 Task: Find a one-way flight from Joplin to Rock Springs on August 5 for 6 passengers in first class, using Singapore Airlines, with 2 checked bags, a price limit of ₹300,000, and a departure time between 8:00 PM and 12:00 AM.
Action: Mouse moved to (369, 339)
Screenshot: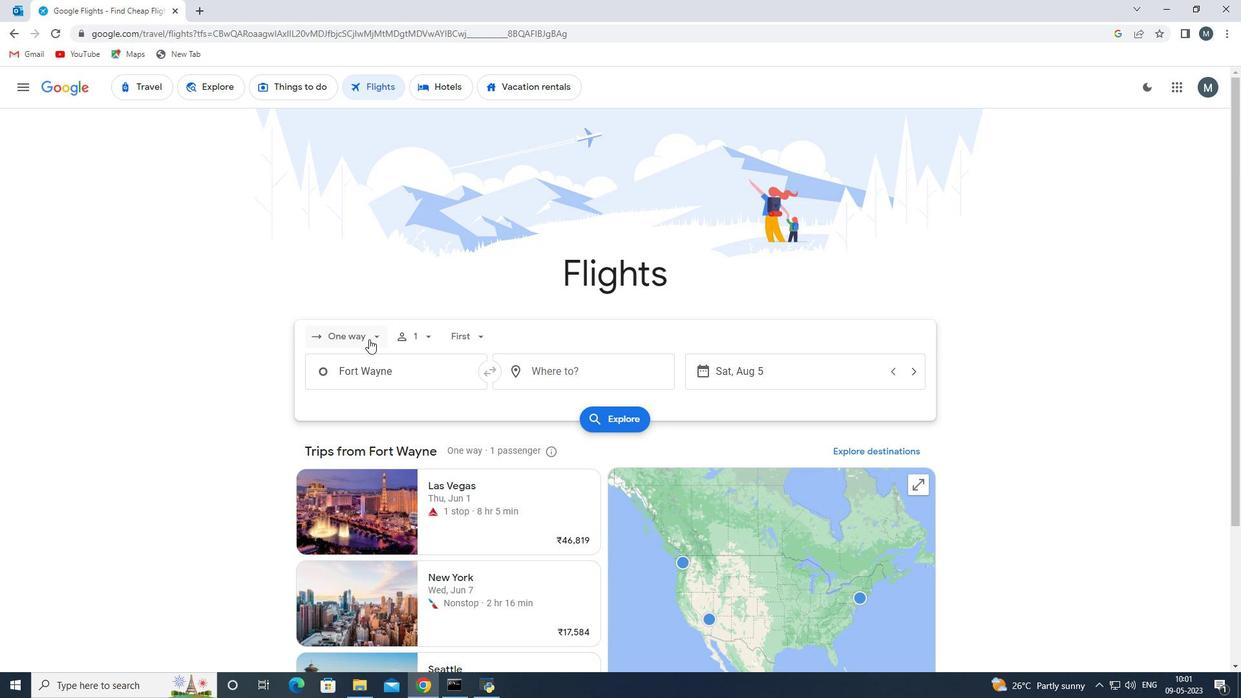 
Action: Mouse pressed left at (369, 339)
Screenshot: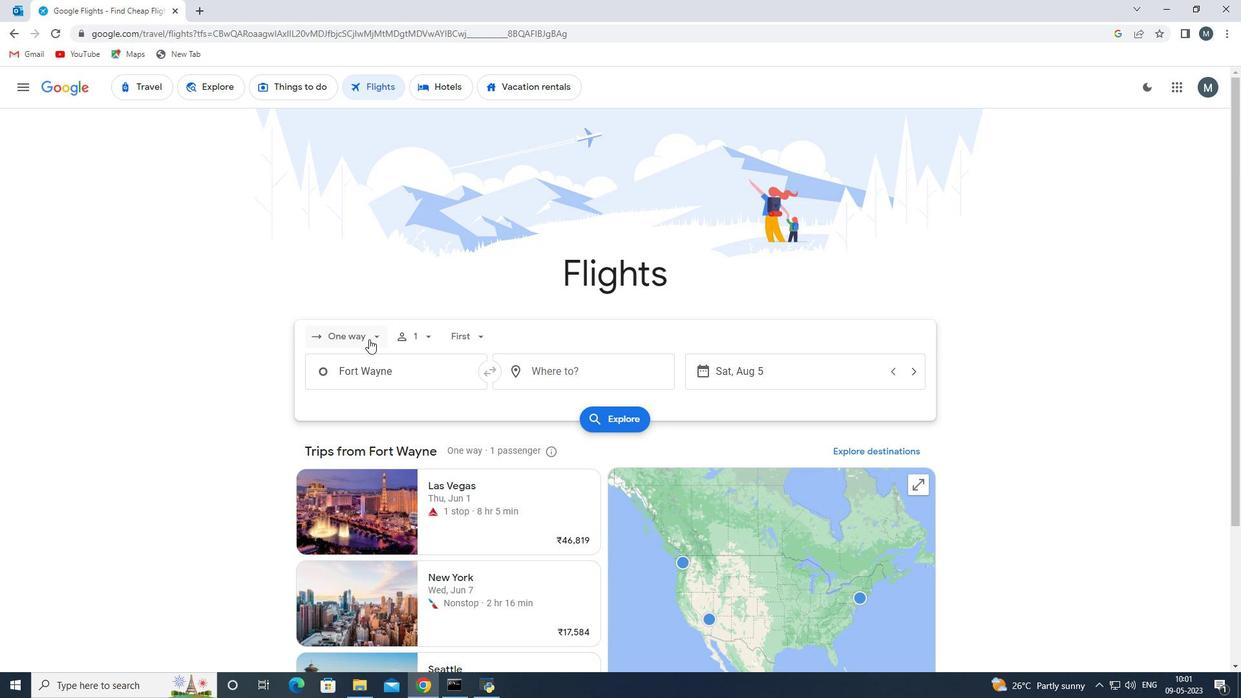 
Action: Mouse moved to (369, 404)
Screenshot: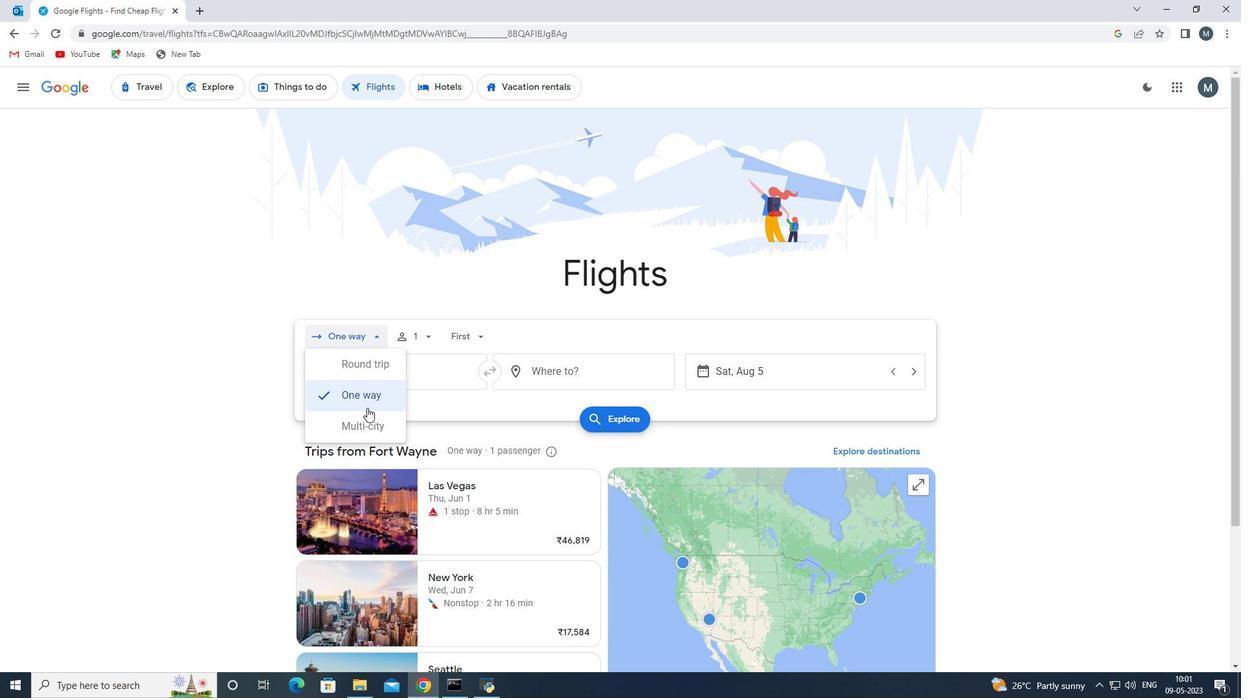 
Action: Mouse pressed left at (369, 404)
Screenshot: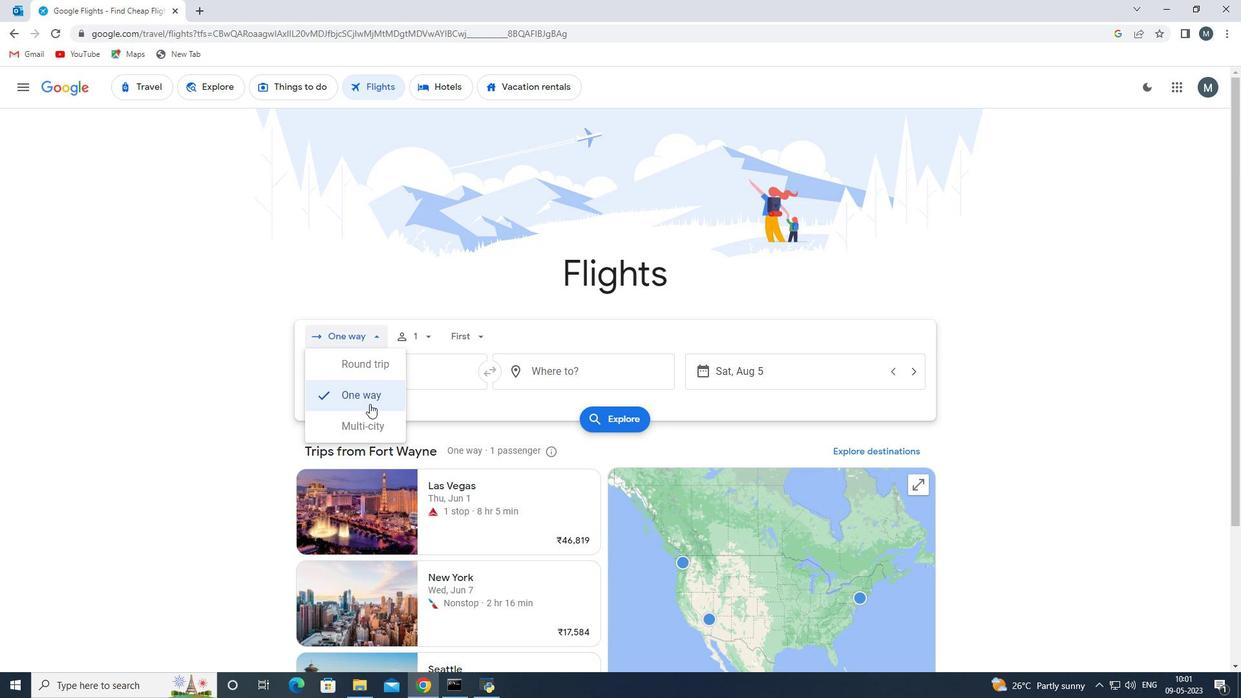 
Action: Mouse moved to (413, 331)
Screenshot: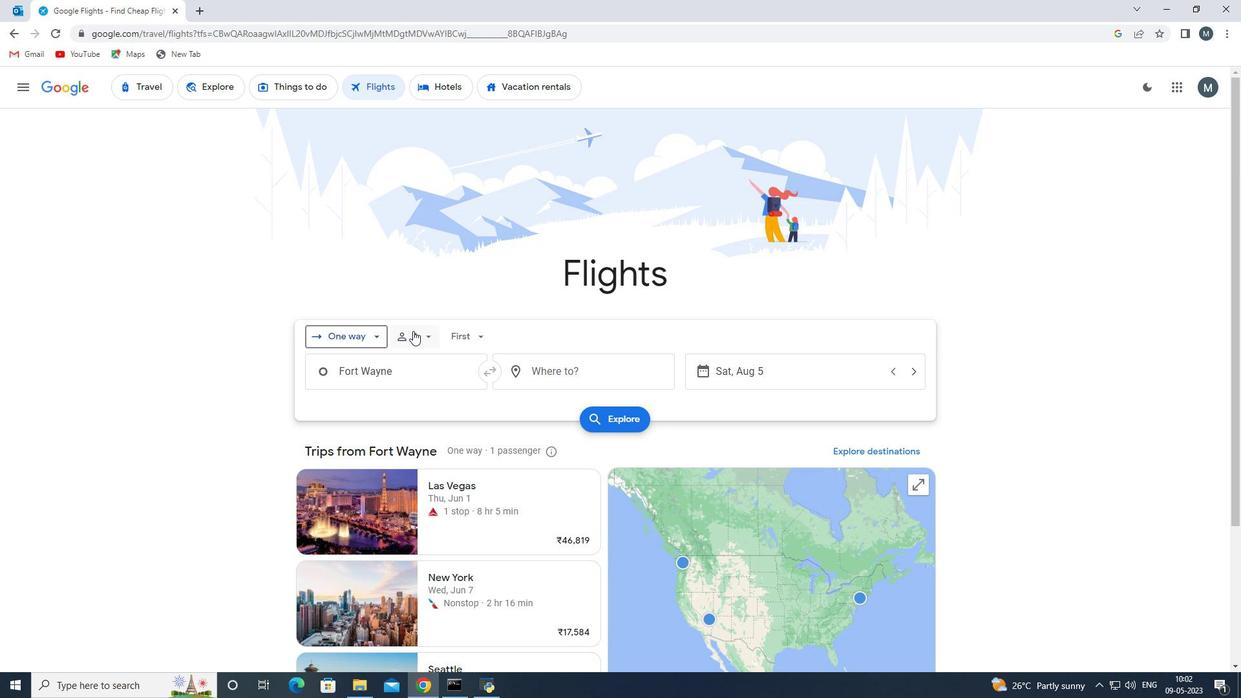 
Action: Mouse pressed left at (413, 331)
Screenshot: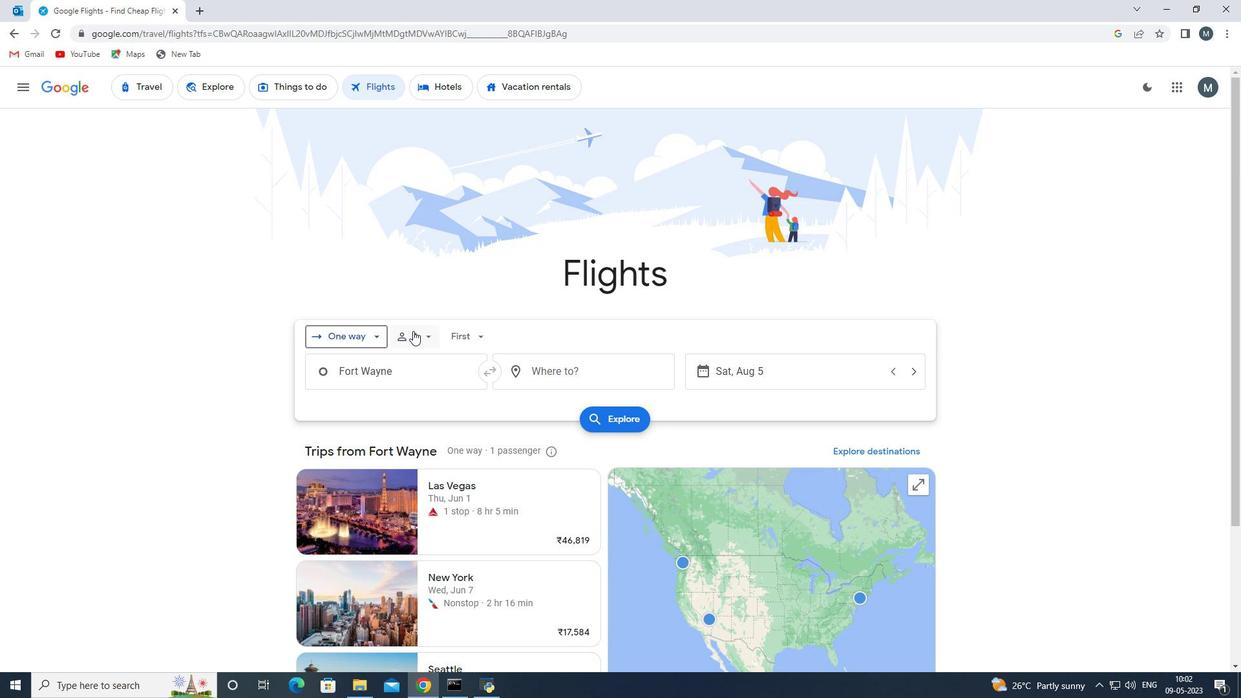 
Action: Mouse moved to (531, 368)
Screenshot: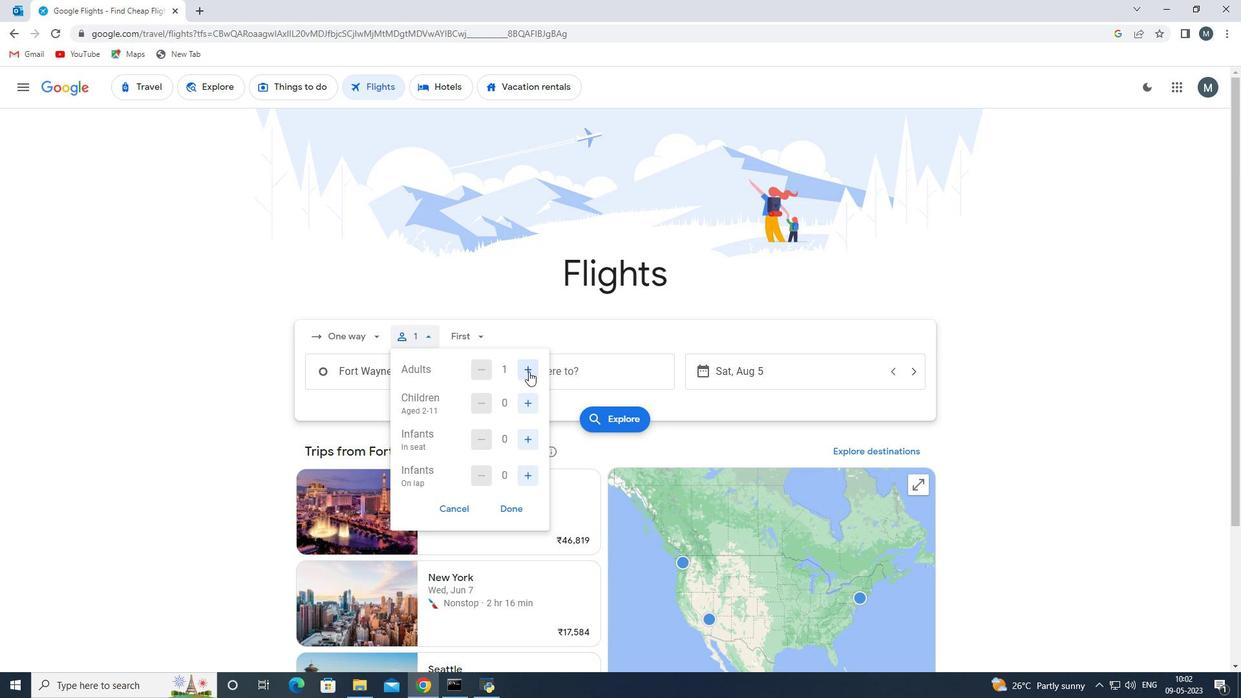 
Action: Mouse pressed left at (531, 368)
Screenshot: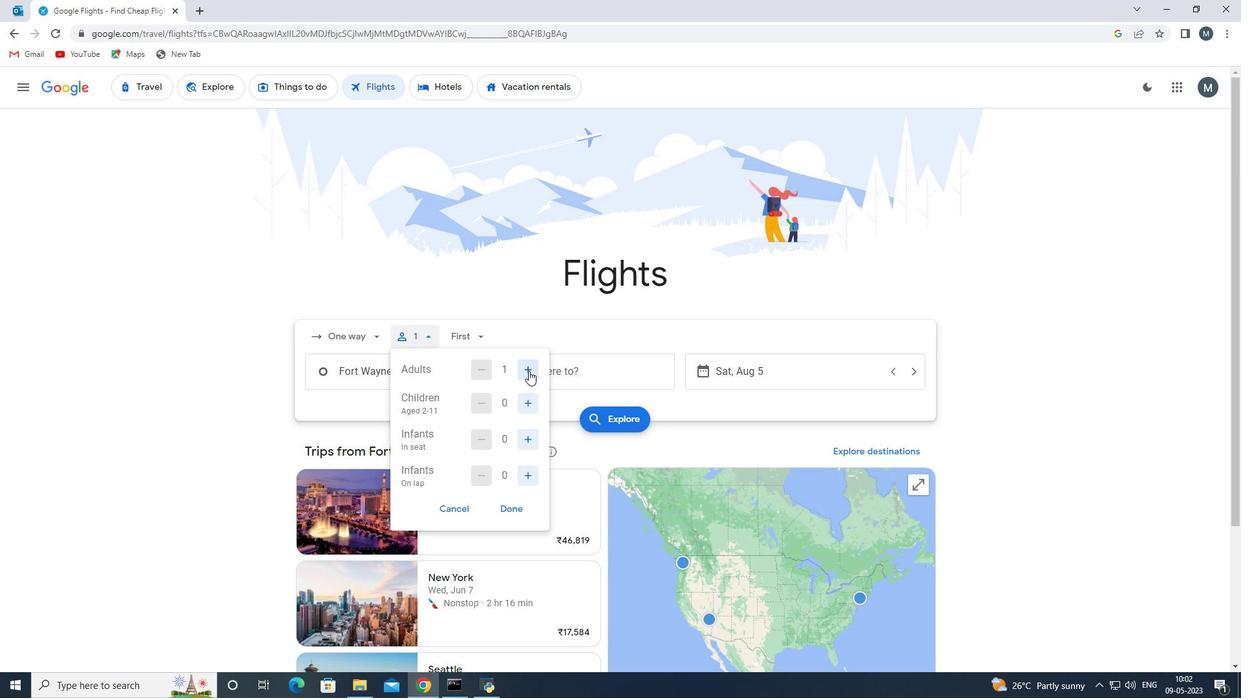 
Action: Mouse moved to (533, 404)
Screenshot: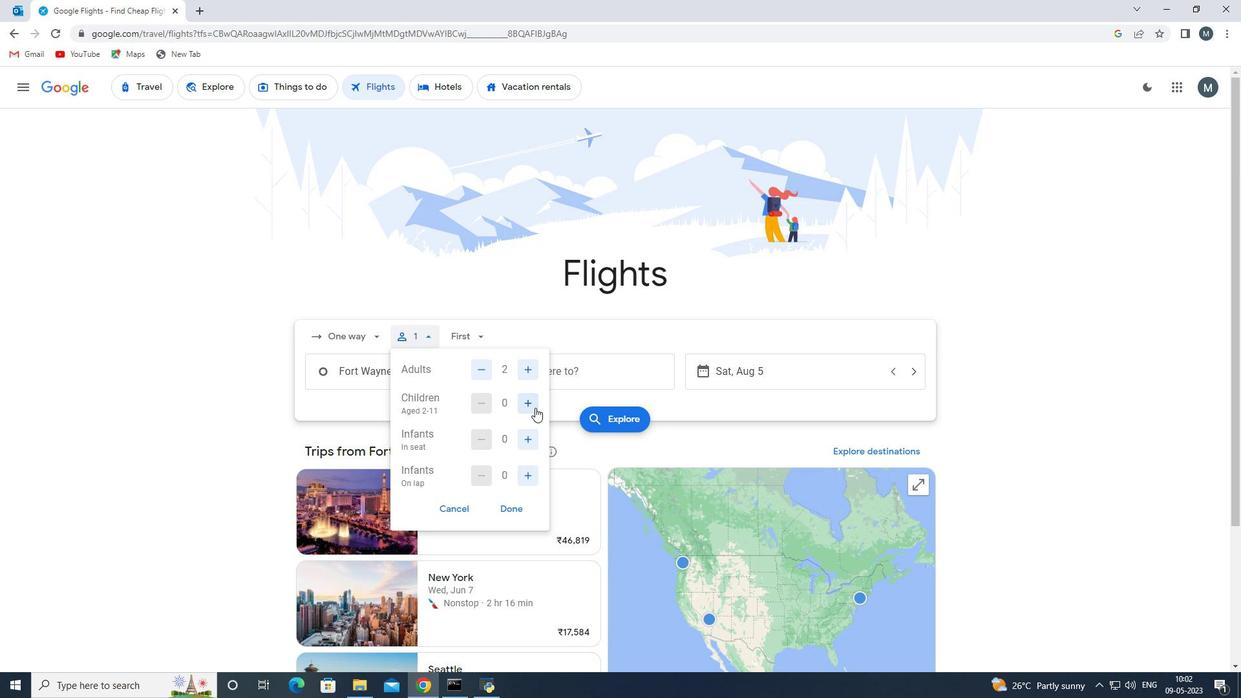 
Action: Mouse pressed left at (533, 404)
Screenshot: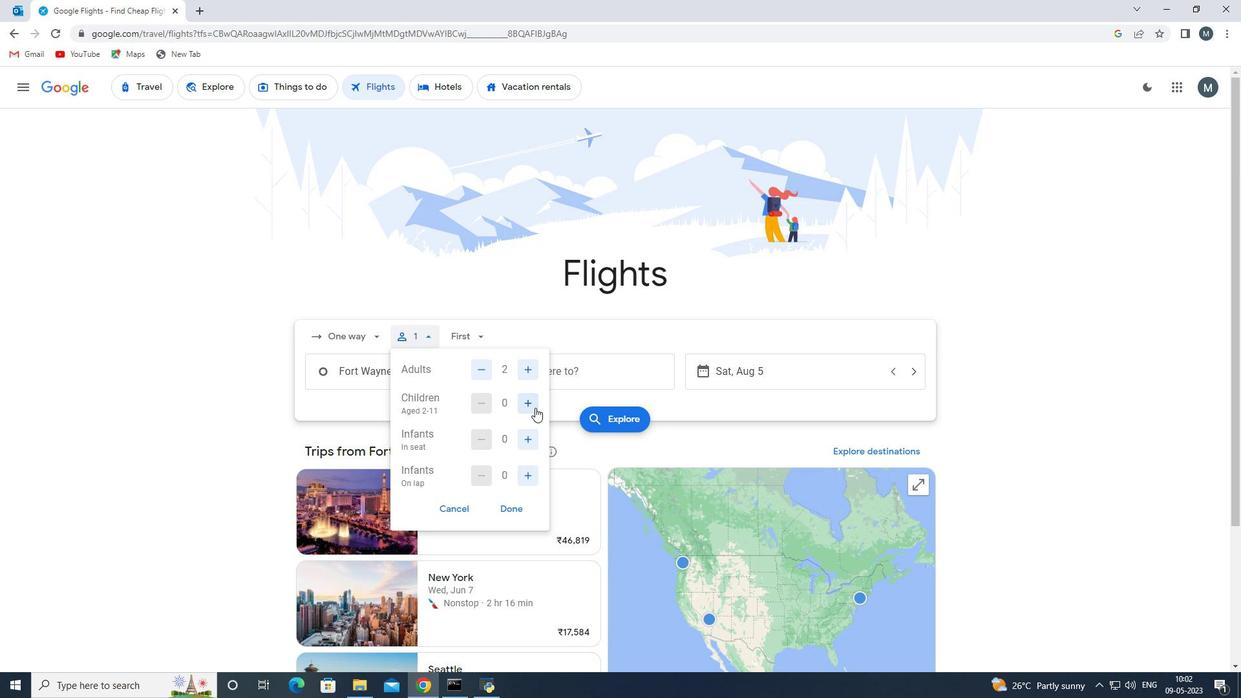 
Action: Mouse moved to (533, 404)
Screenshot: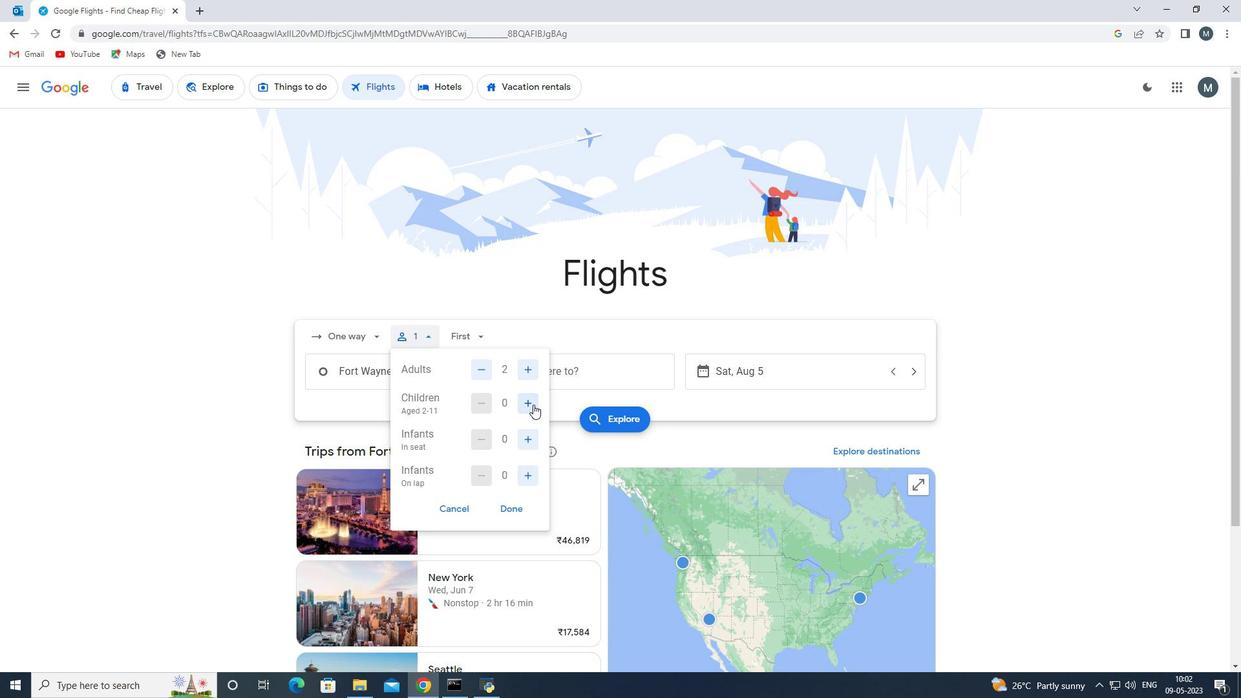 
Action: Mouse pressed left at (533, 404)
Screenshot: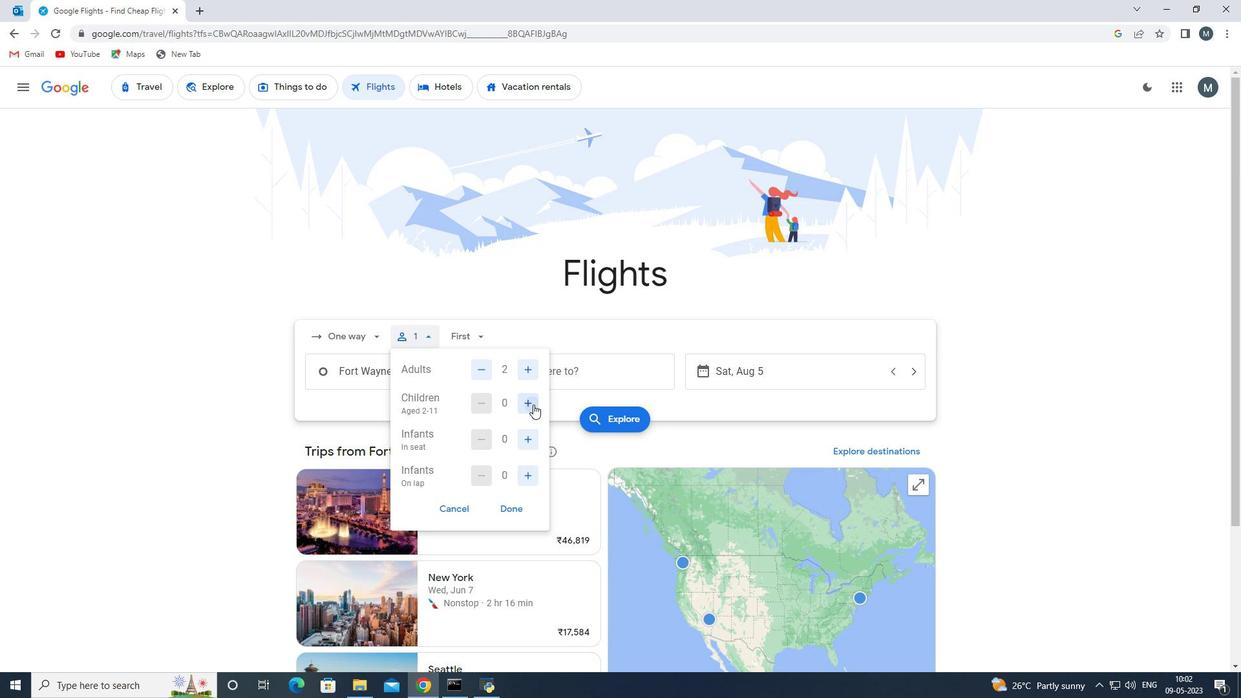 
Action: Mouse moved to (530, 436)
Screenshot: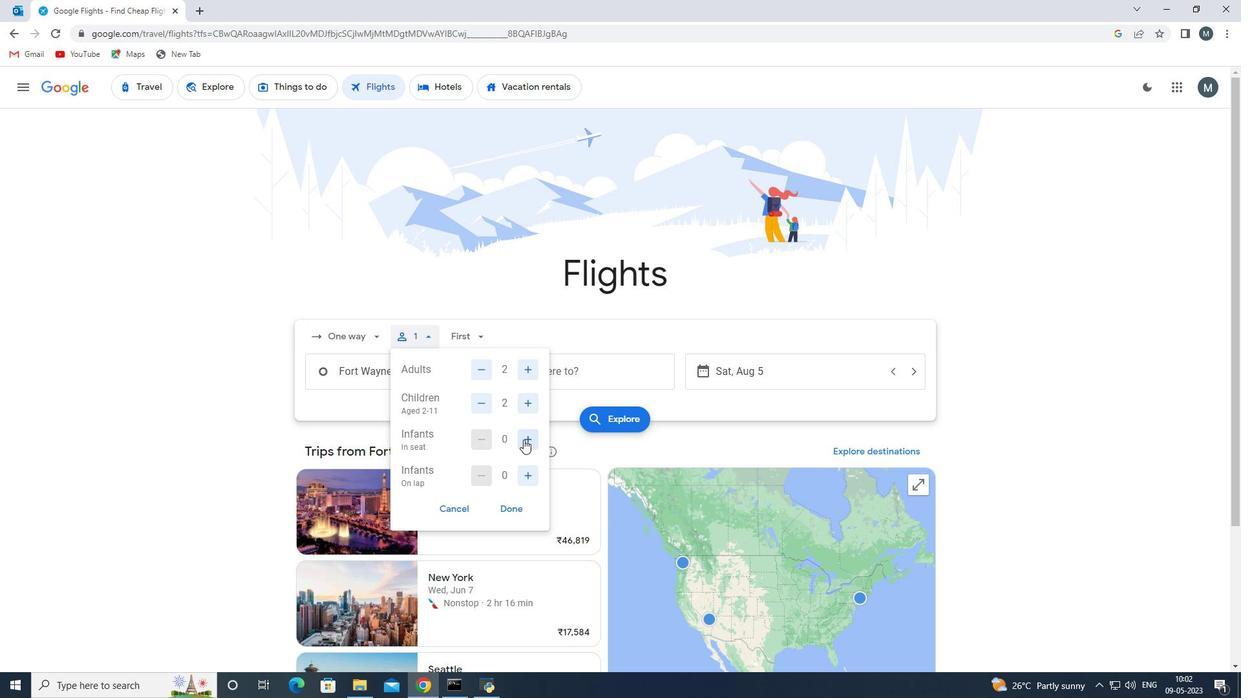 
Action: Mouse pressed left at (530, 436)
Screenshot: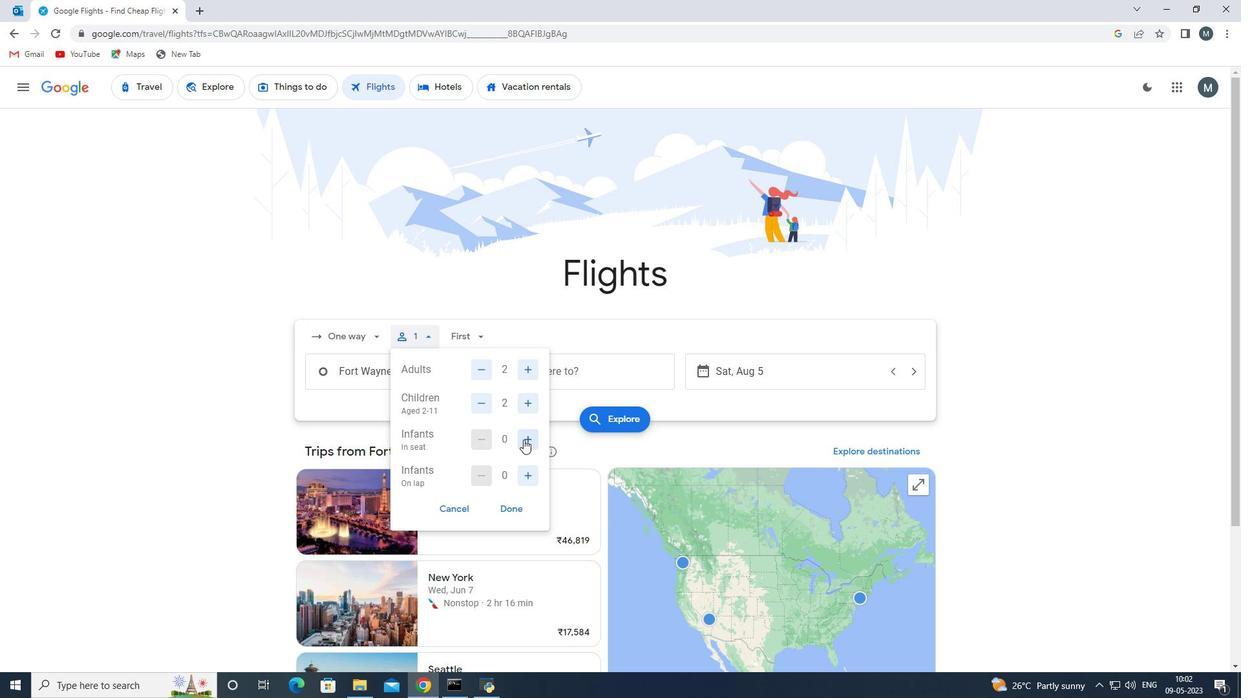
Action: Mouse moved to (530, 436)
Screenshot: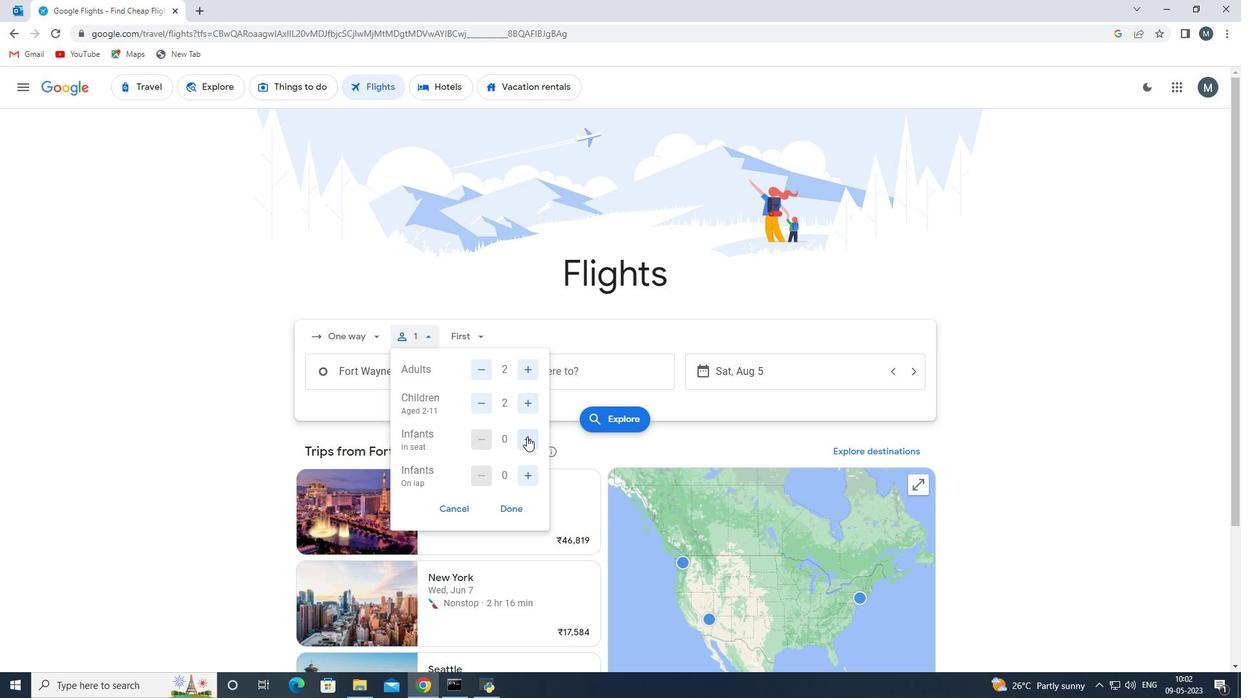 
Action: Mouse pressed left at (530, 436)
Screenshot: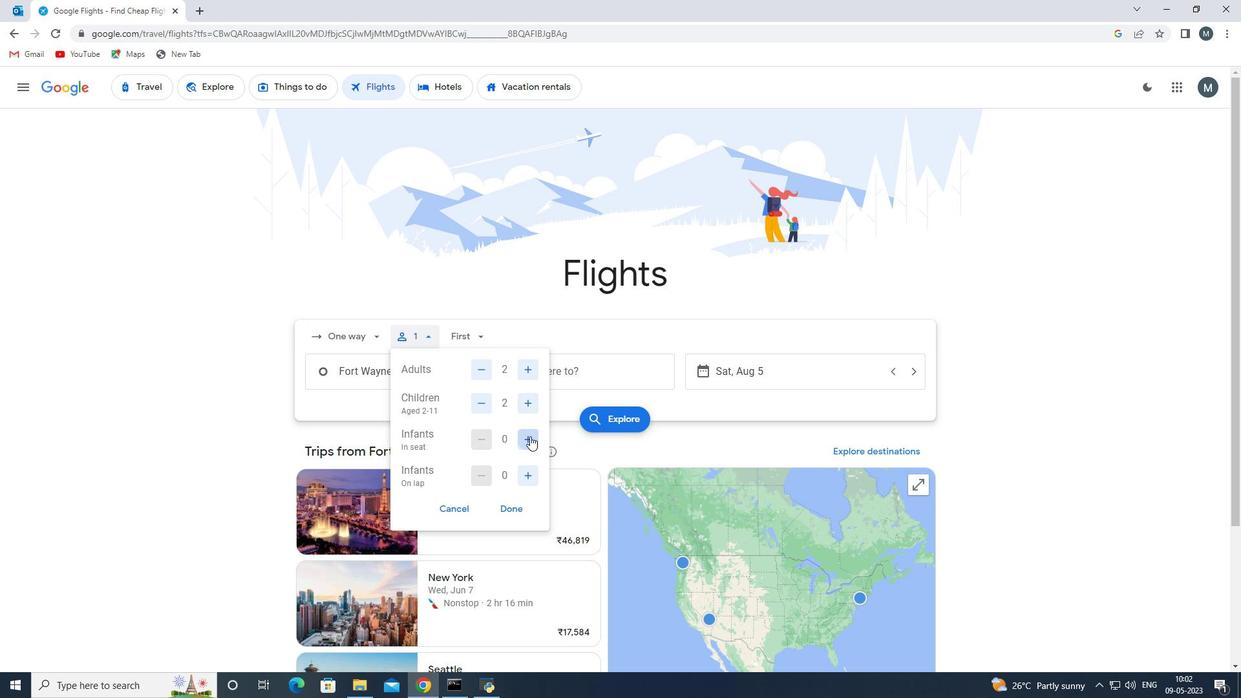 
Action: Mouse moved to (514, 512)
Screenshot: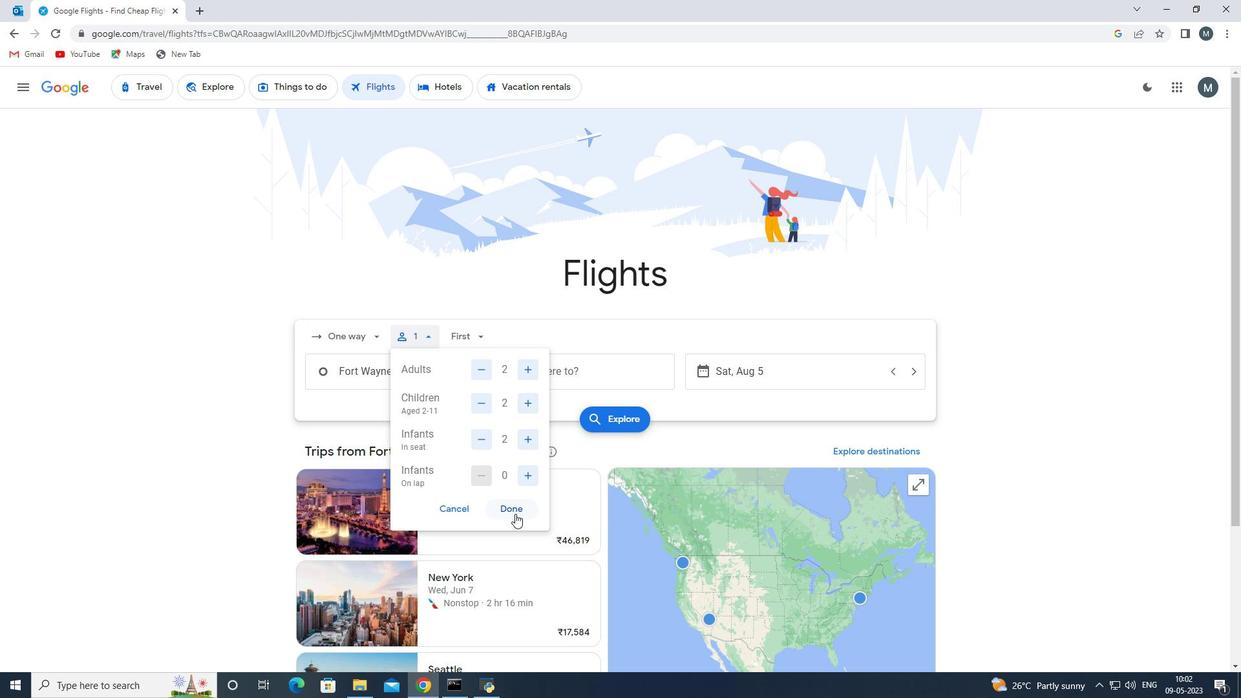 
Action: Mouse pressed left at (514, 512)
Screenshot: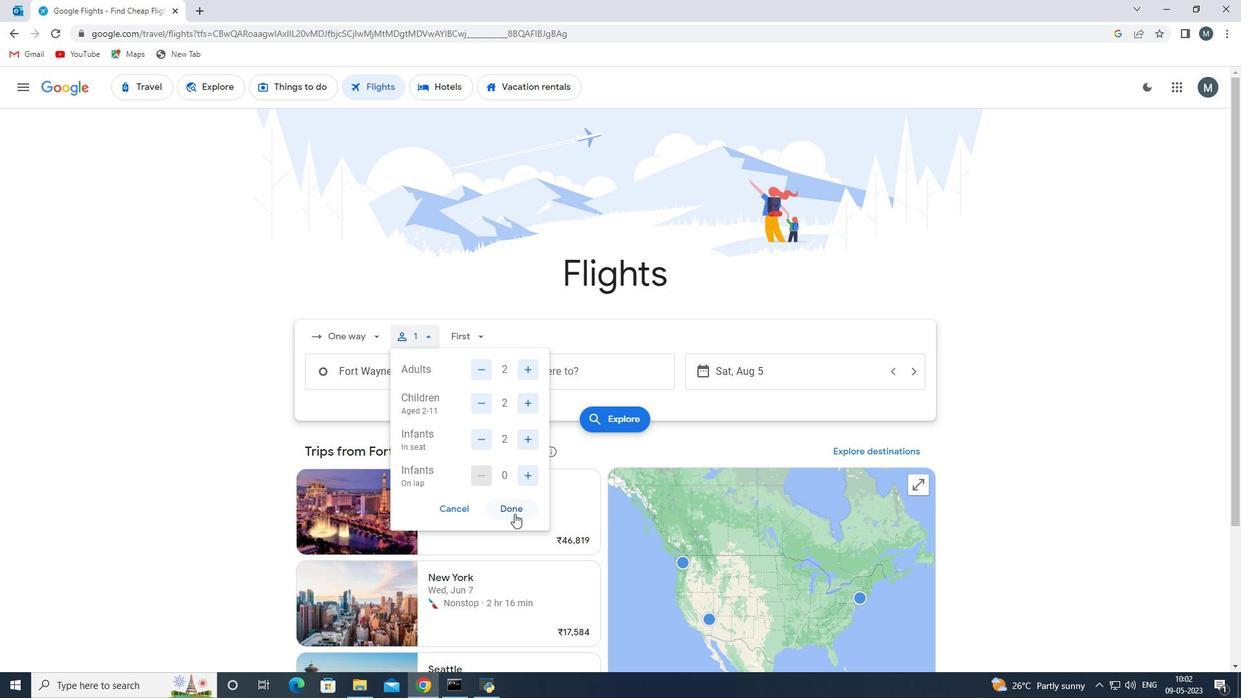 
Action: Mouse moved to (479, 337)
Screenshot: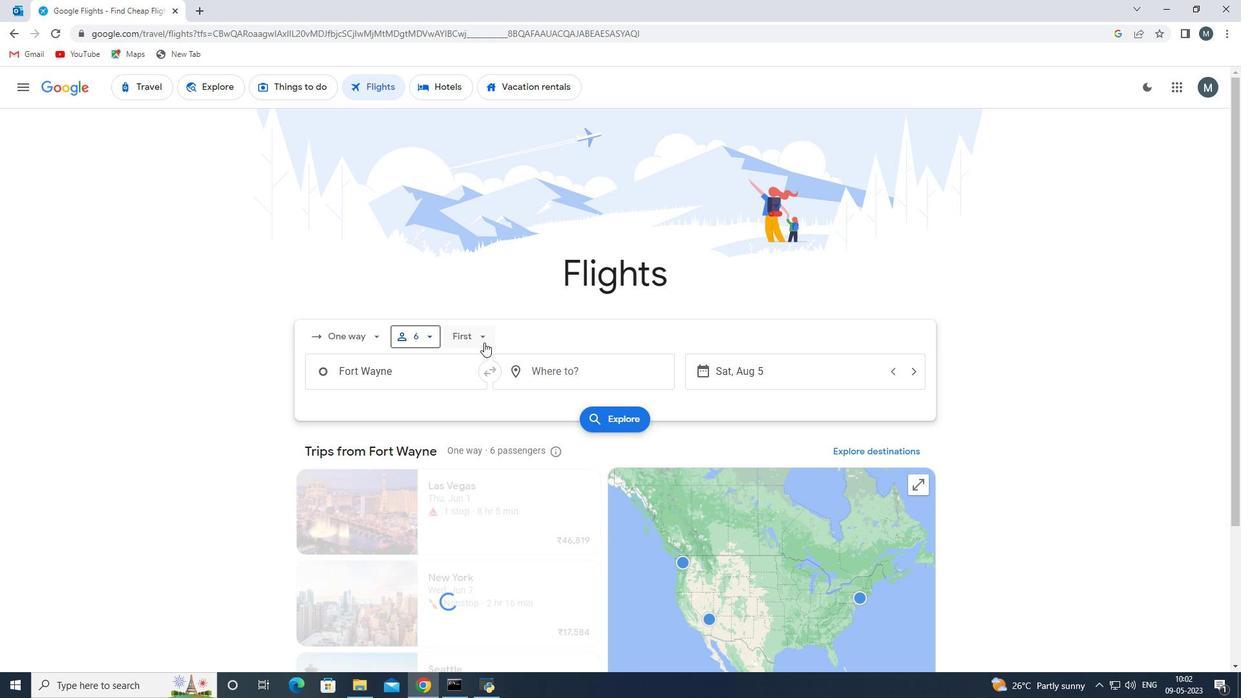 
Action: Mouse pressed left at (479, 337)
Screenshot: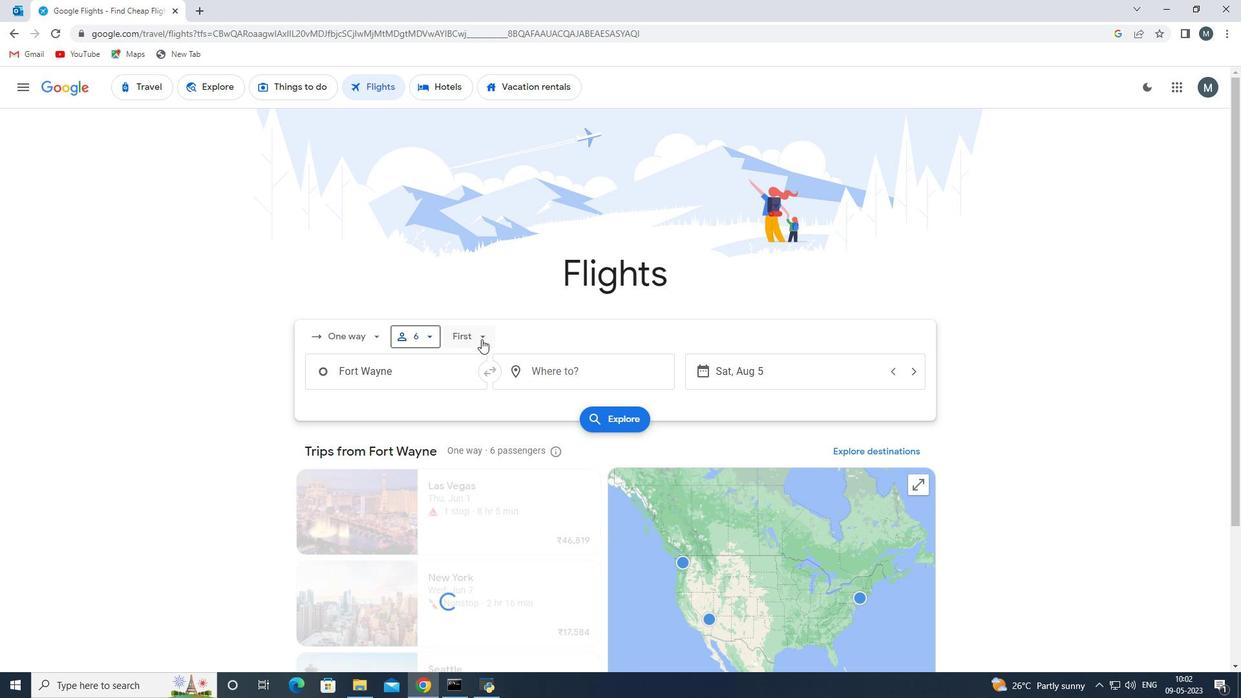 
Action: Mouse moved to (492, 458)
Screenshot: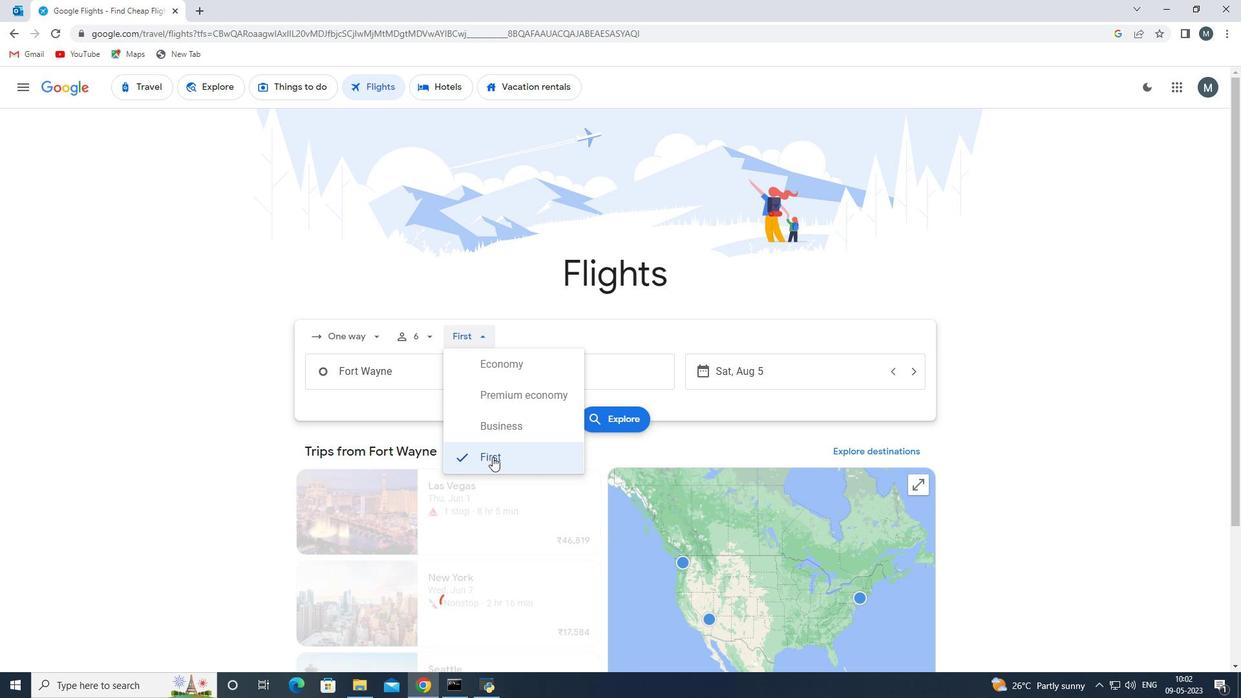 
Action: Mouse pressed left at (492, 458)
Screenshot: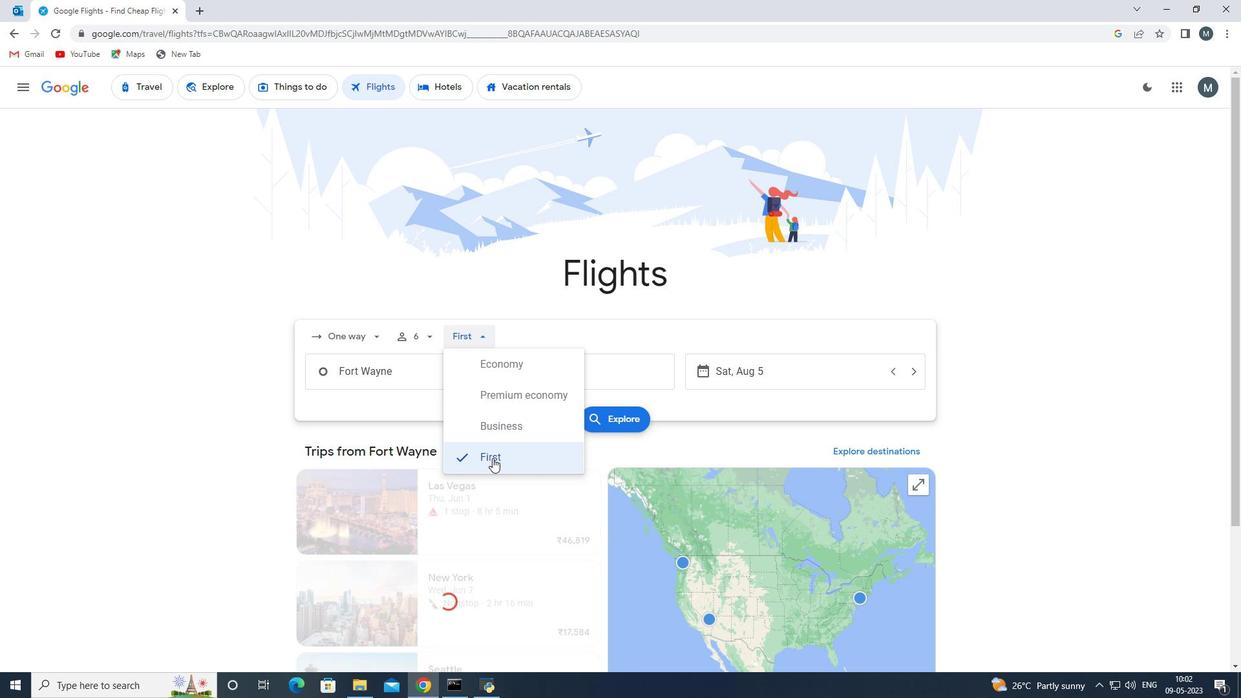 
Action: Mouse moved to (432, 378)
Screenshot: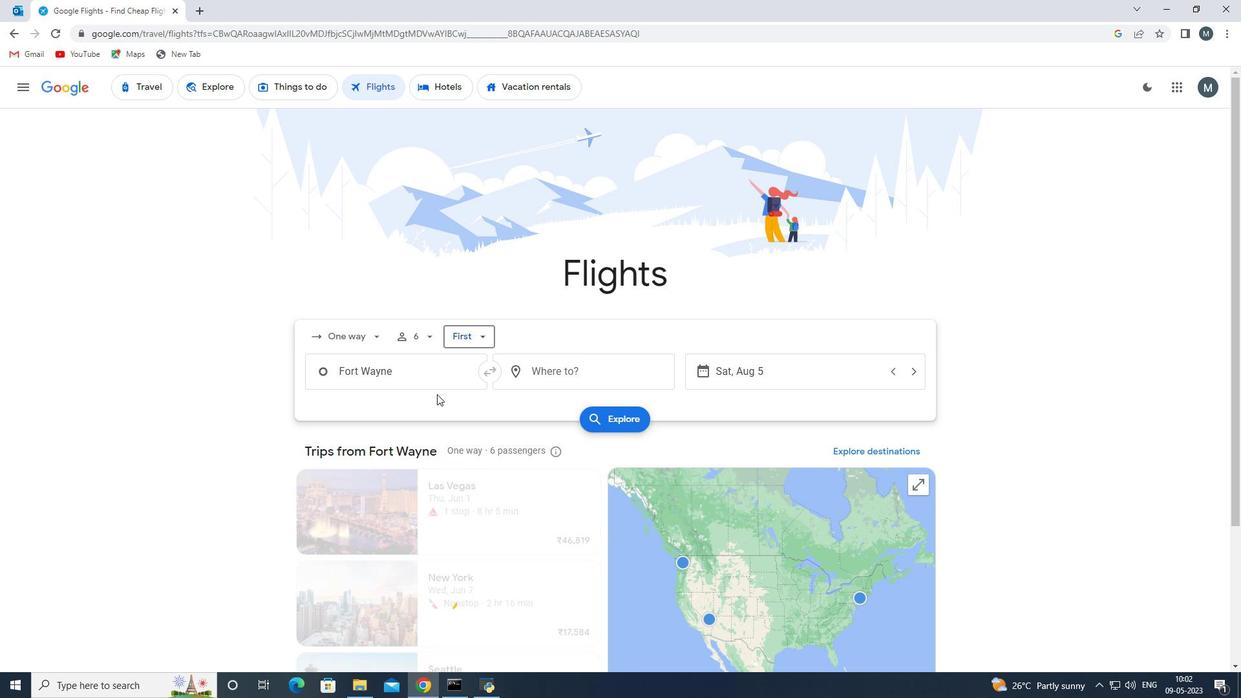
Action: Mouse pressed left at (432, 378)
Screenshot: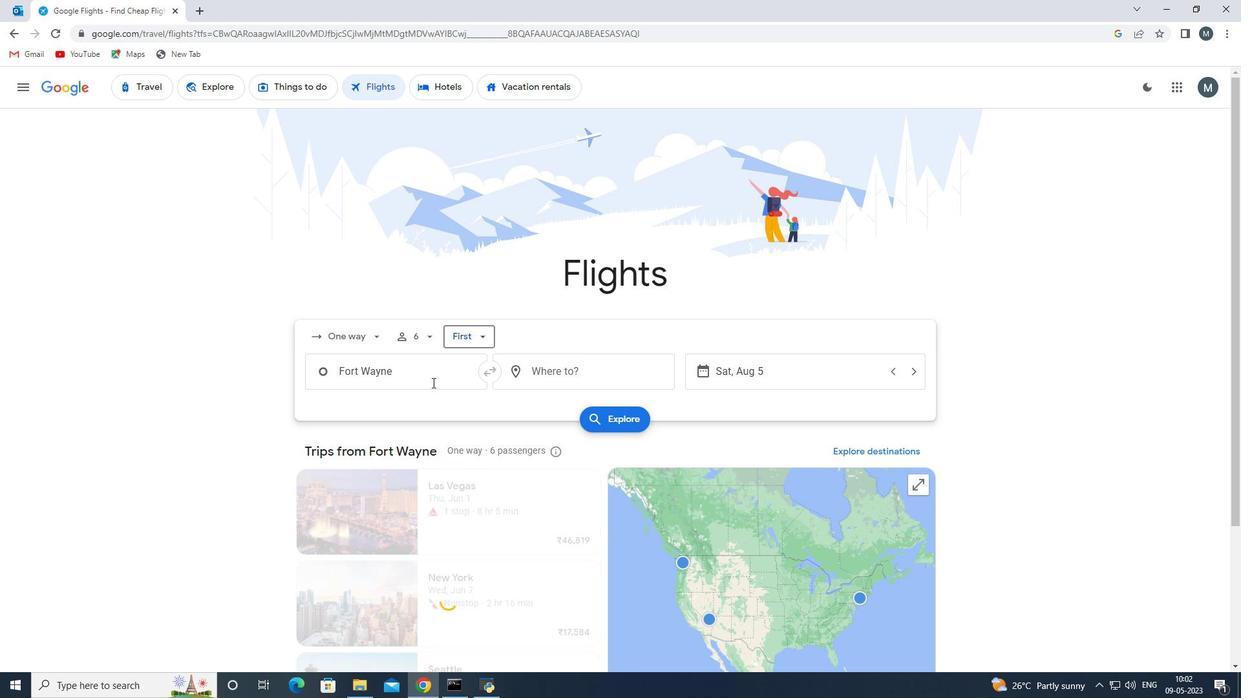 
Action: Key pressed joplin<Key.space>re
Screenshot: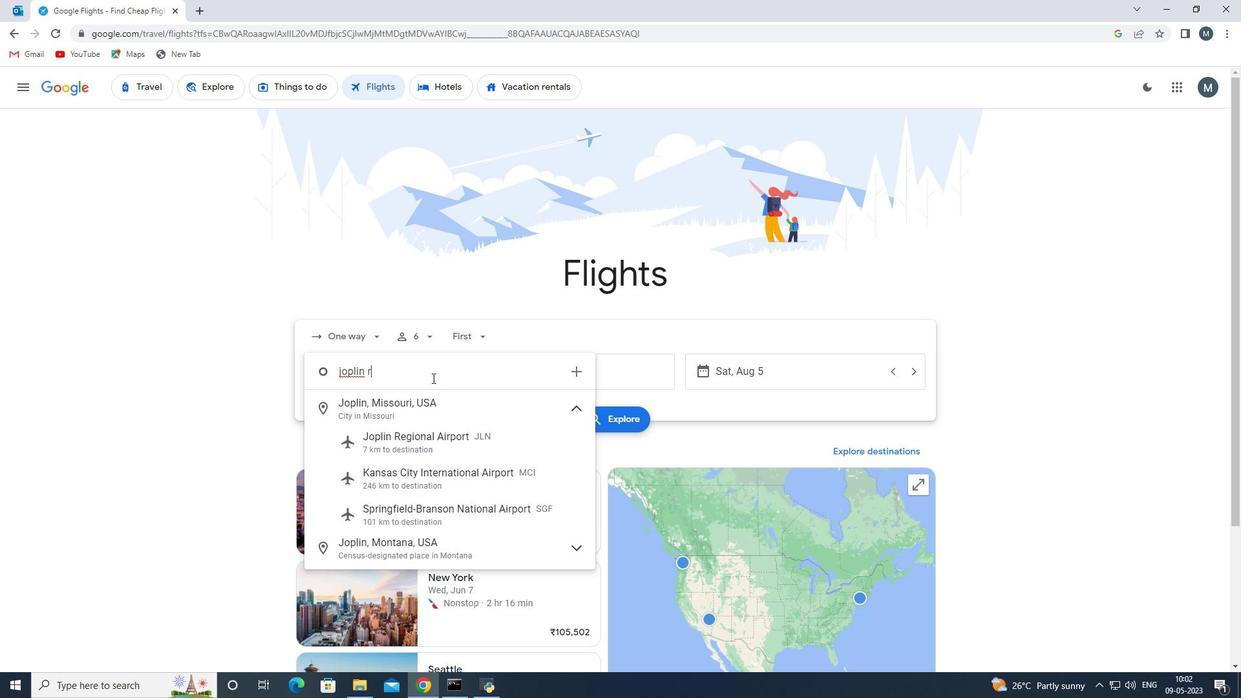 
Action: Mouse moved to (421, 419)
Screenshot: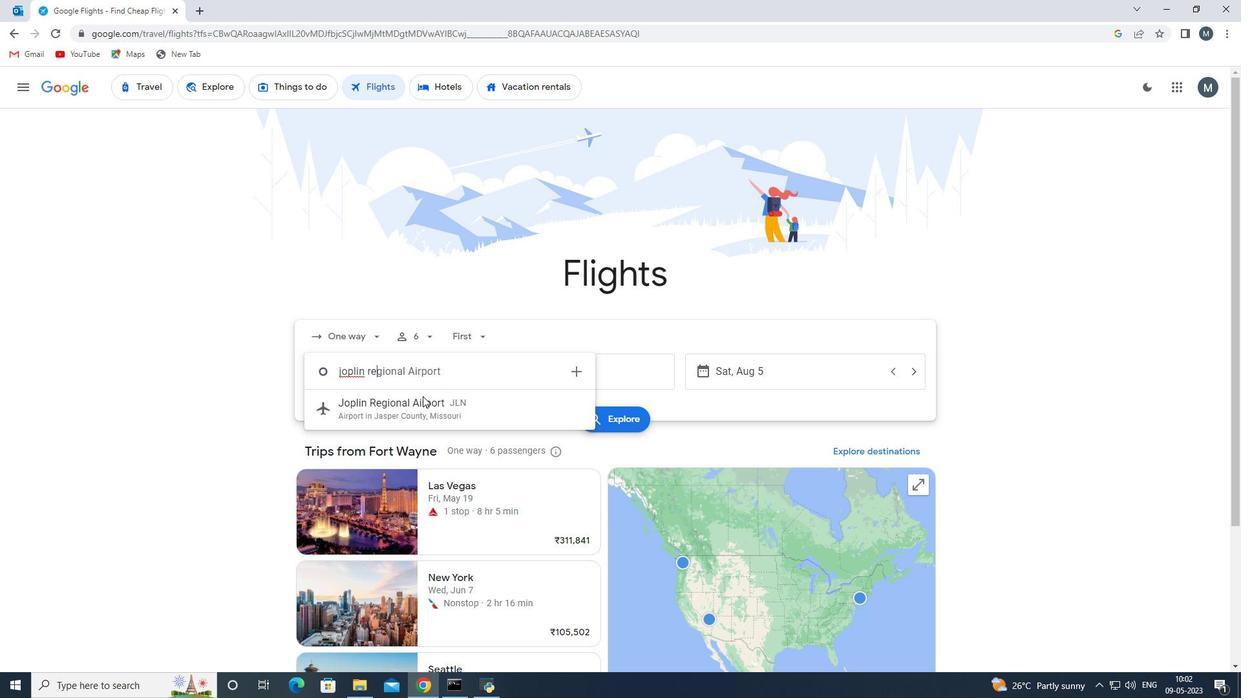
Action: Mouse pressed left at (421, 419)
Screenshot: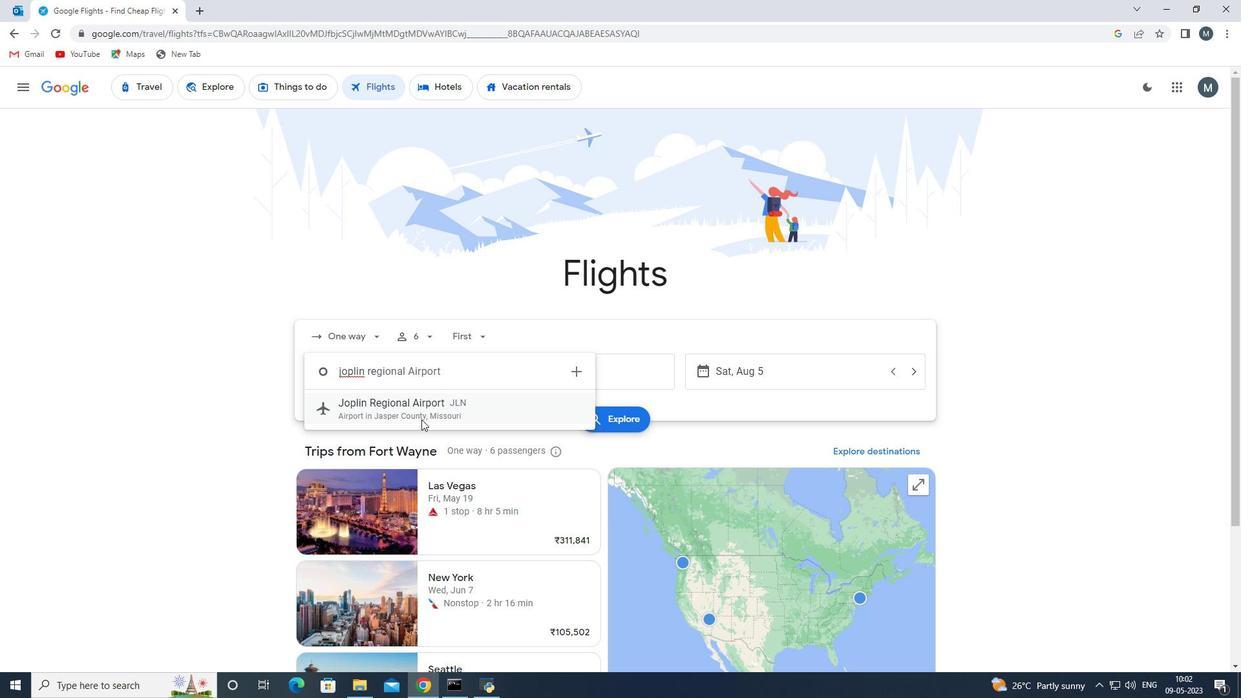 
Action: Mouse moved to (542, 374)
Screenshot: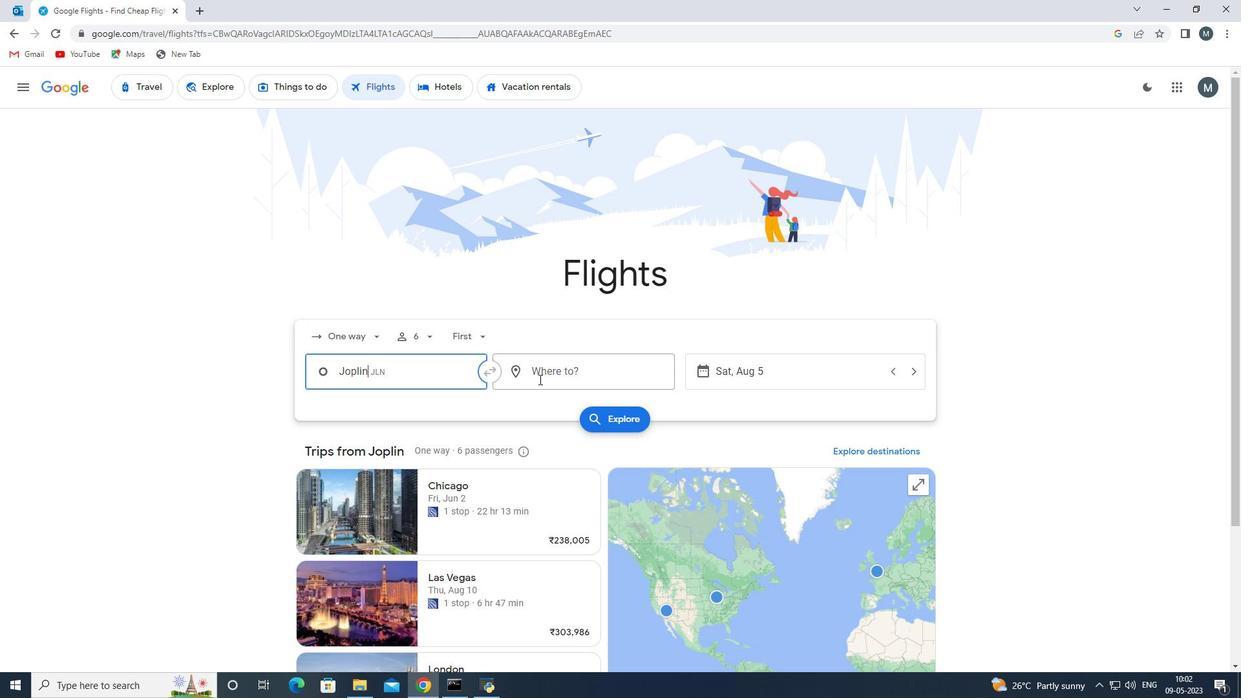 
Action: Mouse pressed left at (542, 374)
Screenshot: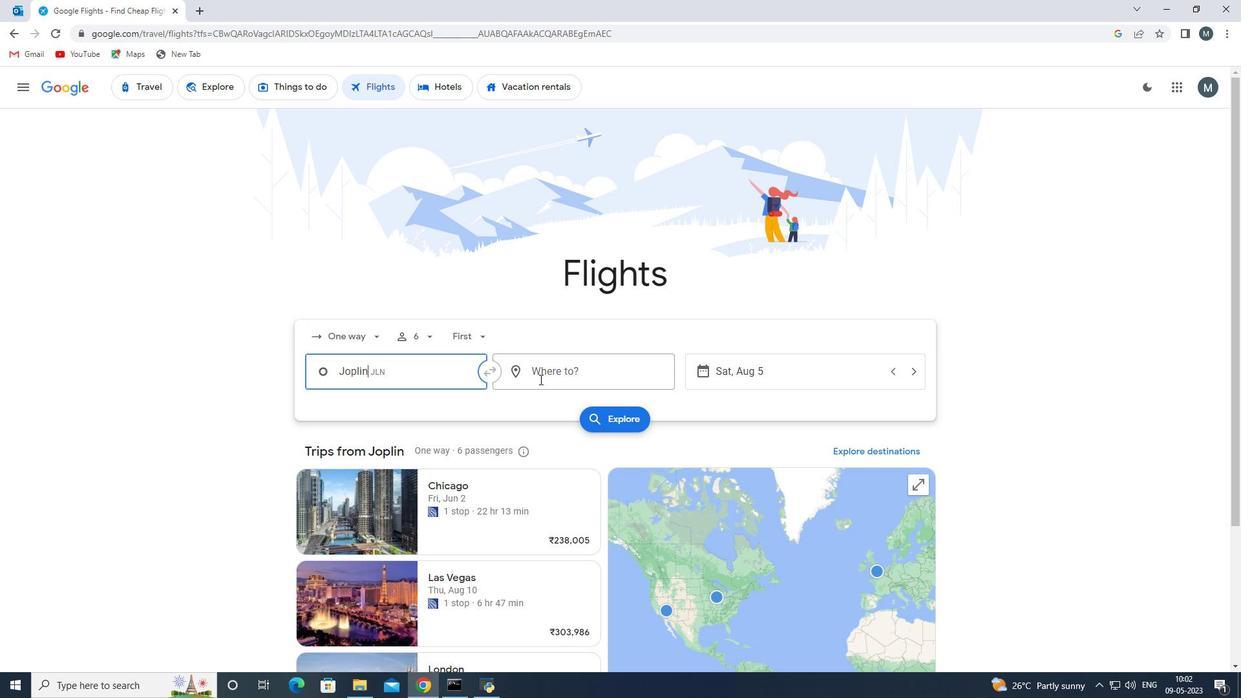 
Action: Mouse moved to (542, 374)
Screenshot: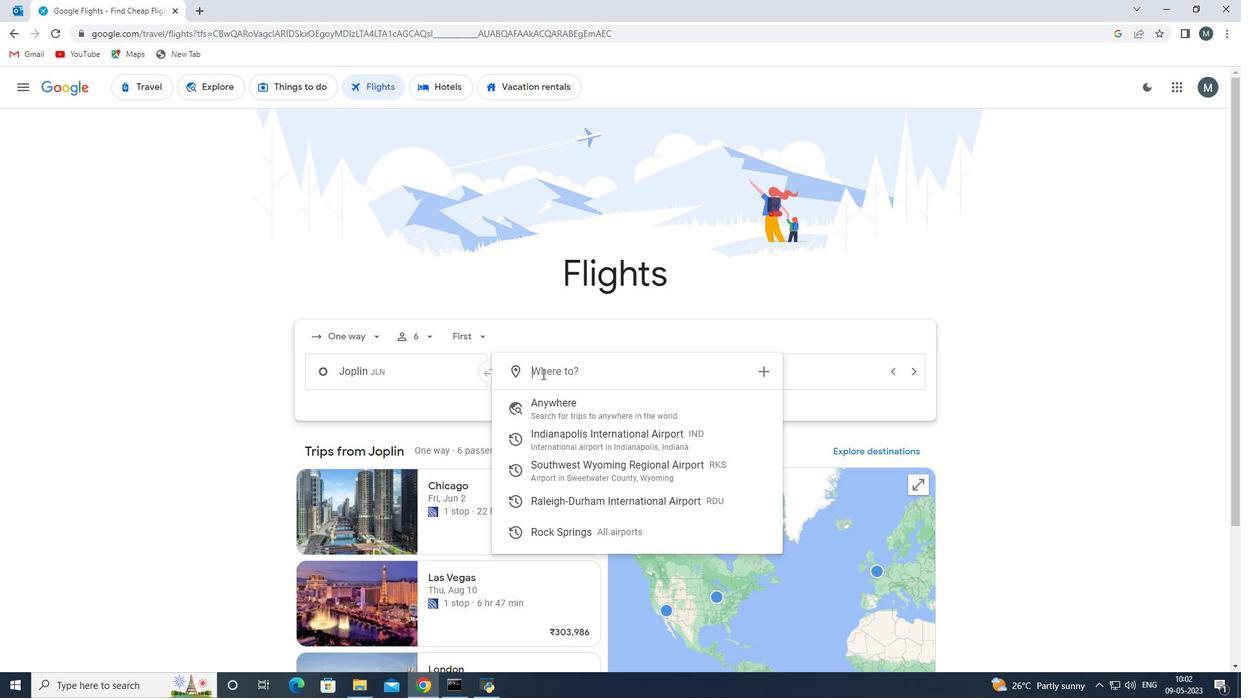 
Action: Key pressed r
Screenshot: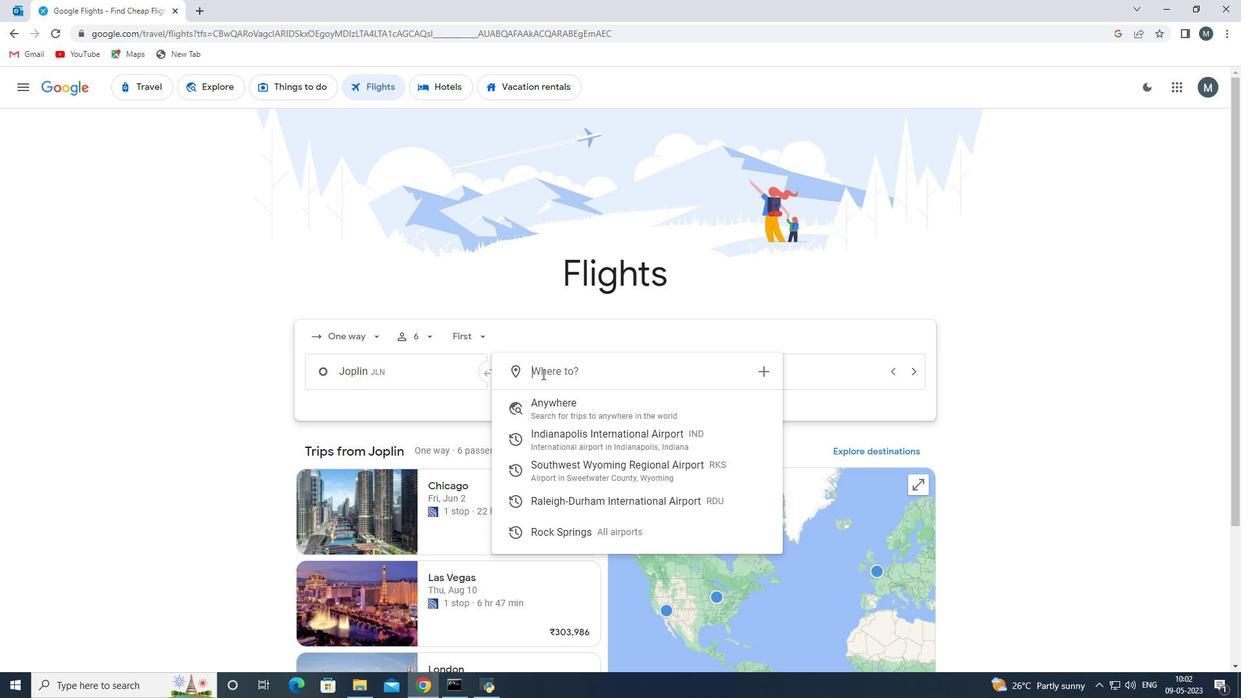 
Action: Mouse moved to (543, 374)
Screenshot: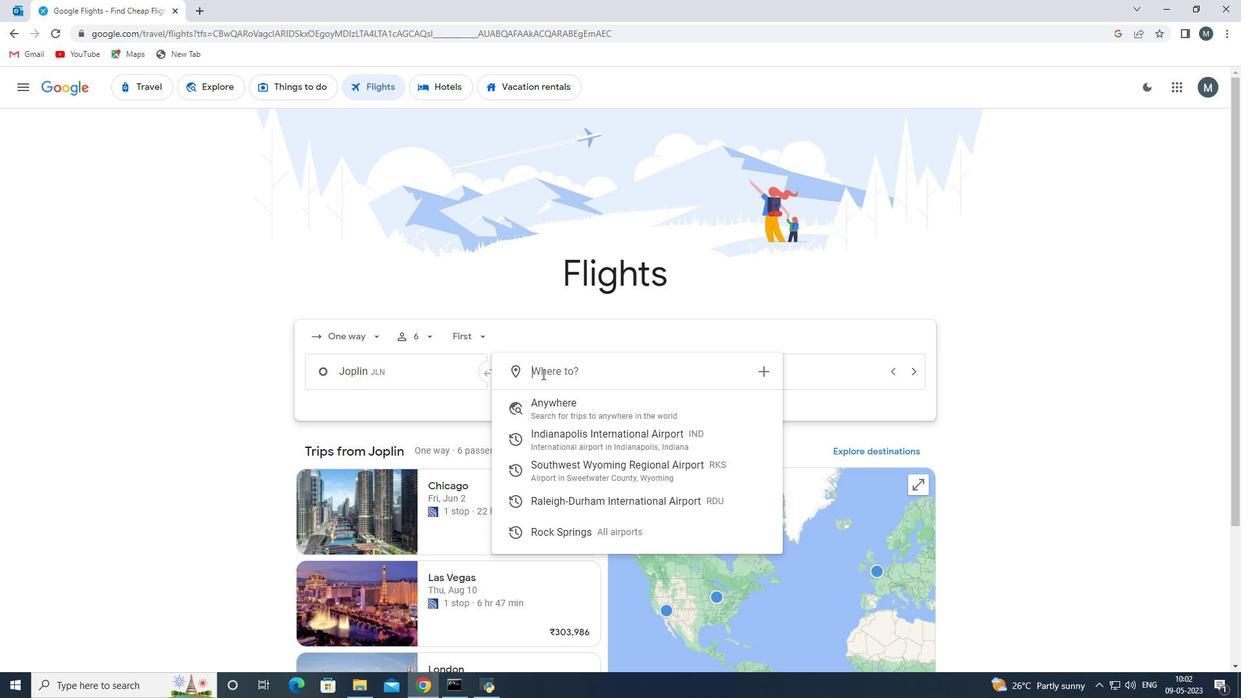 
Action: Key pressed k
Screenshot: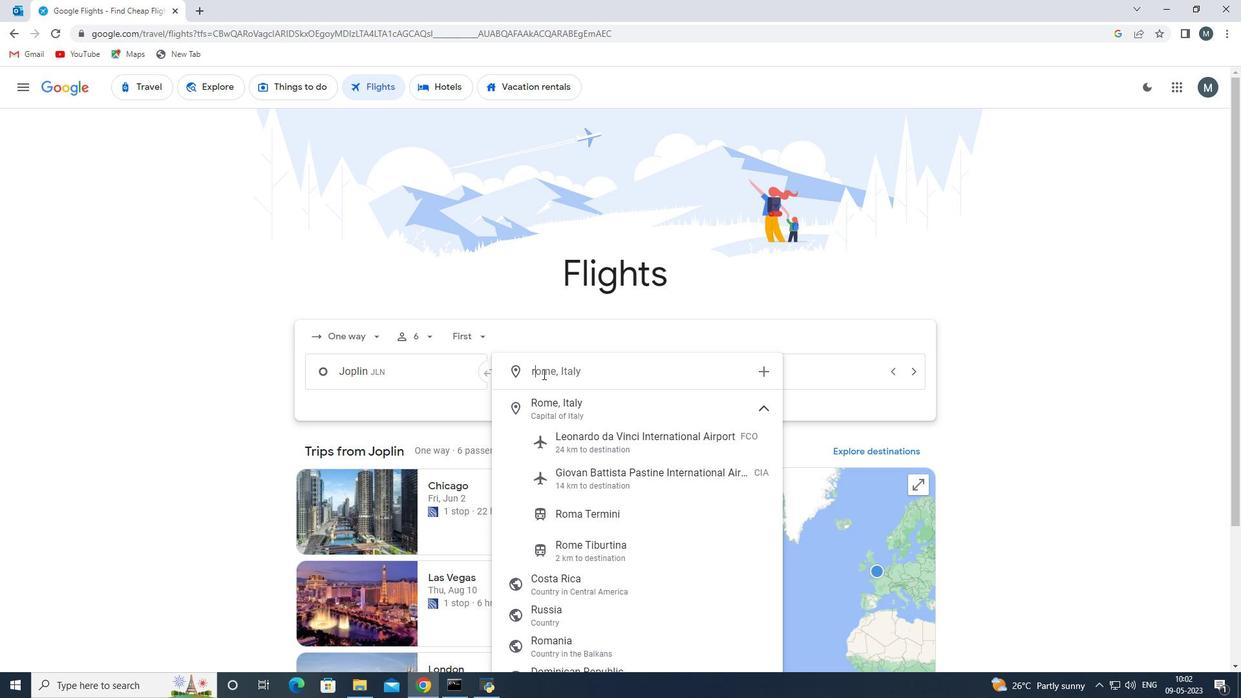 
Action: Mouse moved to (543, 374)
Screenshot: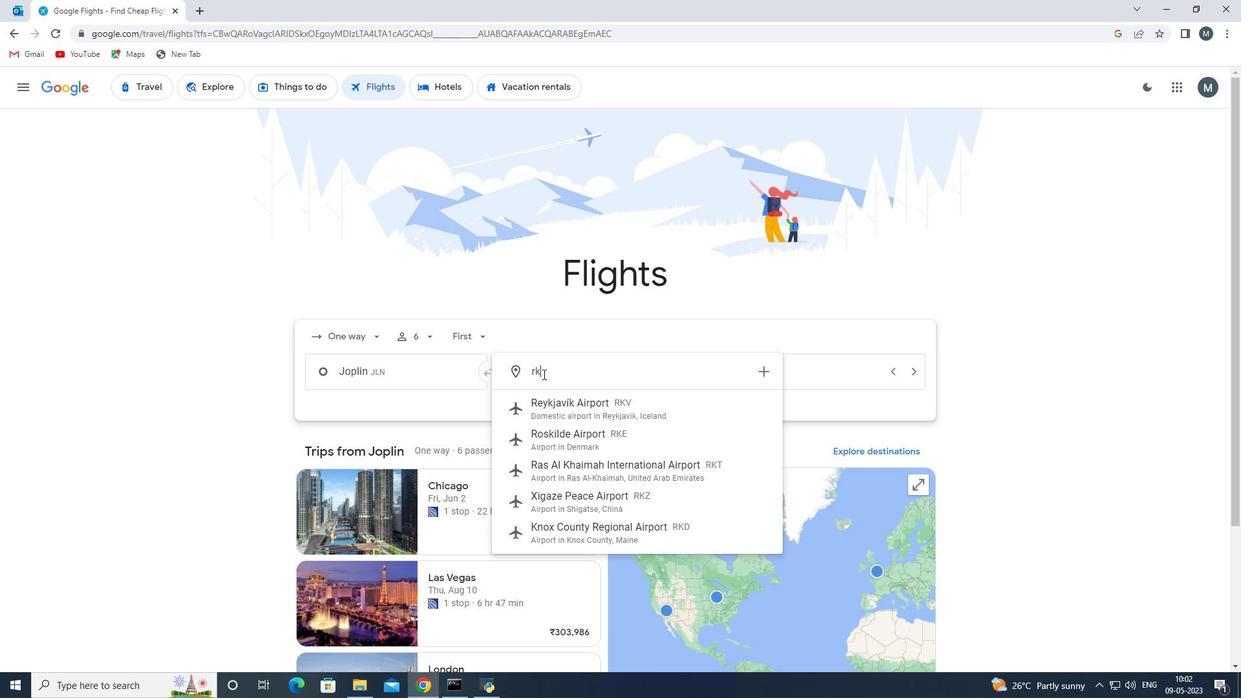 
Action: Key pressed s
Screenshot: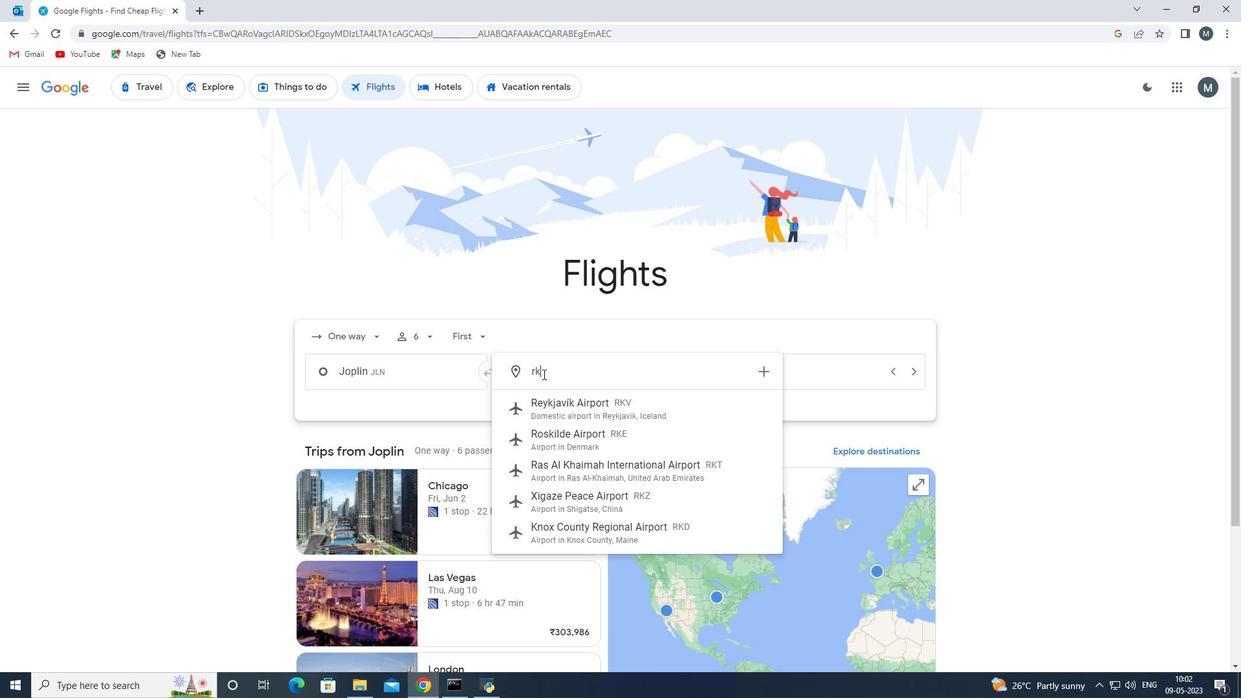 
Action: Mouse moved to (564, 415)
Screenshot: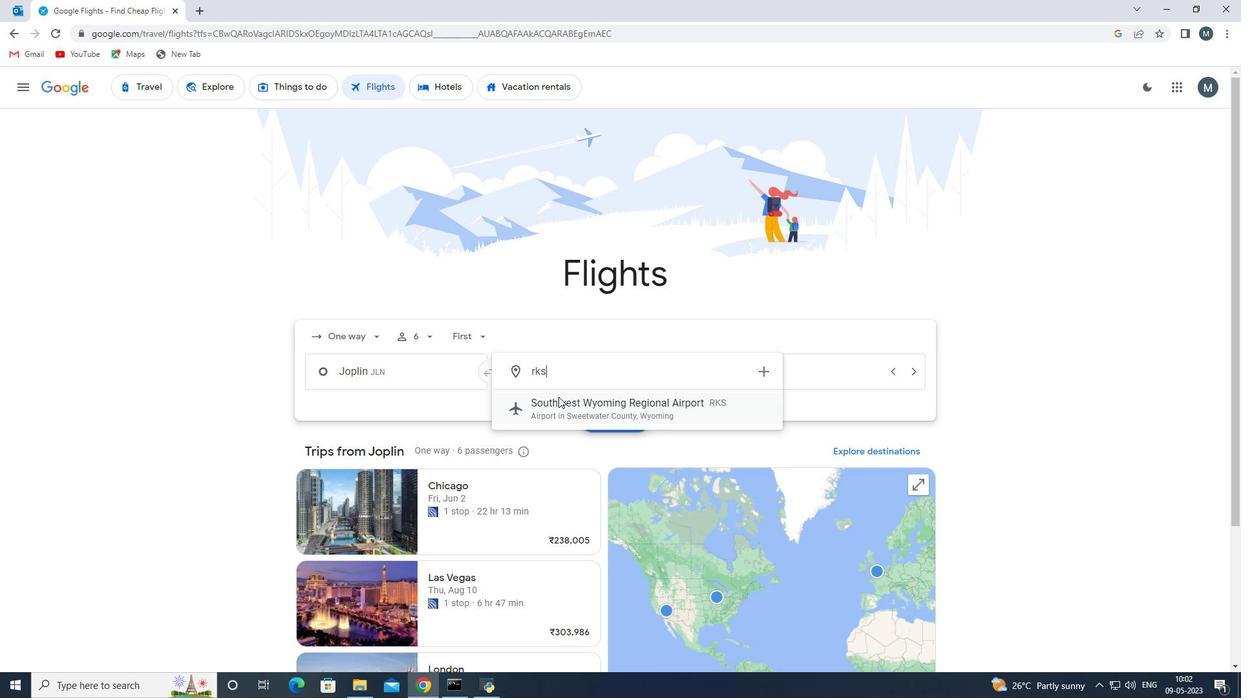 
Action: Mouse pressed left at (564, 415)
Screenshot: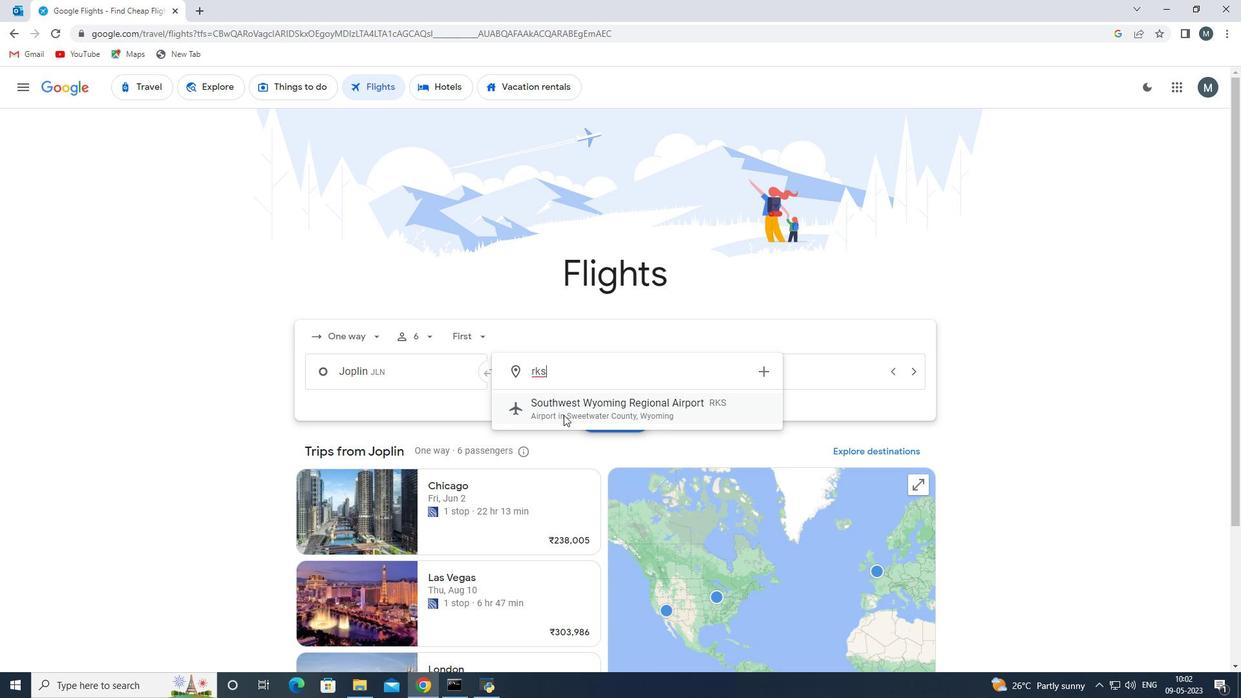 
Action: Mouse moved to (754, 369)
Screenshot: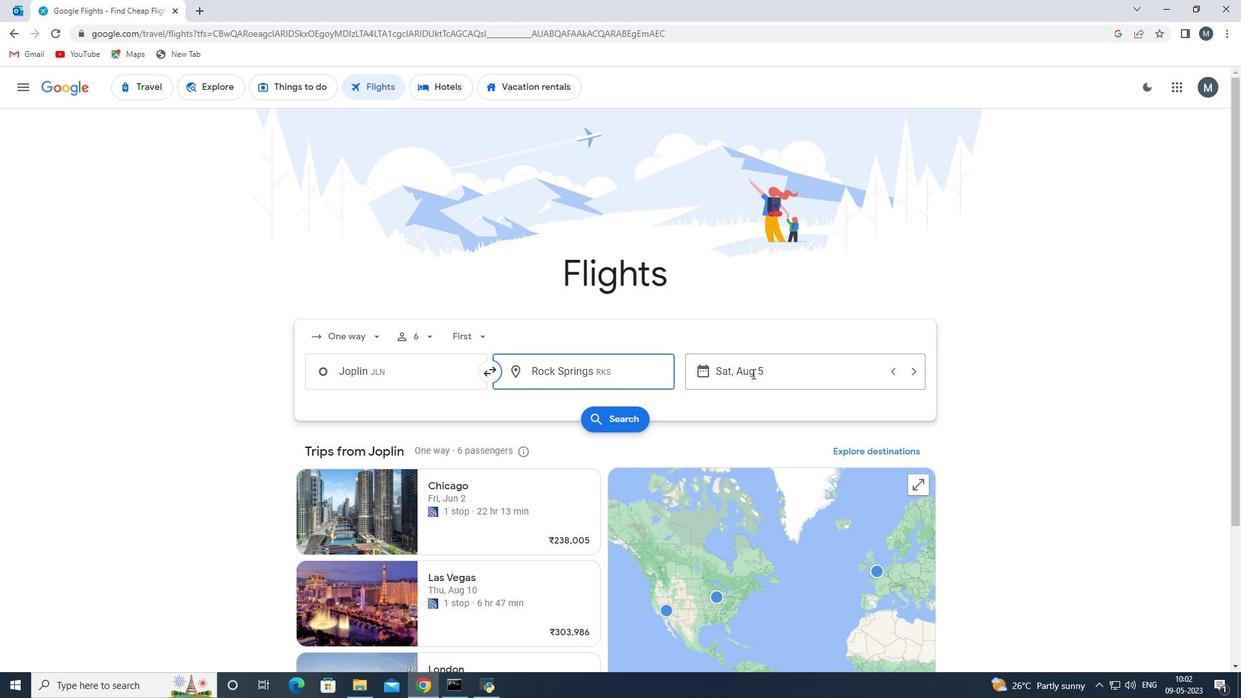 
Action: Mouse pressed left at (754, 369)
Screenshot: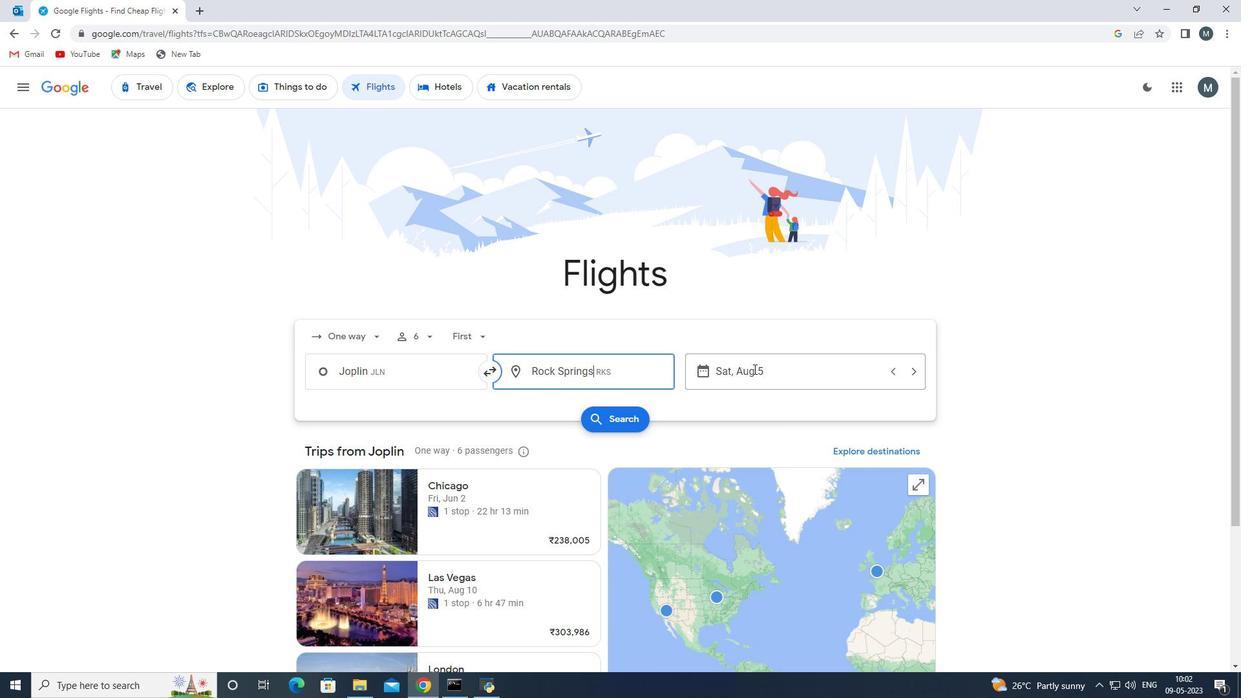 
Action: Mouse moved to (648, 439)
Screenshot: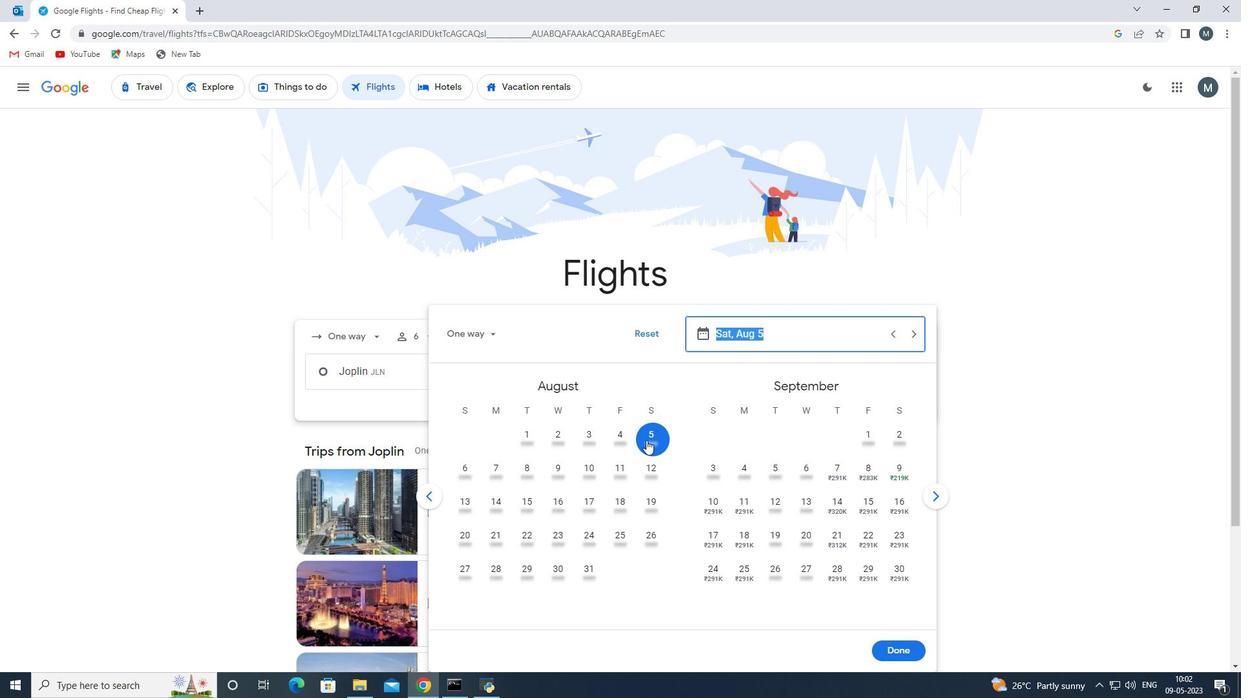 
Action: Mouse pressed left at (648, 439)
Screenshot: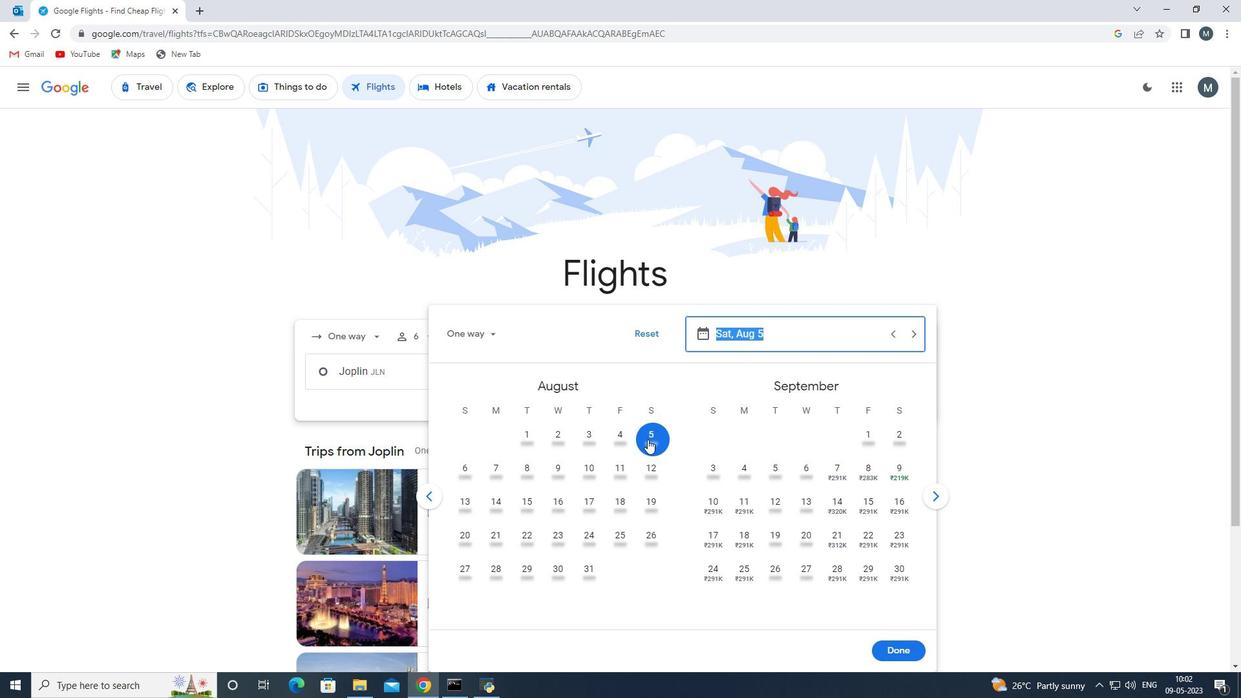 
Action: Mouse moved to (888, 652)
Screenshot: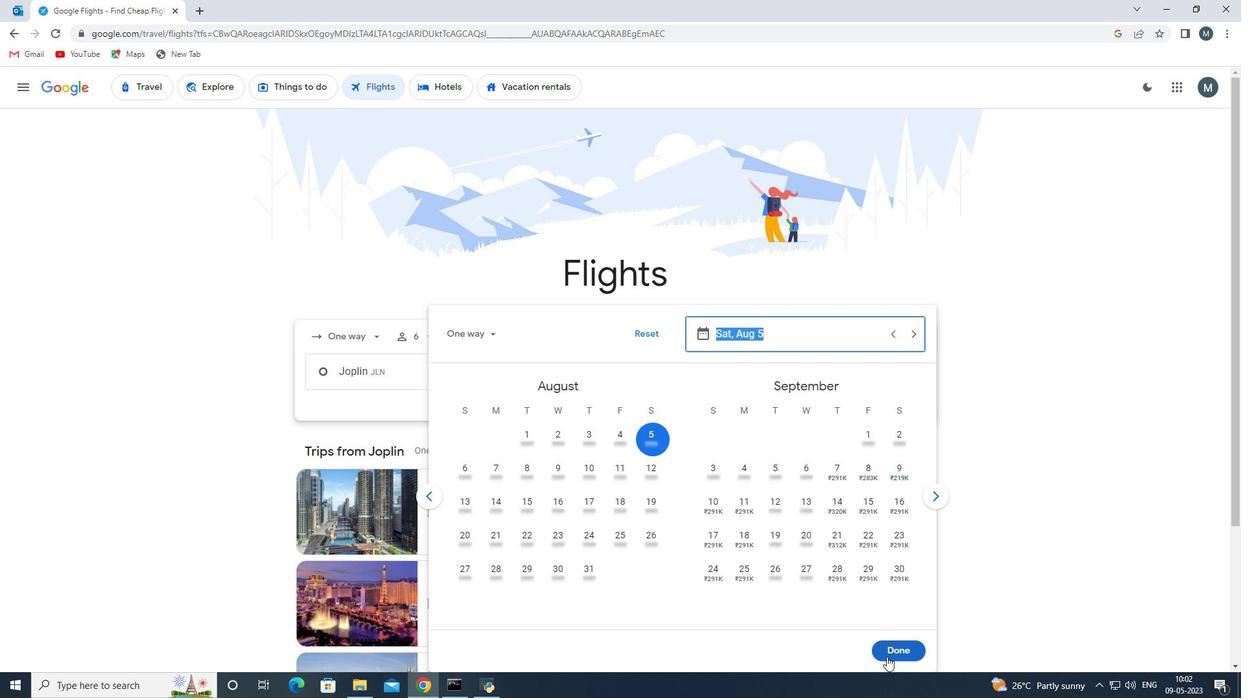
Action: Mouse pressed left at (888, 652)
Screenshot: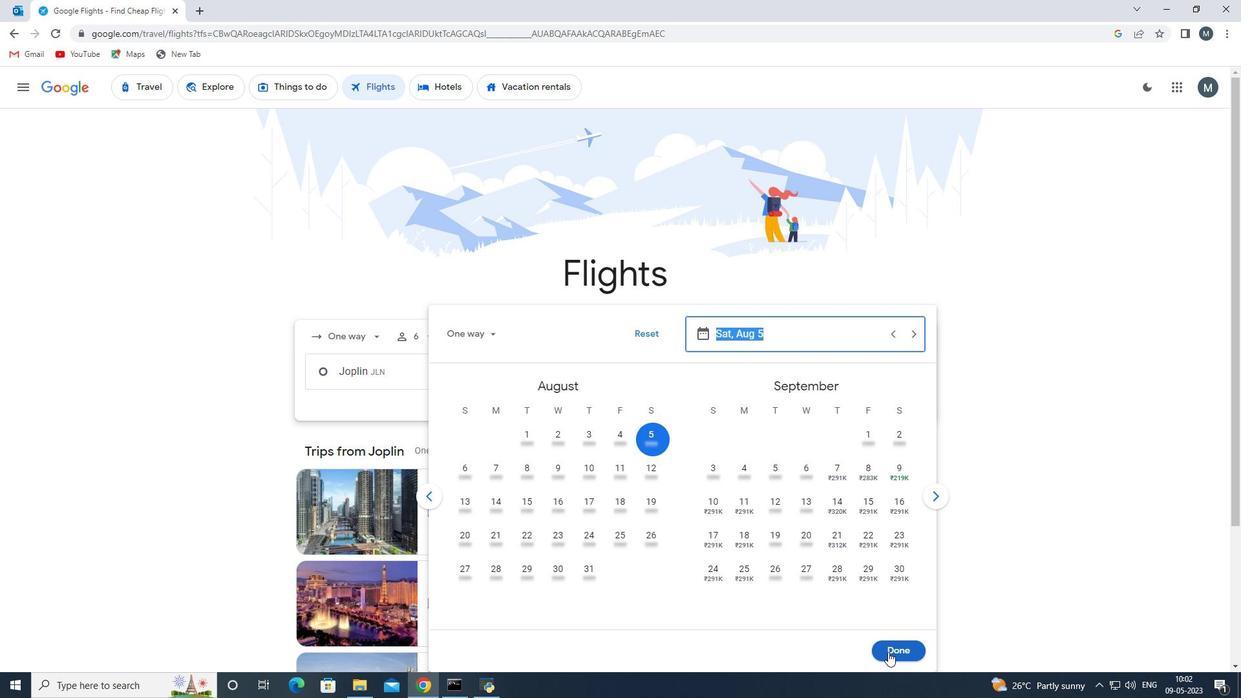 
Action: Mouse moved to (626, 421)
Screenshot: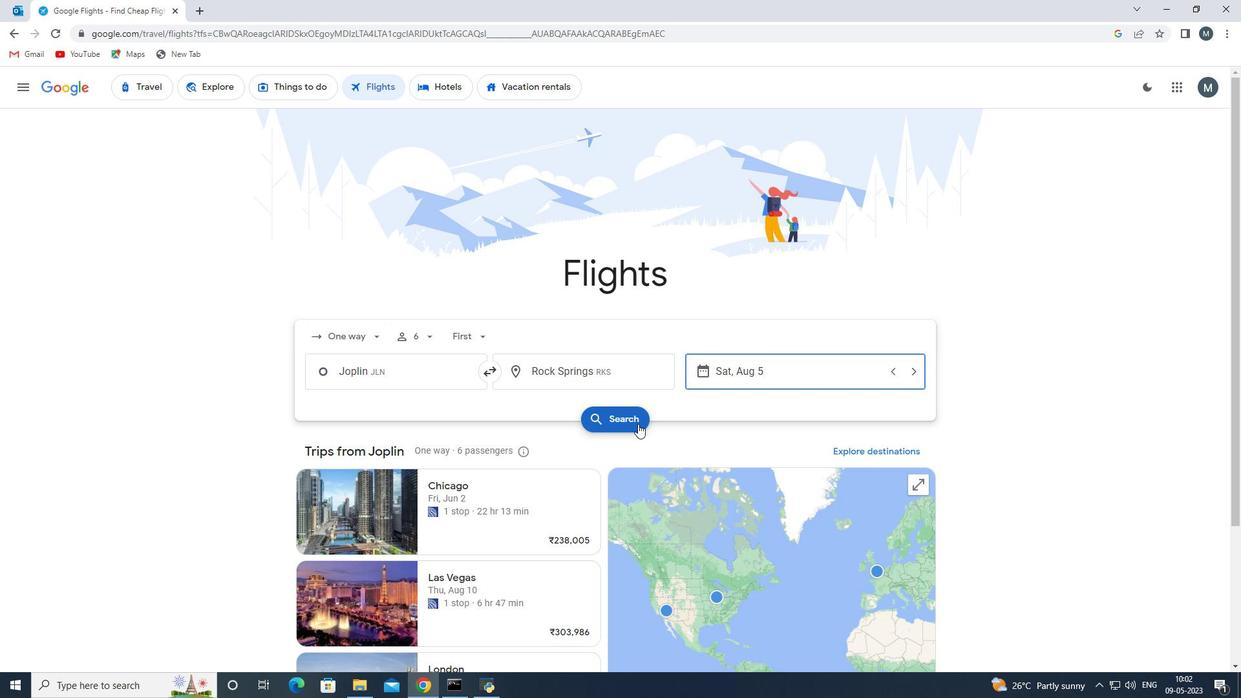 
Action: Mouse pressed left at (626, 421)
Screenshot: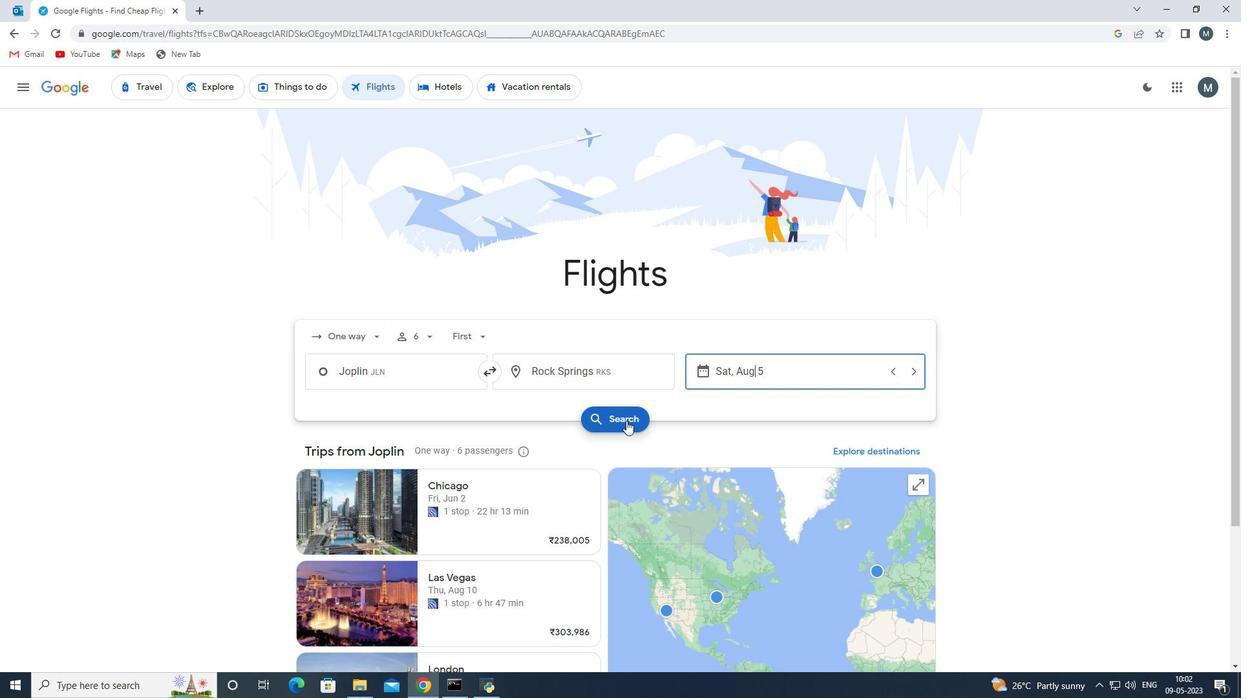 
Action: Mouse moved to (337, 203)
Screenshot: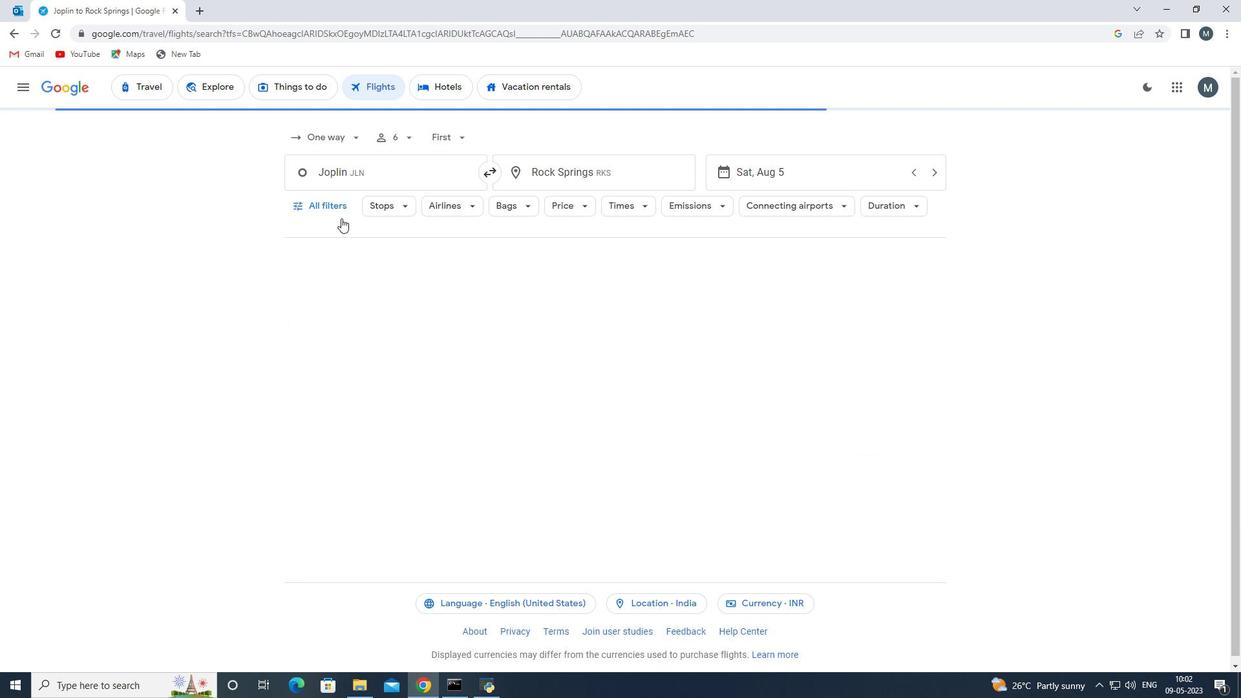 
Action: Mouse pressed left at (337, 203)
Screenshot: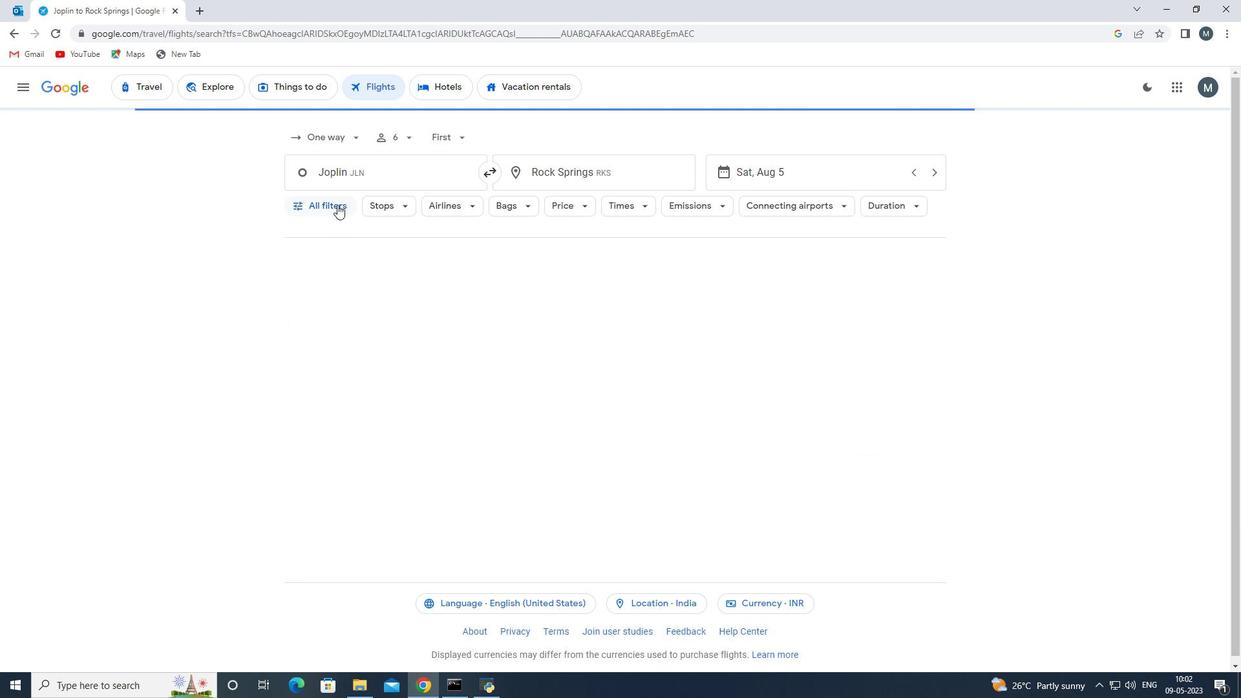 
Action: Mouse moved to (391, 387)
Screenshot: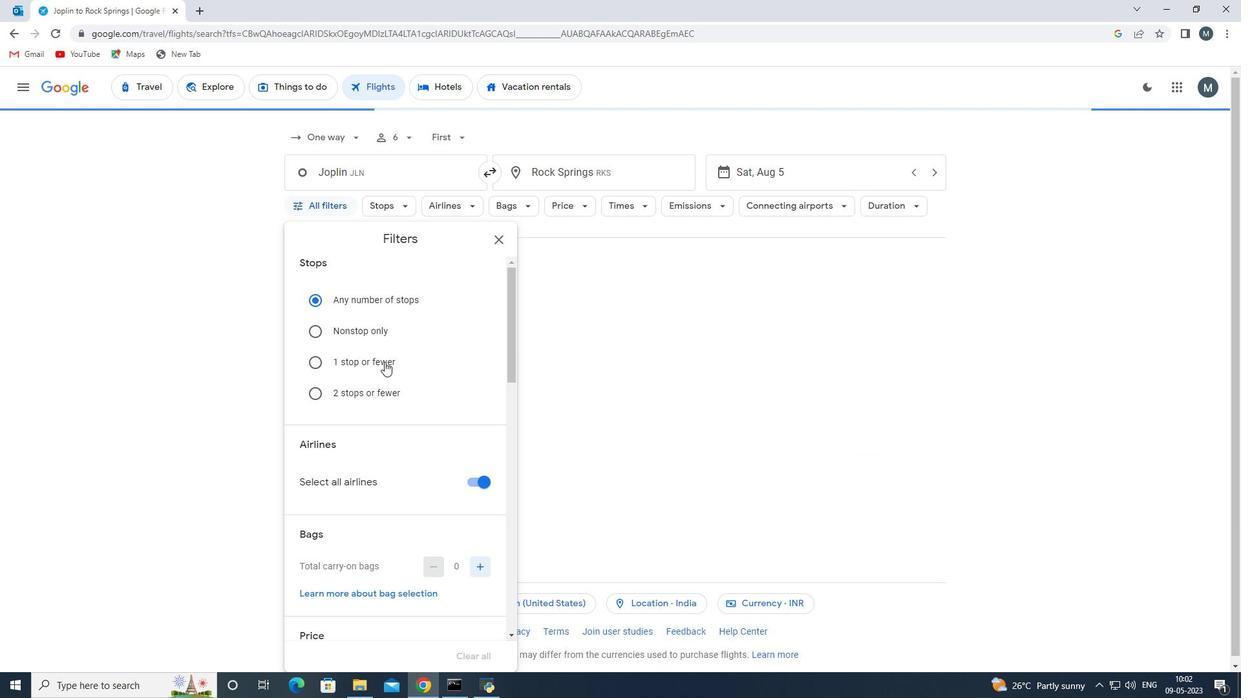
Action: Mouse scrolled (391, 386) with delta (0, 0)
Screenshot: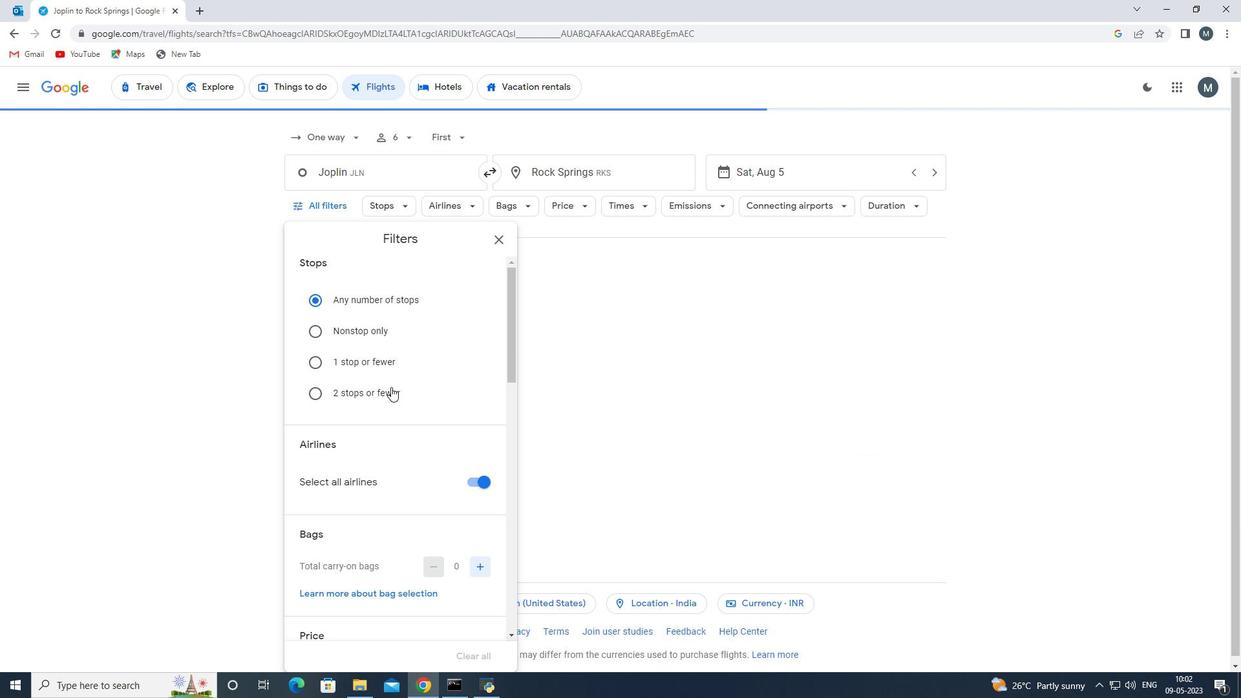 
Action: Mouse scrolled (391, 386) with delta (0, 0)
Screenshot: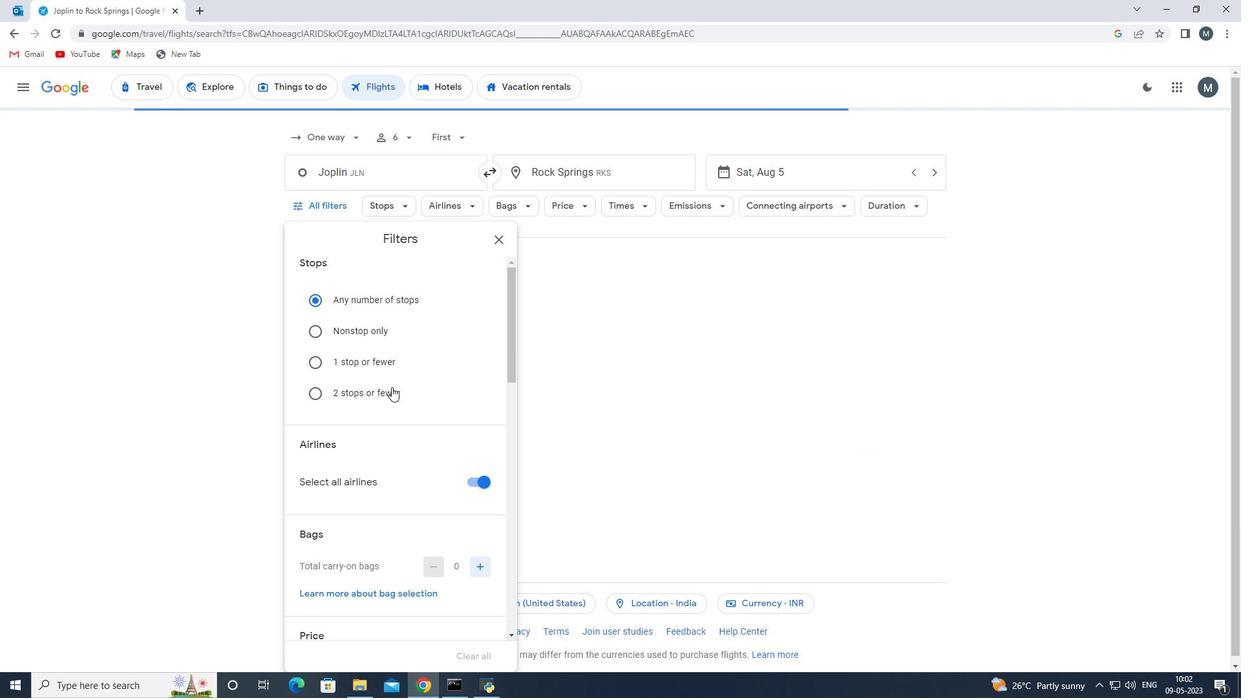 
Action: Mouse moved to (473, 353)
Screenshot: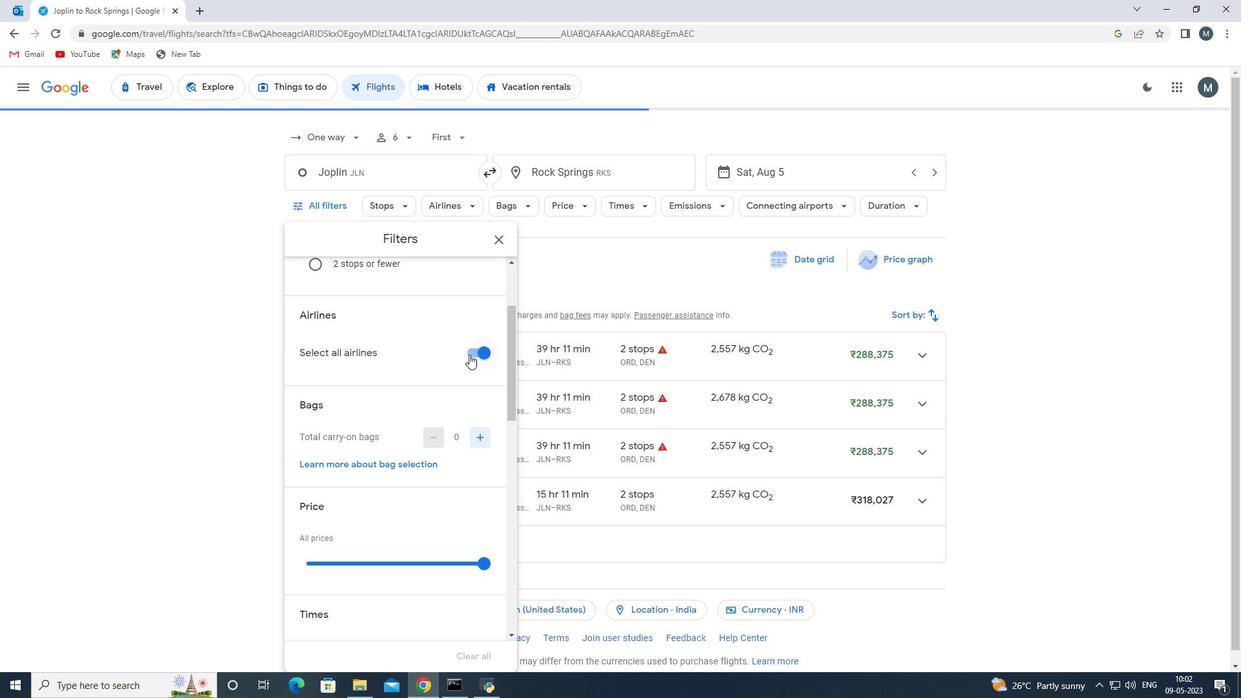 
Action: Mouse pressed left at (473, 353)
Screenshot: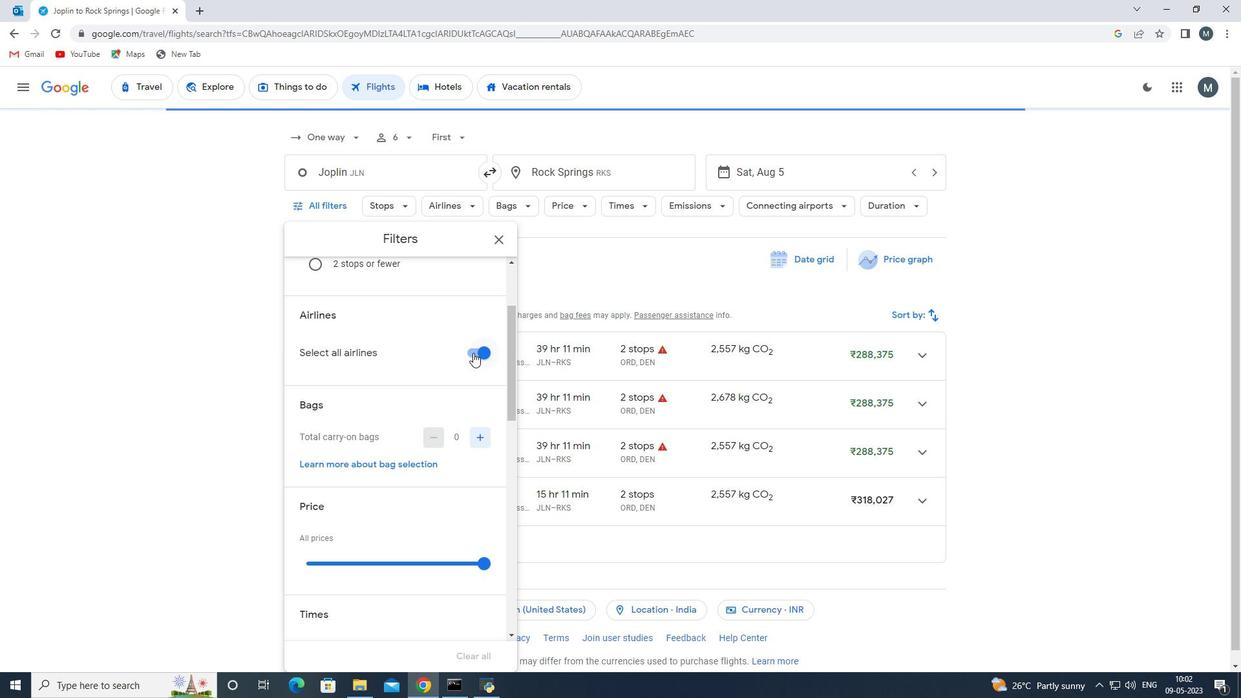 
Action: Mouse moved to (410, 407)
Screenshot: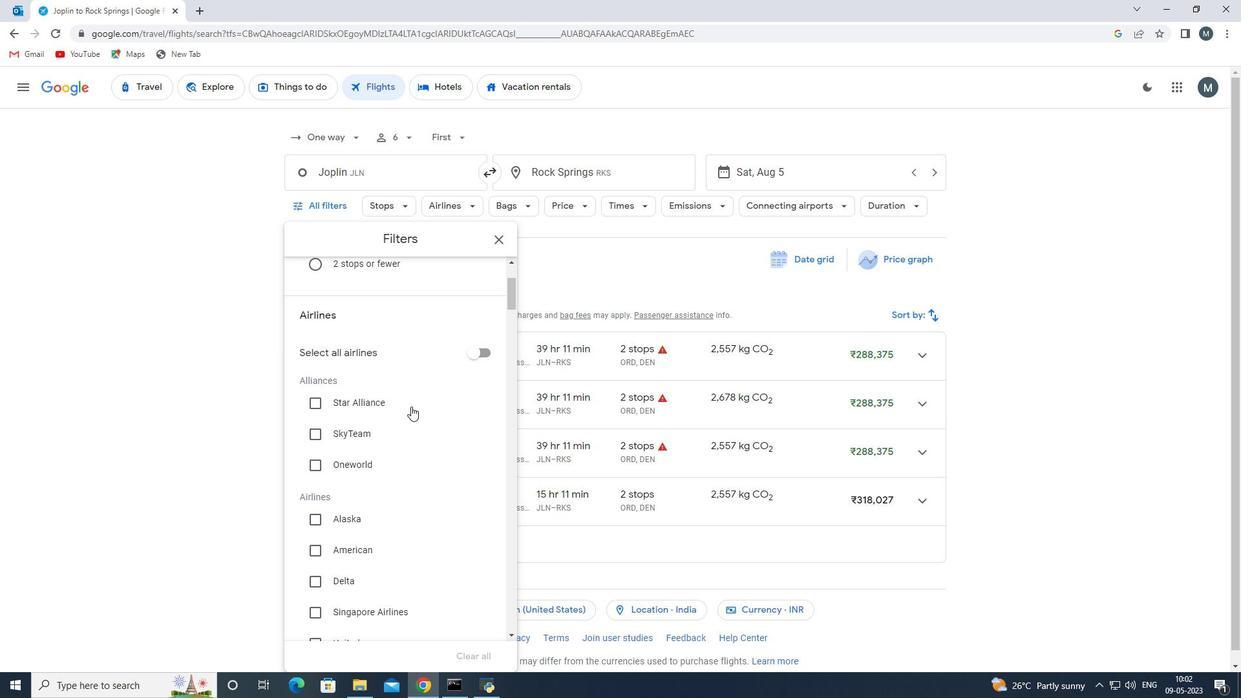 
Action: Mouse scrolled (410, 406) with delta (0, 0)
Screenshot: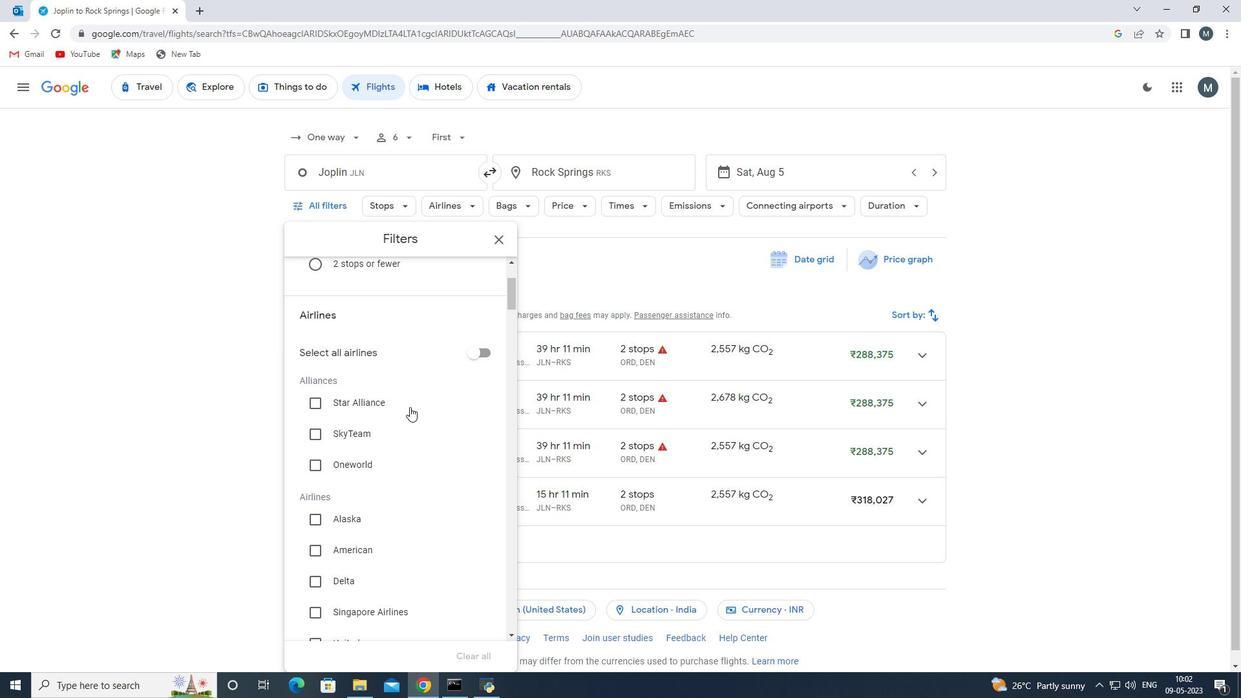 
Action: Mouse moved to (408, 406)
Screenshot: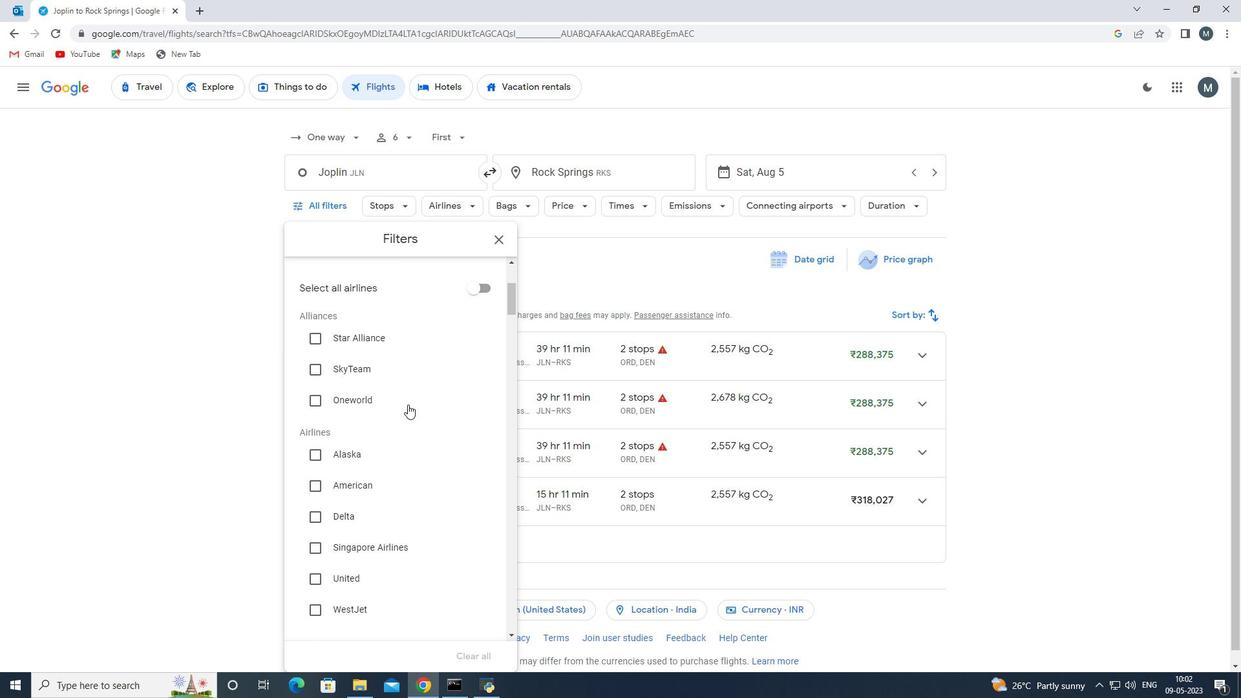 
Action: Mouse scrolled (408, 405) with delta (0, 0)
Screenshot: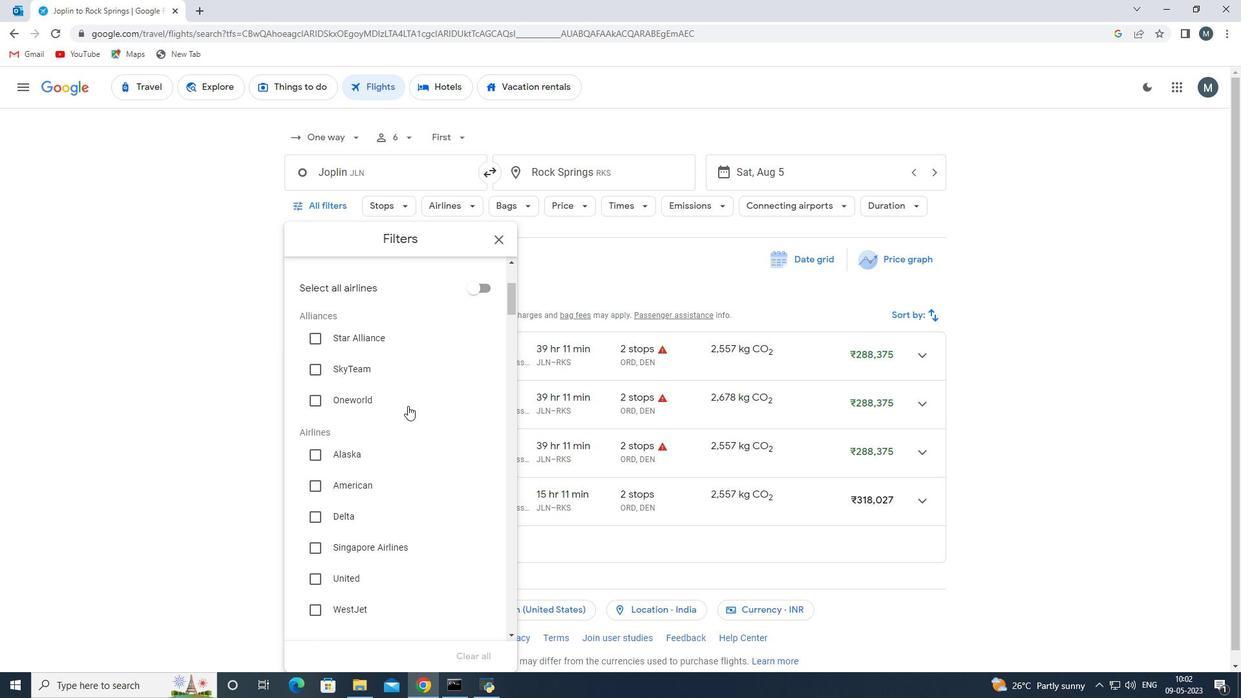 
Action: Mouse moved to (408, 410)
Screenshot: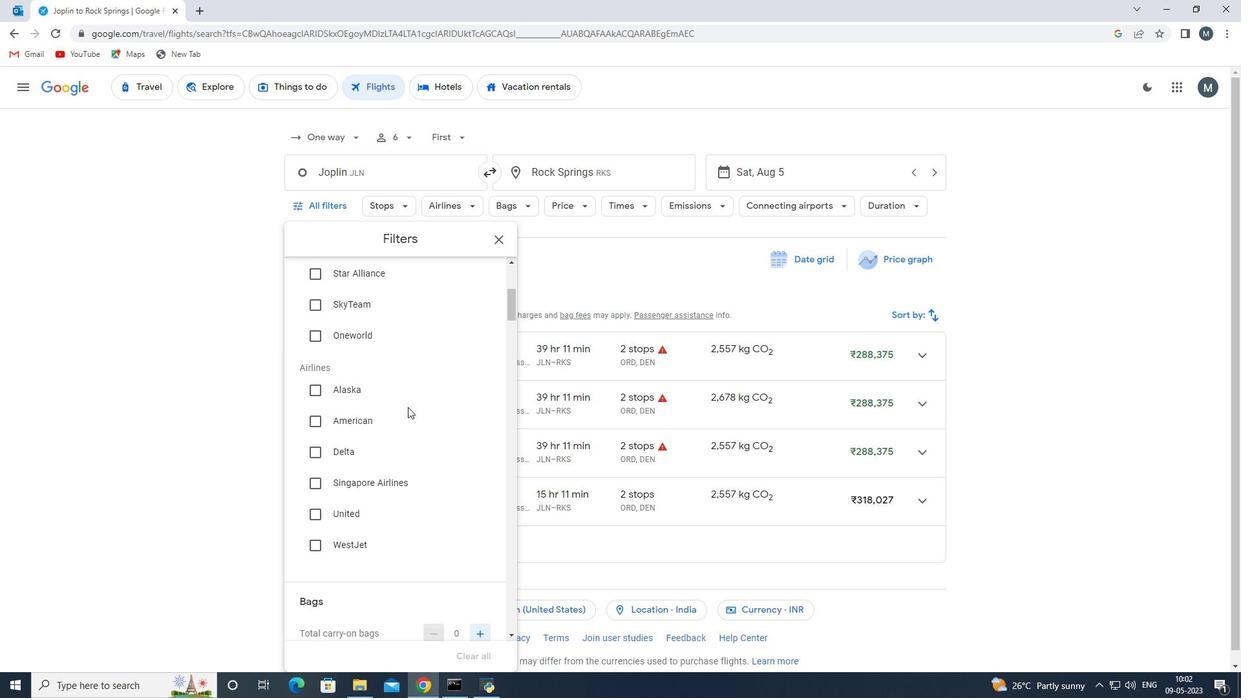 
Action: Mouse scrolled (408, 410) with delta (0, 0)
Screenshot: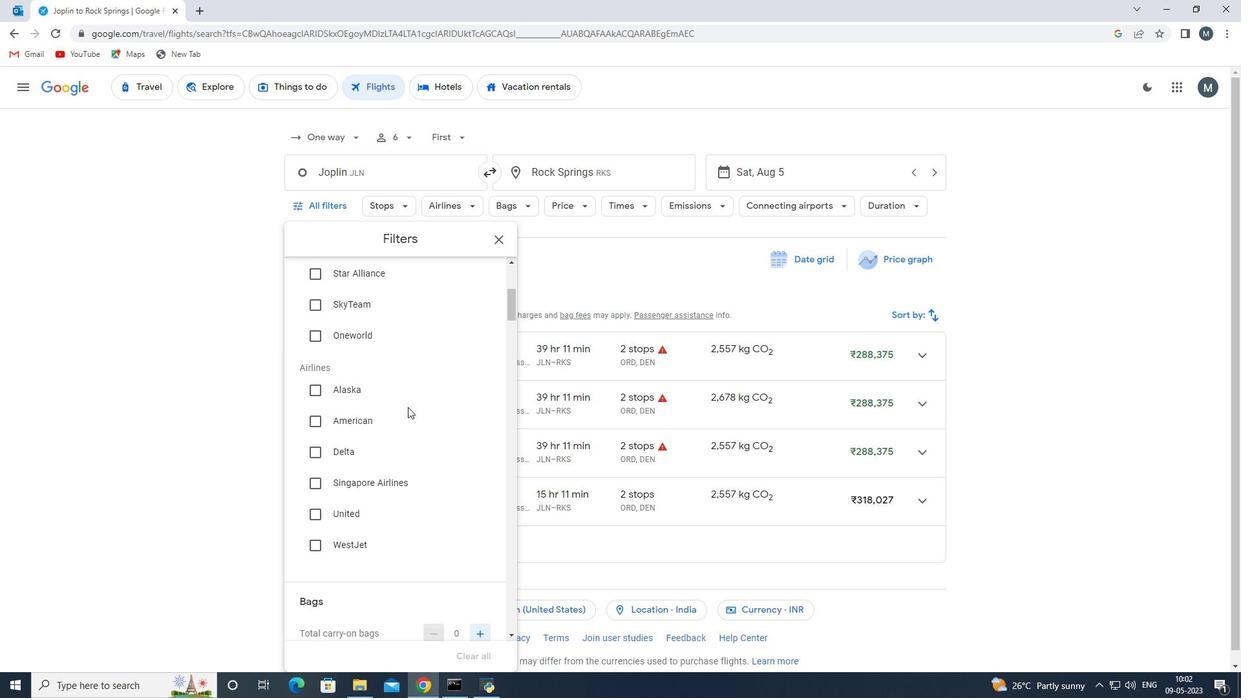 
Action: Mouse moved to (413, 419)
Screenshot: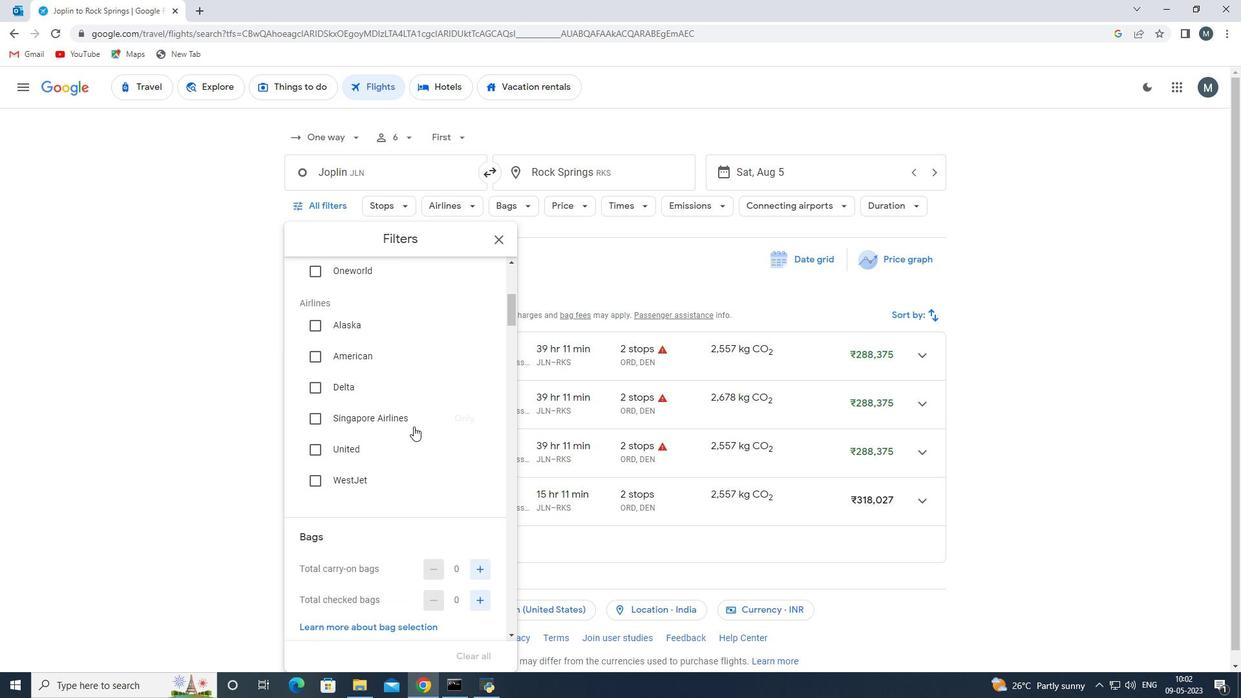 
Action: Mouse pressed left at (413, 419)
Screenshot: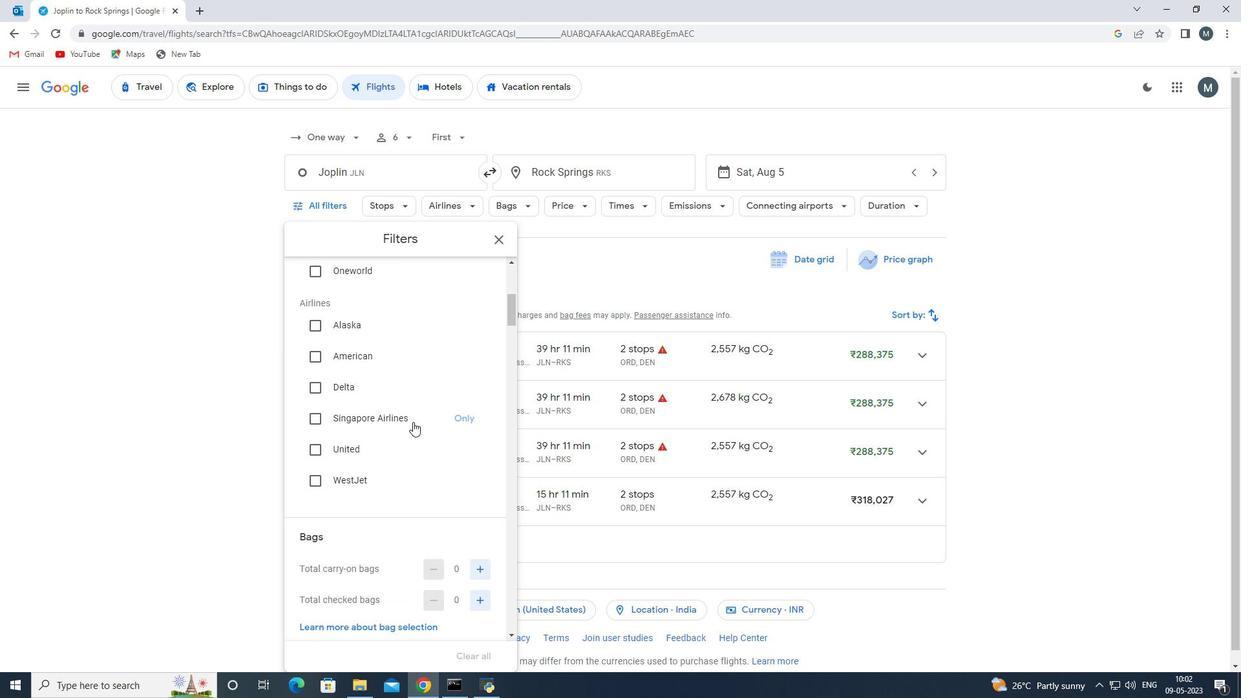 
Action: Mouse moved to (426, 410)
Screenshot: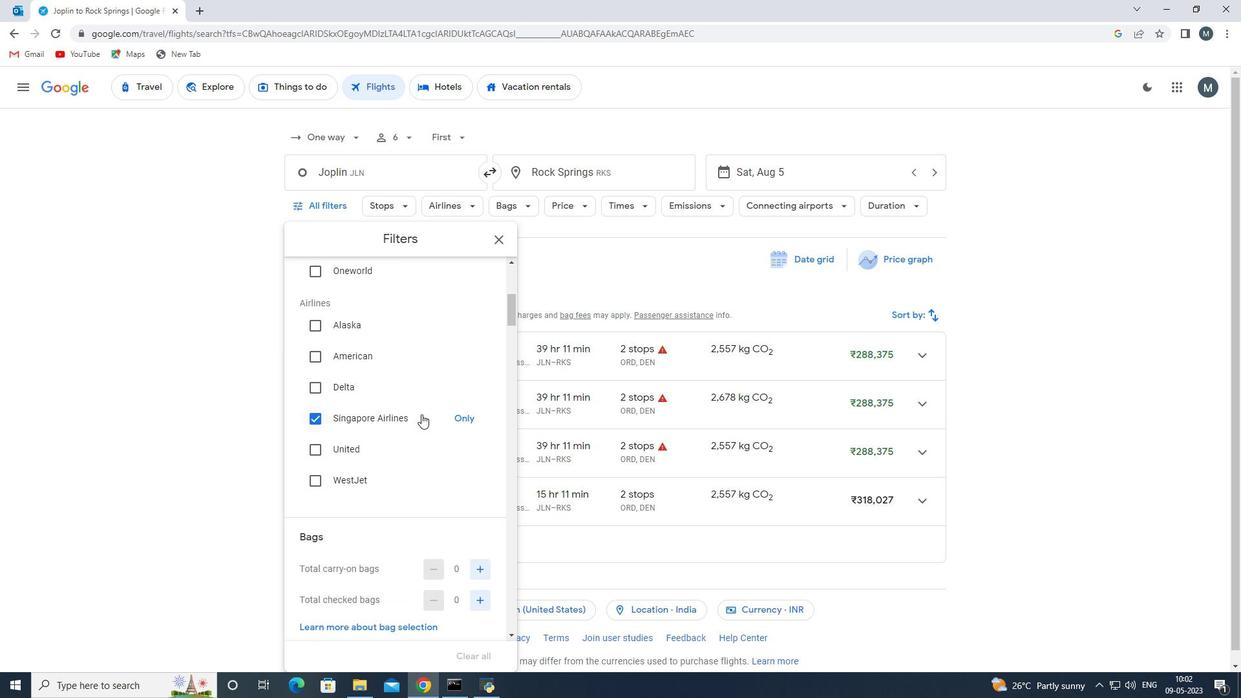 
Action: Mouse scrolled (426, 409) with delta (0, 0)
Screenshot: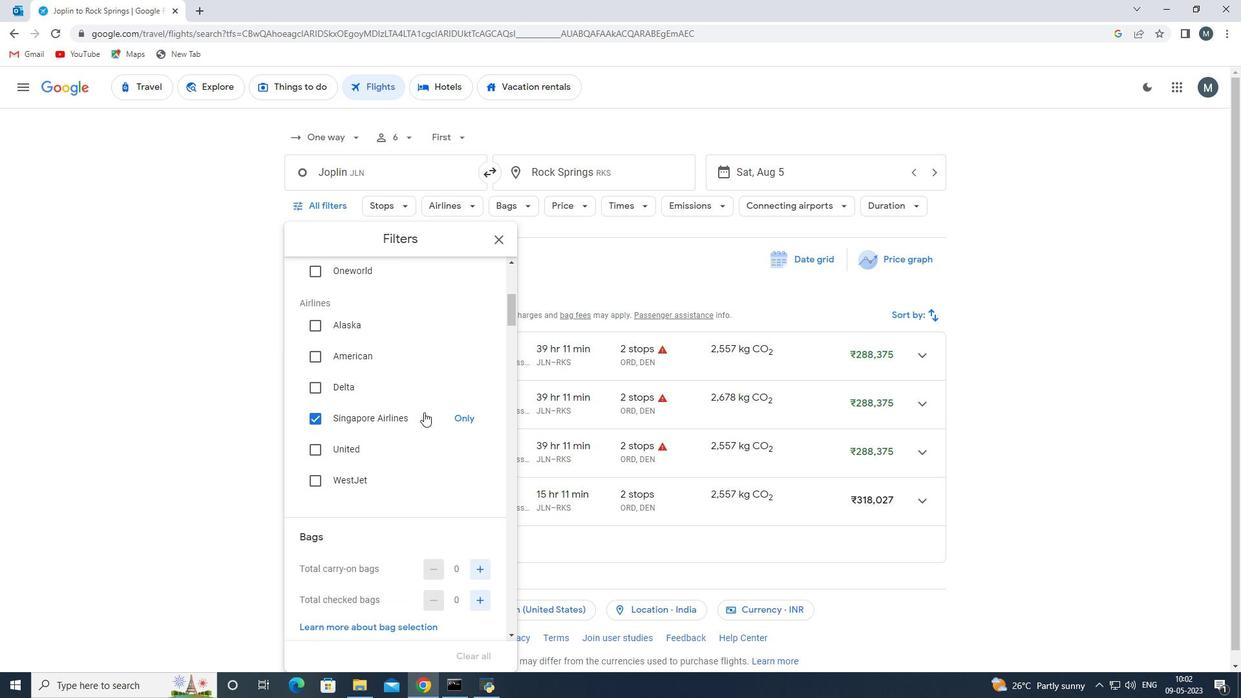 
Action: Mouse moved to (426, 410)
Screenshot: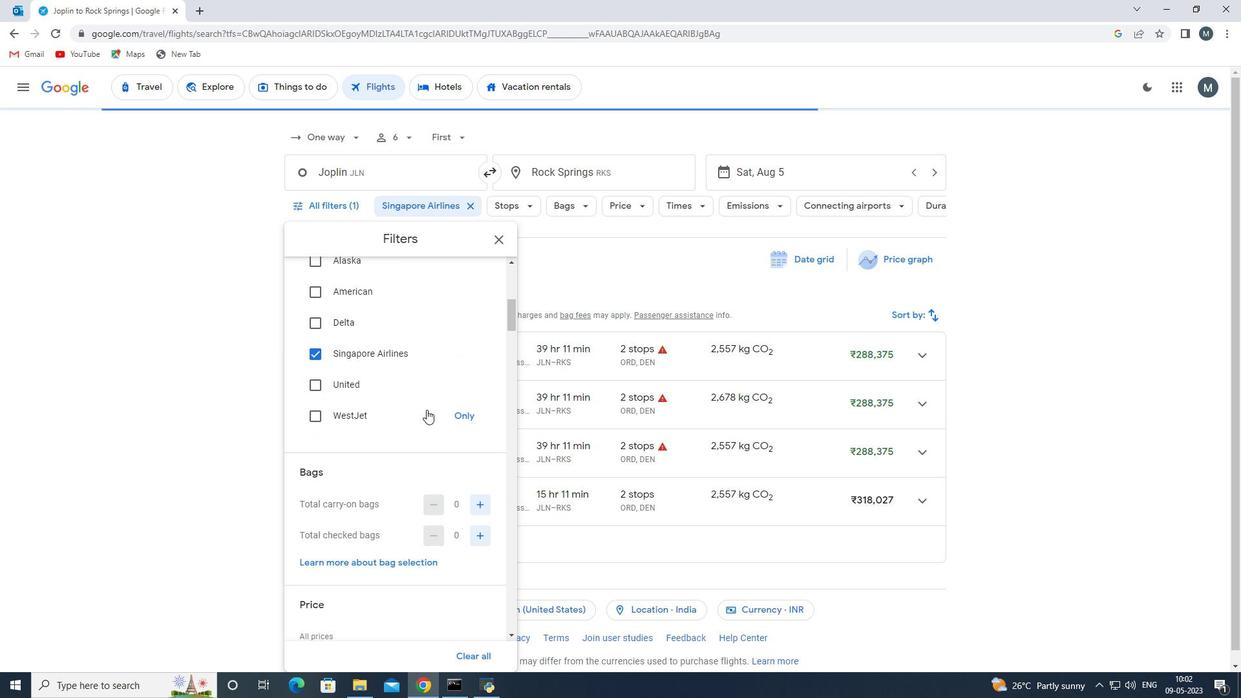 
Action: Mouse scrolled (426, 409) with delta (0, 0)
Screenshot: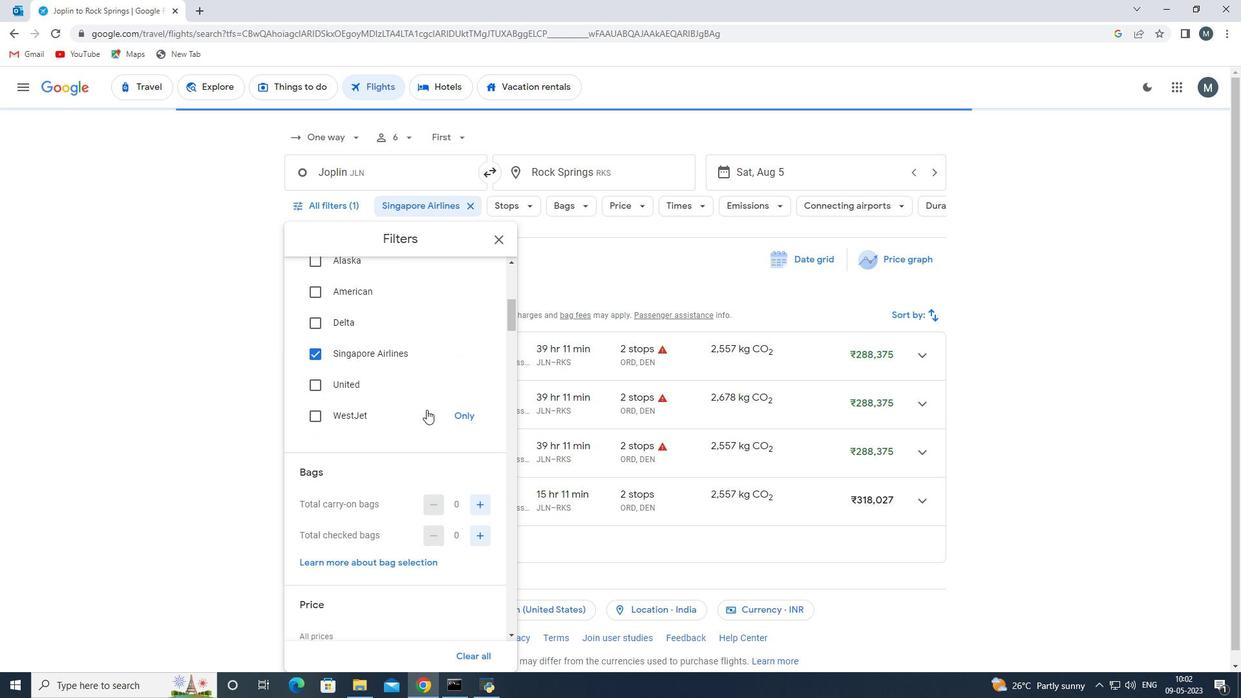 
Action: Mouse moved to (481, 468)
Screenshot: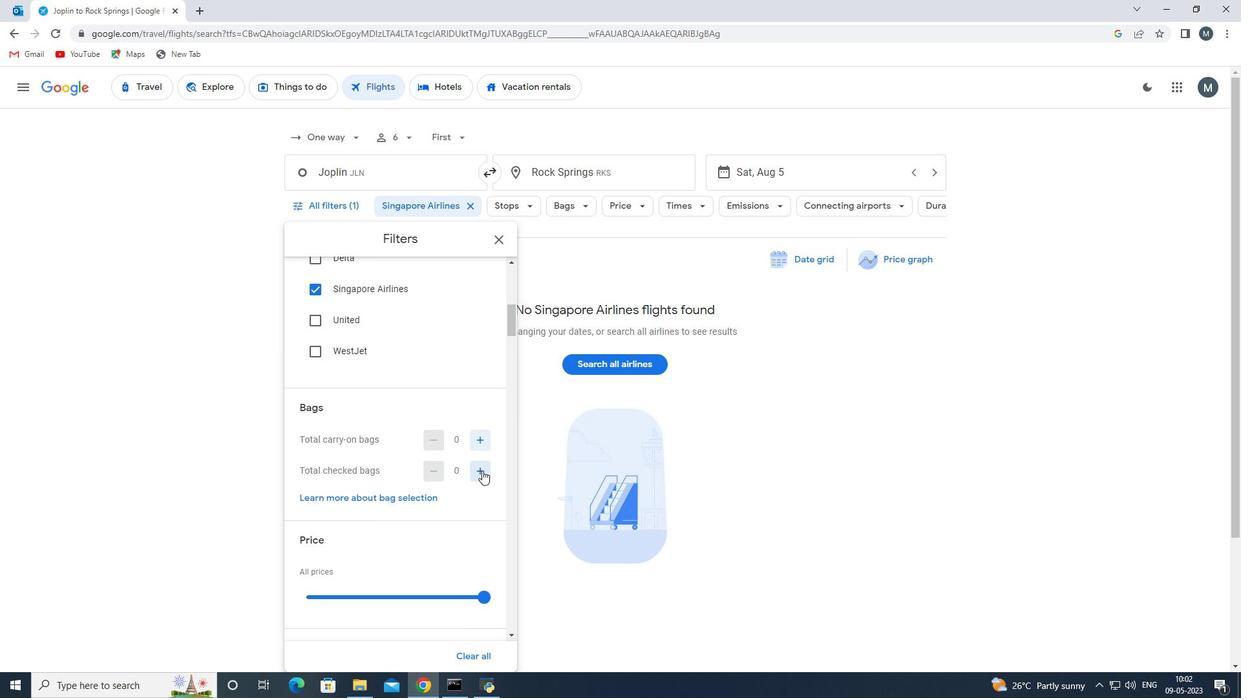 
Action: Mouse pressed left at (481, 468)
Screenshot: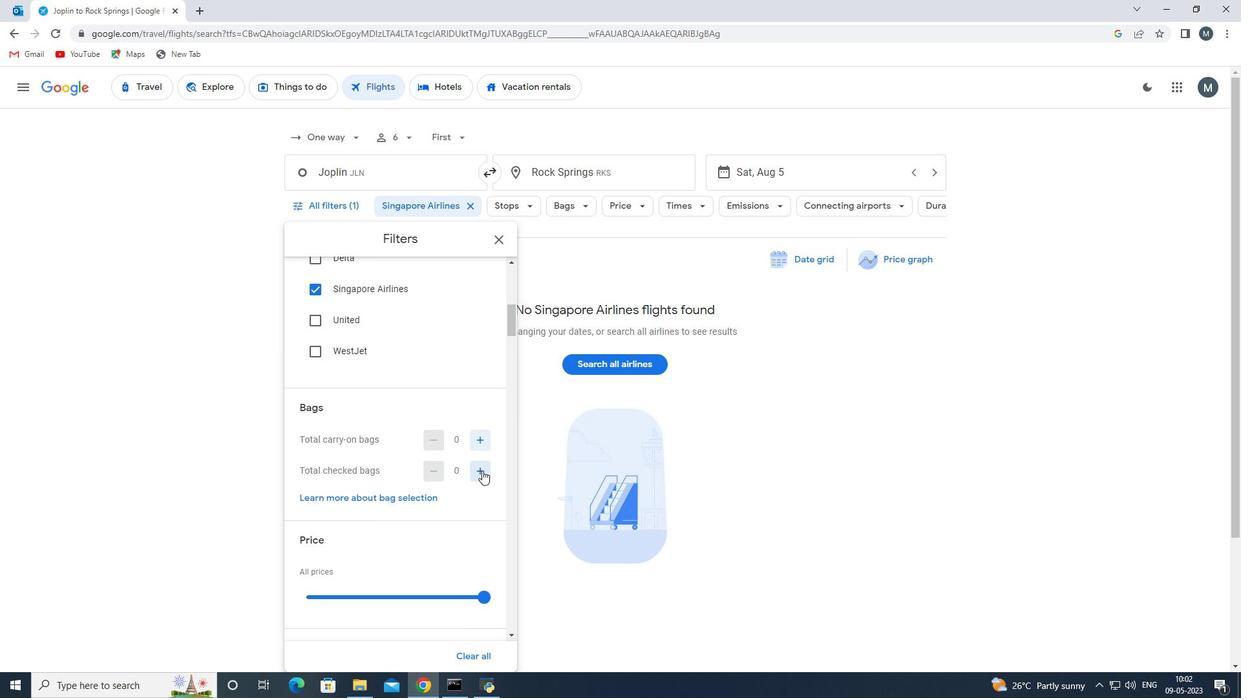 
Action: Mouse pressed left at (481, 468)
Screenshot: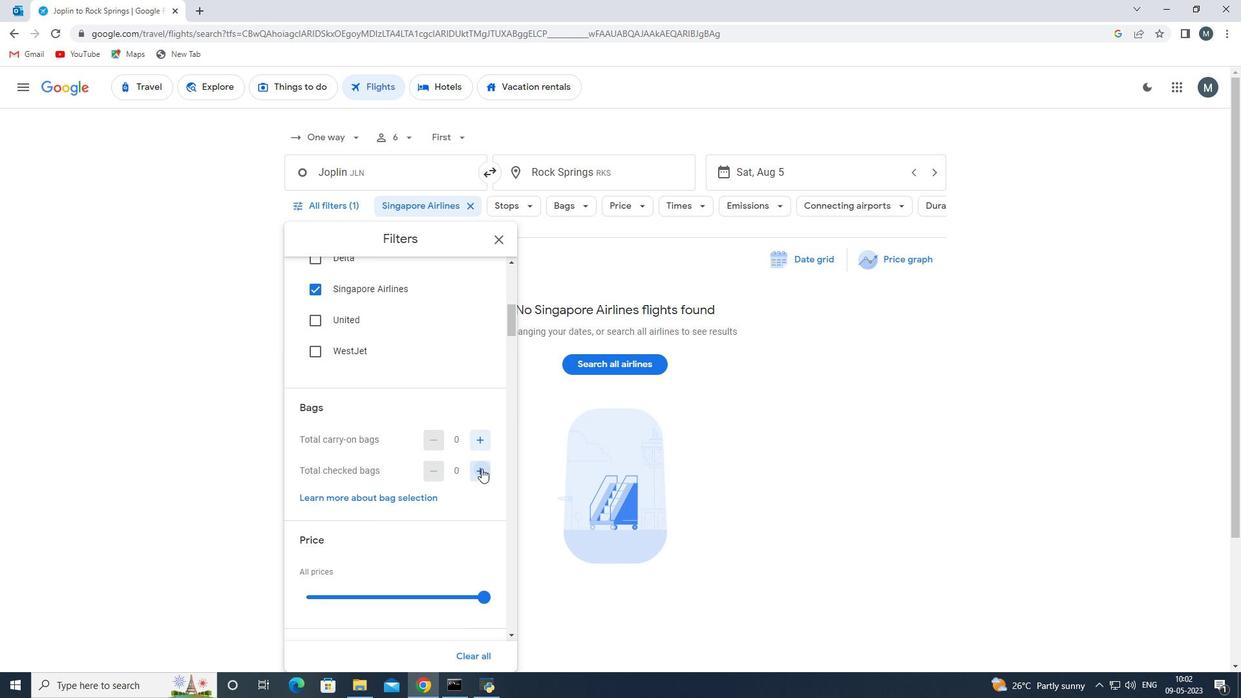 
Action: Mouse moved to (423, 475)
Screenshot: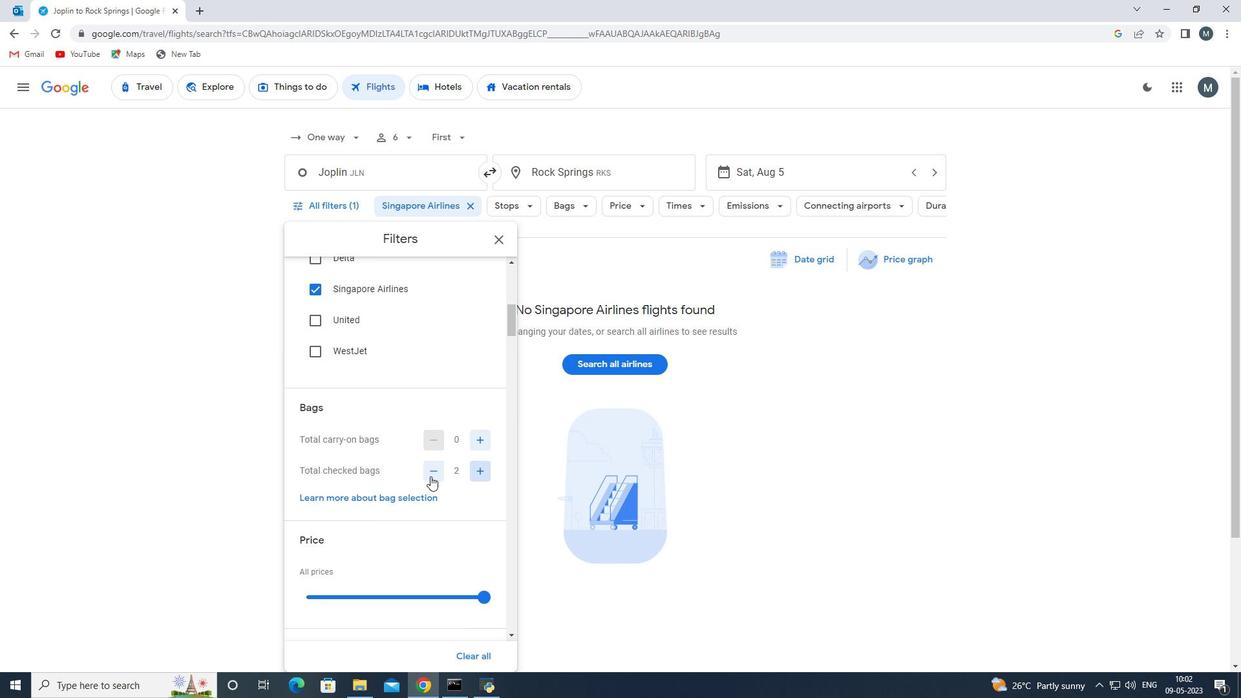 
Action: Mouse scrolled (423, 474) with delta (0, 0)
Screenshot: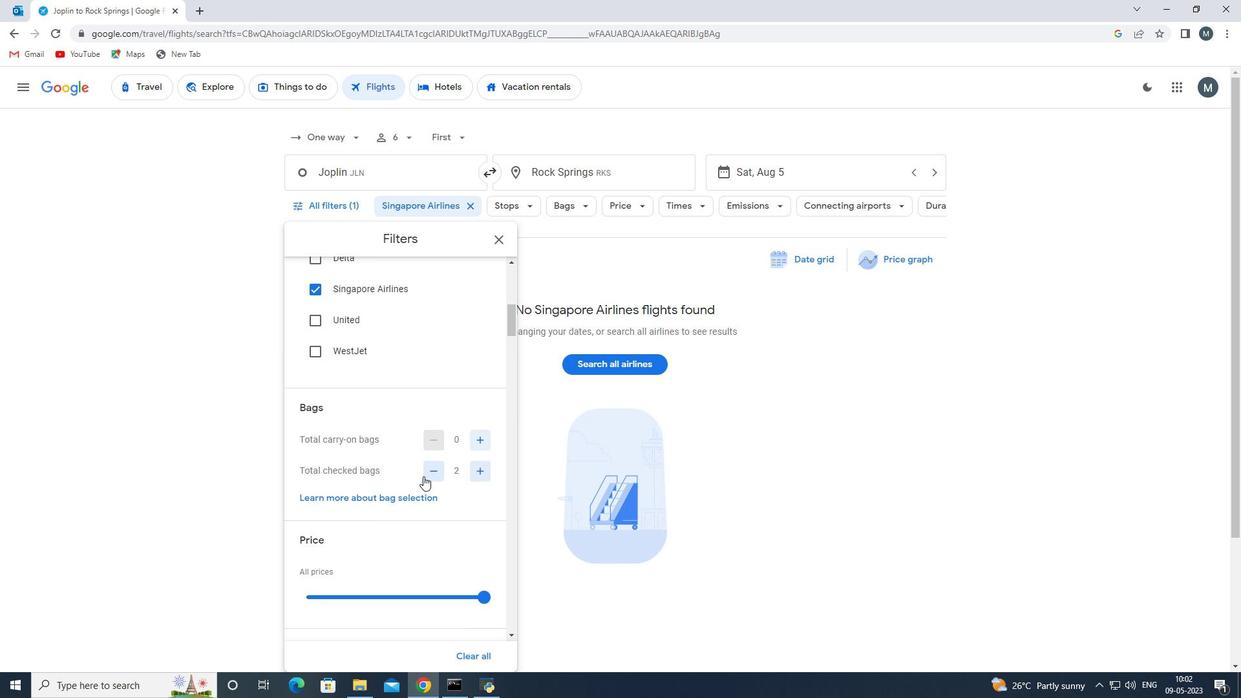 
Action: Mouse scrolled (423, 474) with delta (0, 0)
Screenshot: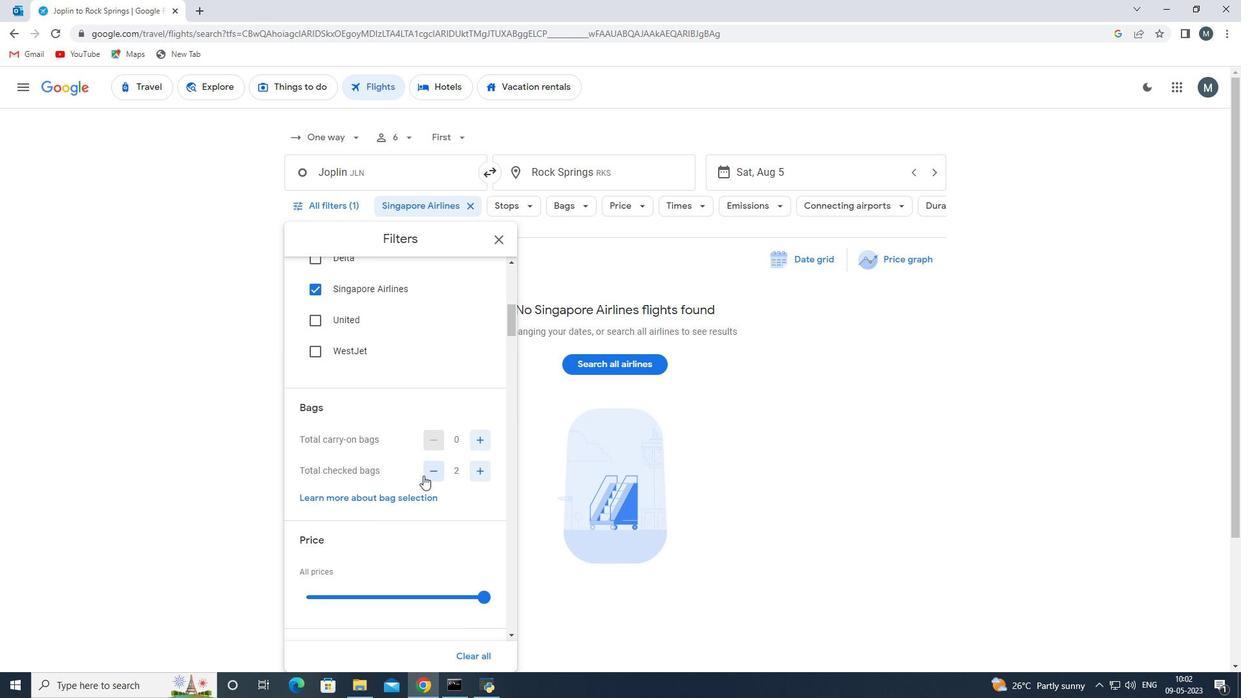 
Action: Mouse moved to (412, 460)
Screenshot: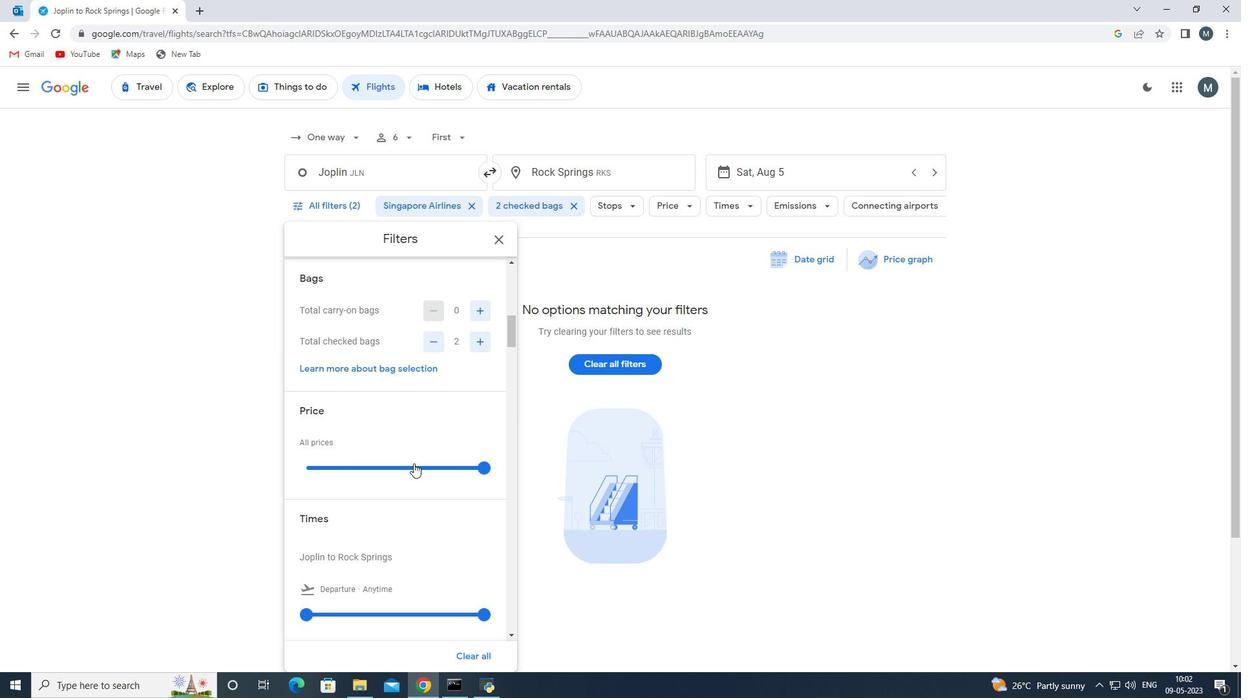 
Action: Mouse pressed left at (412, 460)
Screenshot: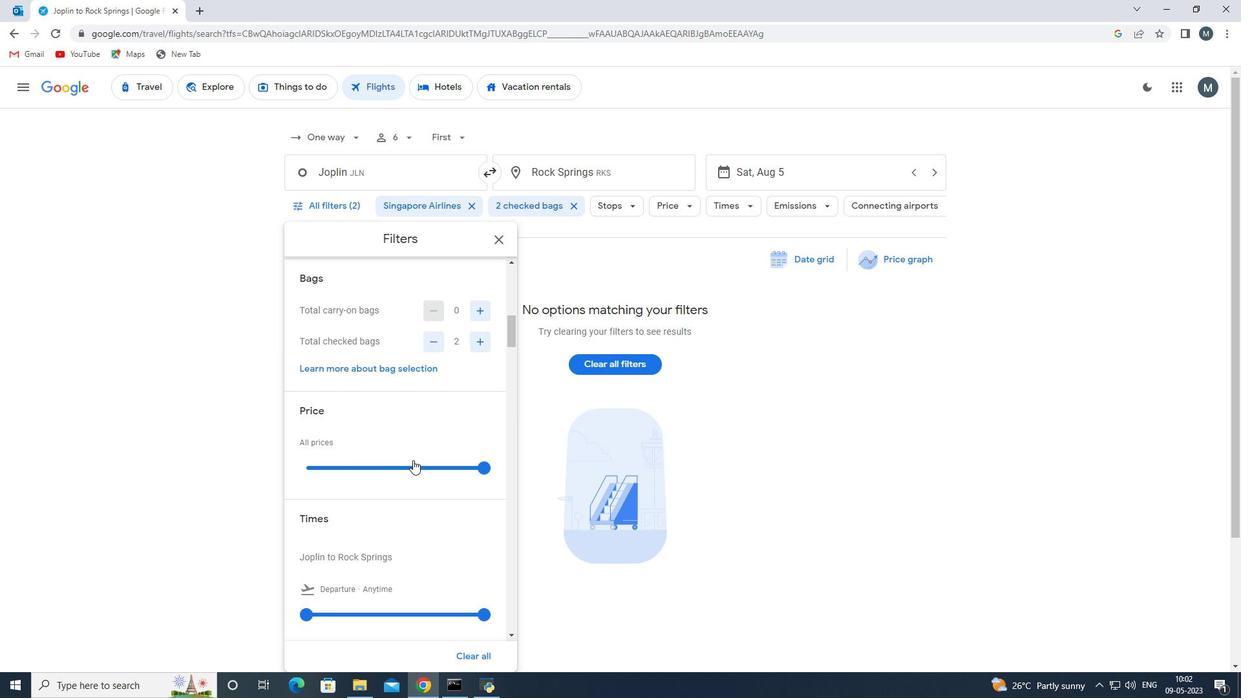
Action: Mouse moved to (411, 460)
Screenshot: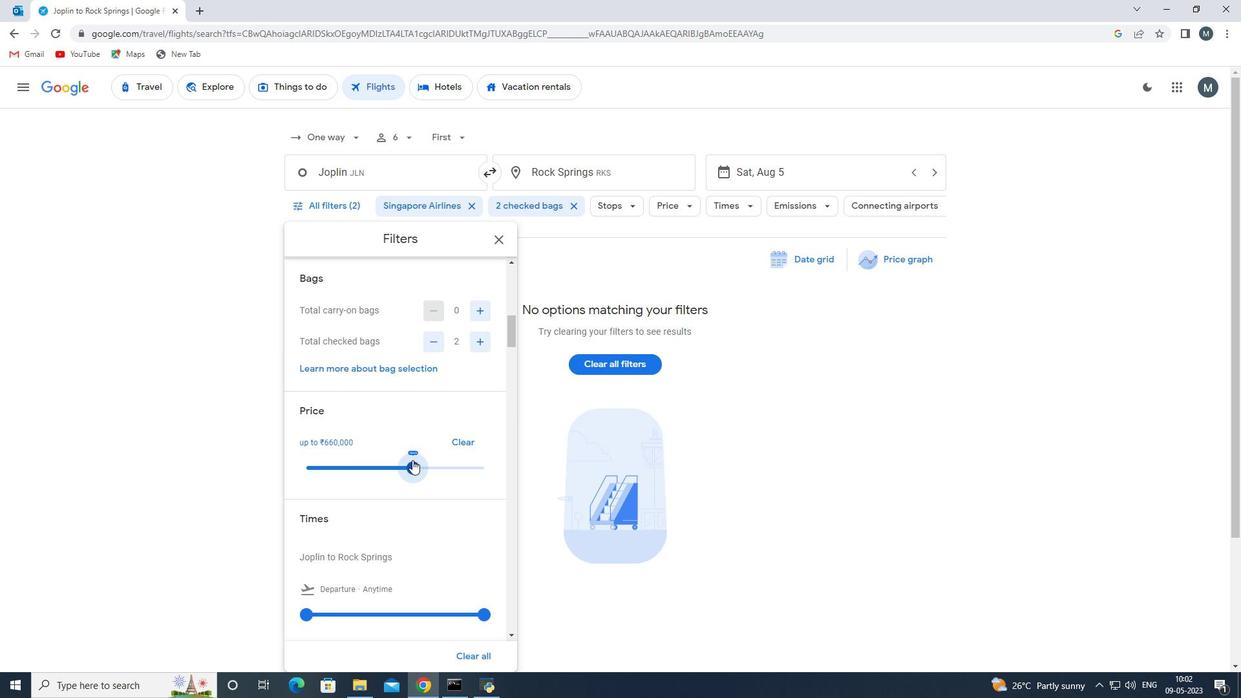 
Action: Mouse pressed left at (411, 460)
Screenshot: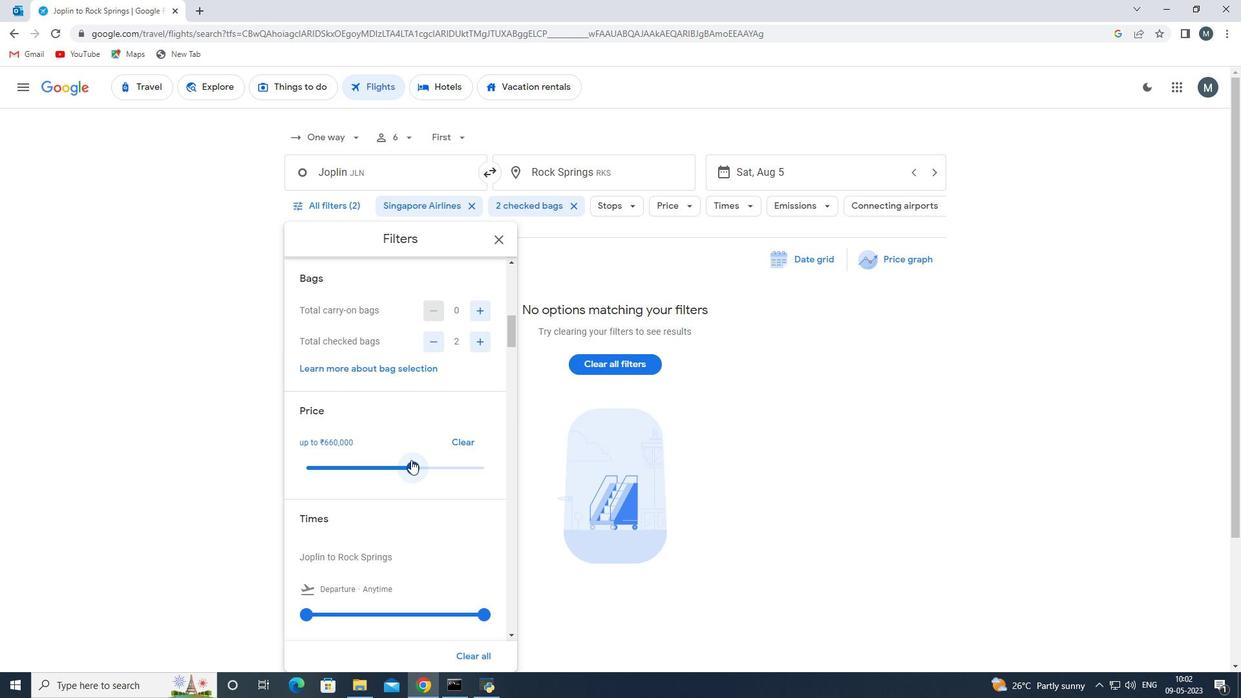 
Action: Mouse moved to (390, 438)
Screenshot: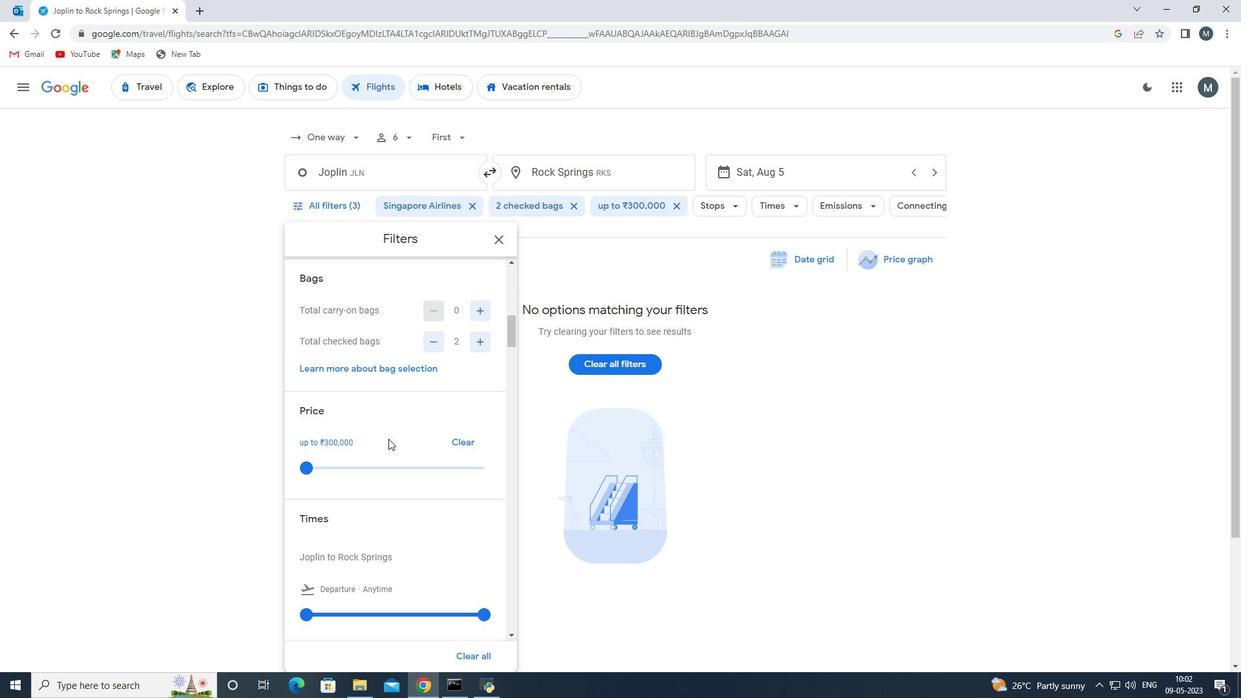 
Action: Mouse scrolled (390, 437) with delta (0, 0)
Screenshot: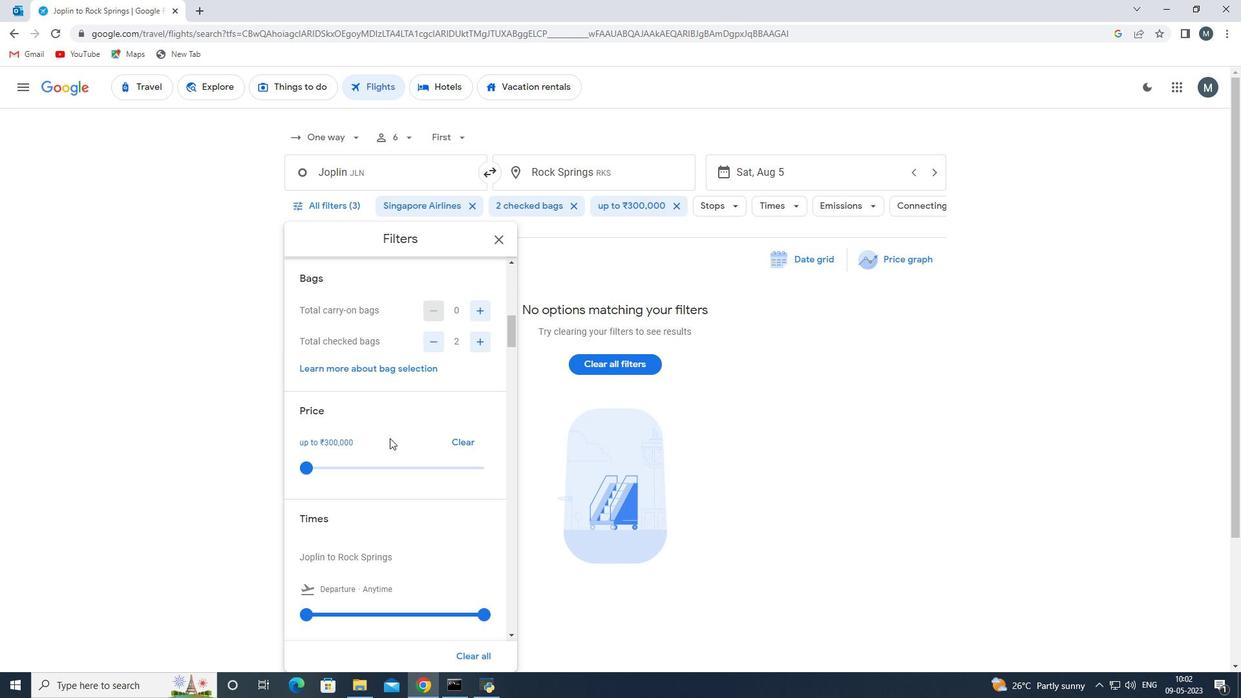 
Action: Mouse moved to (390, 438)
Screenshot: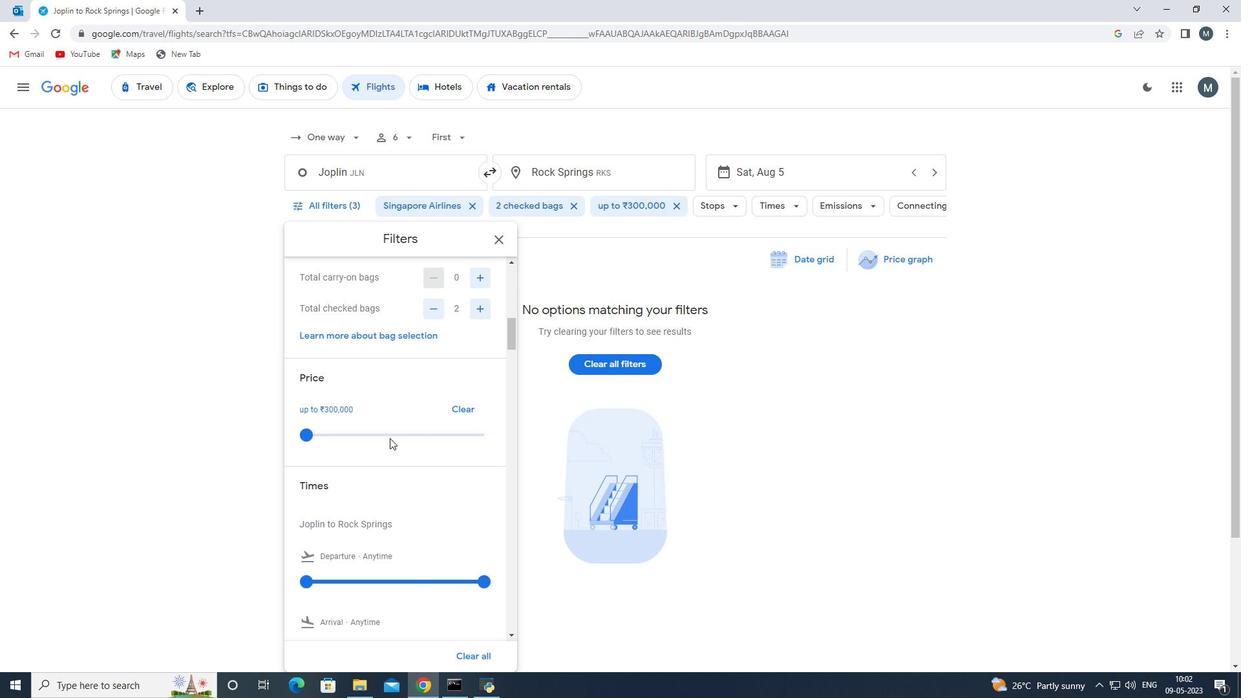 
Action: Mouse scrolled (390, 437) with delta (0, 0)
Screenshot: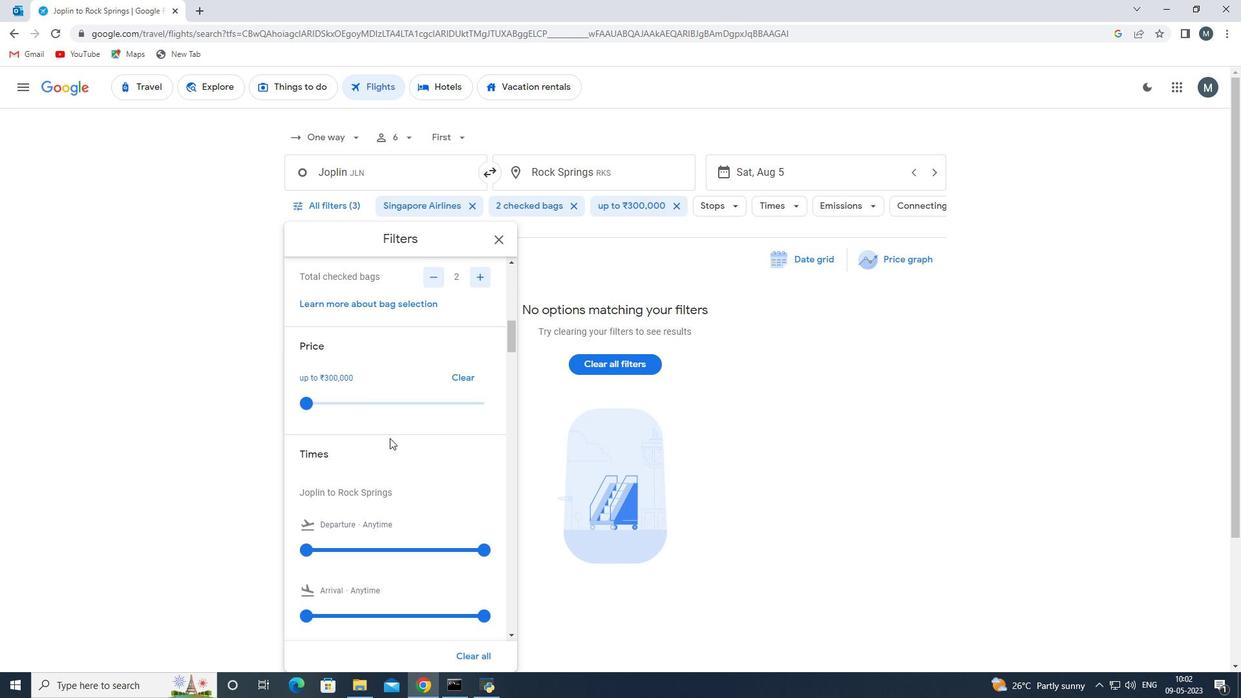 
Action: Mouse moved to (312, 483)
Screenshot: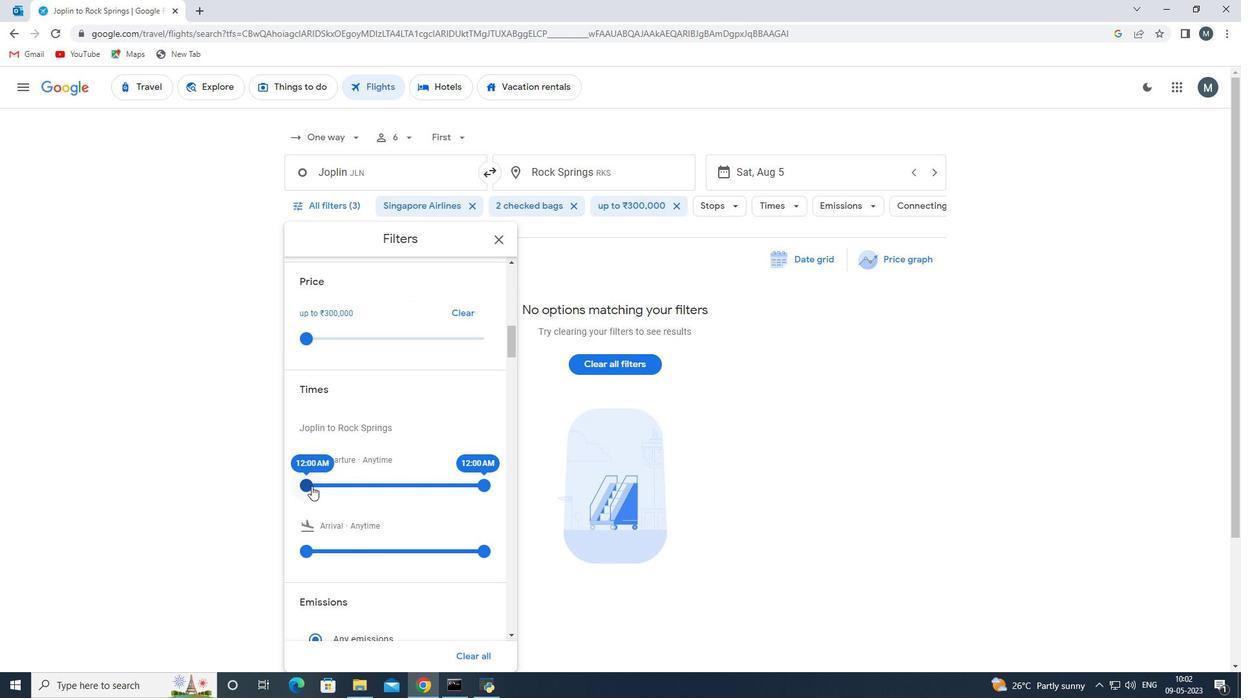 
Action: Mouse pressed left at (312, 483)
Screenshot: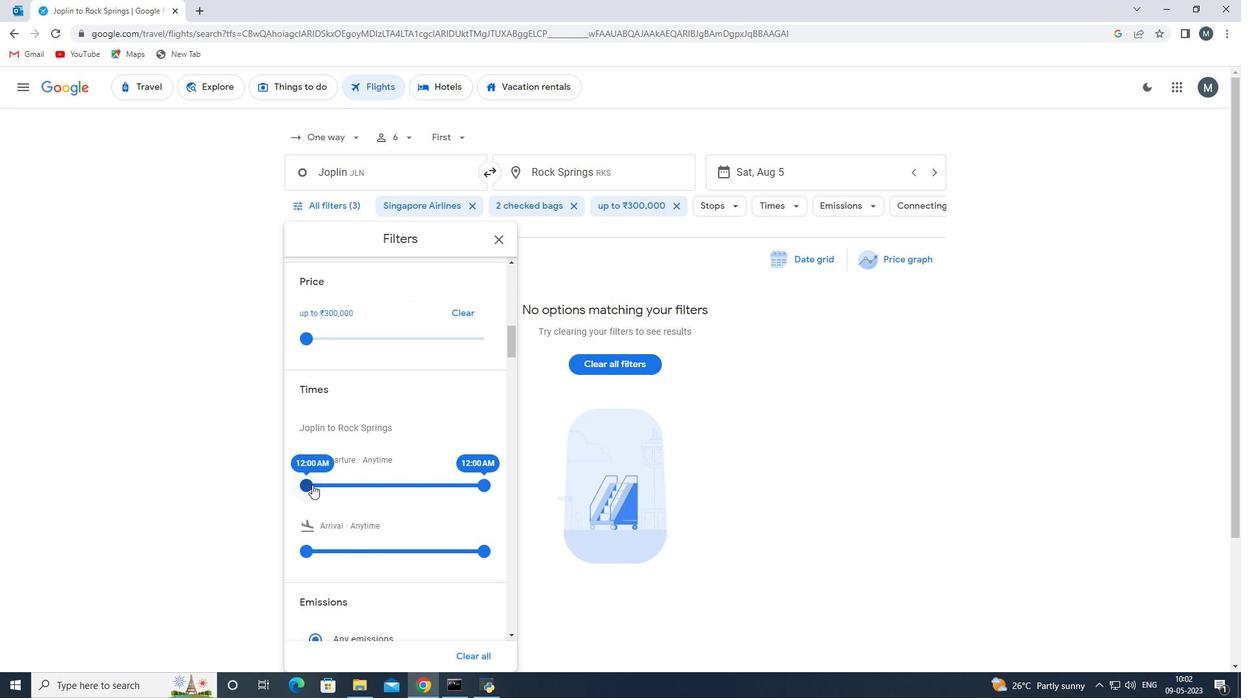 
Action: Mouse moved to (483, 483)
Screenshot: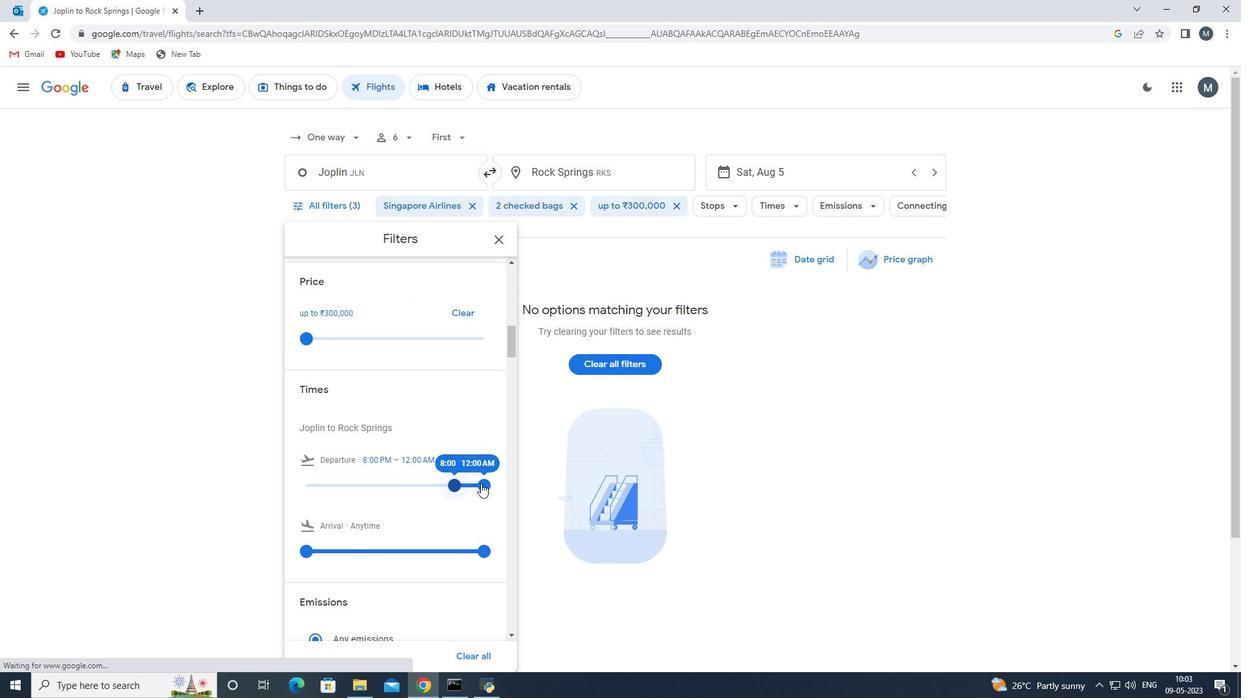 
Action: Mouse pressed left at (483, 483)
Screenshot: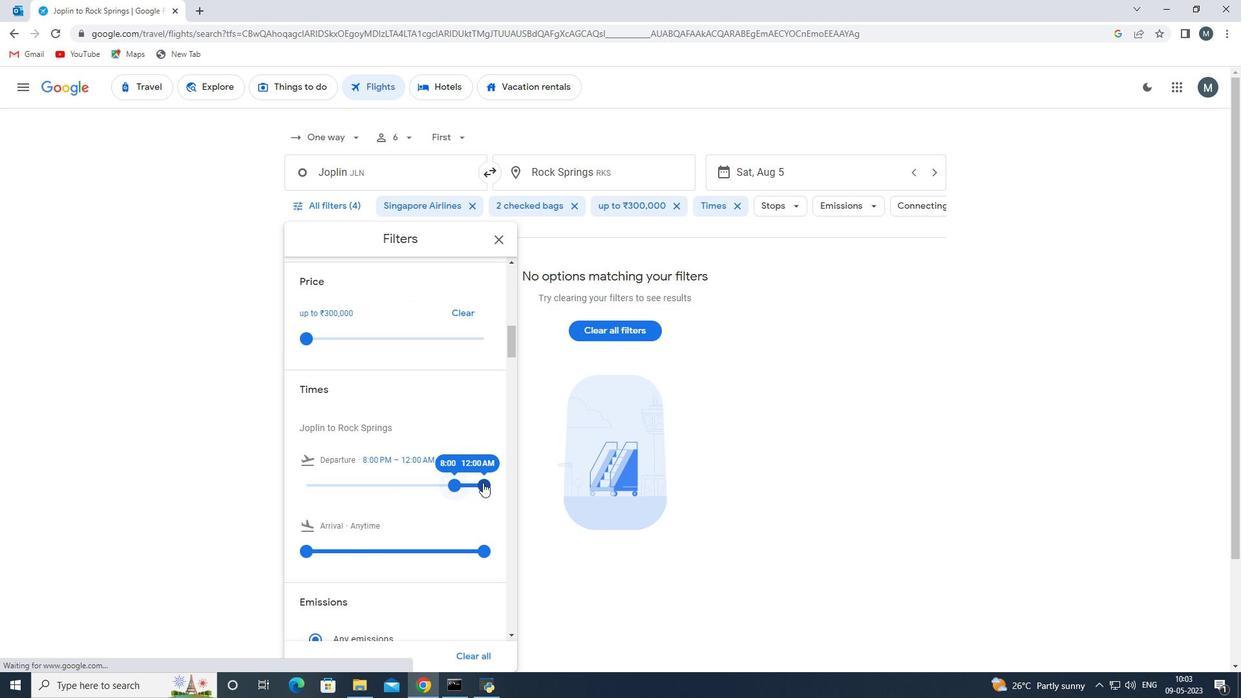 
Action: Mouse moved to (439, 483)
Screenshot: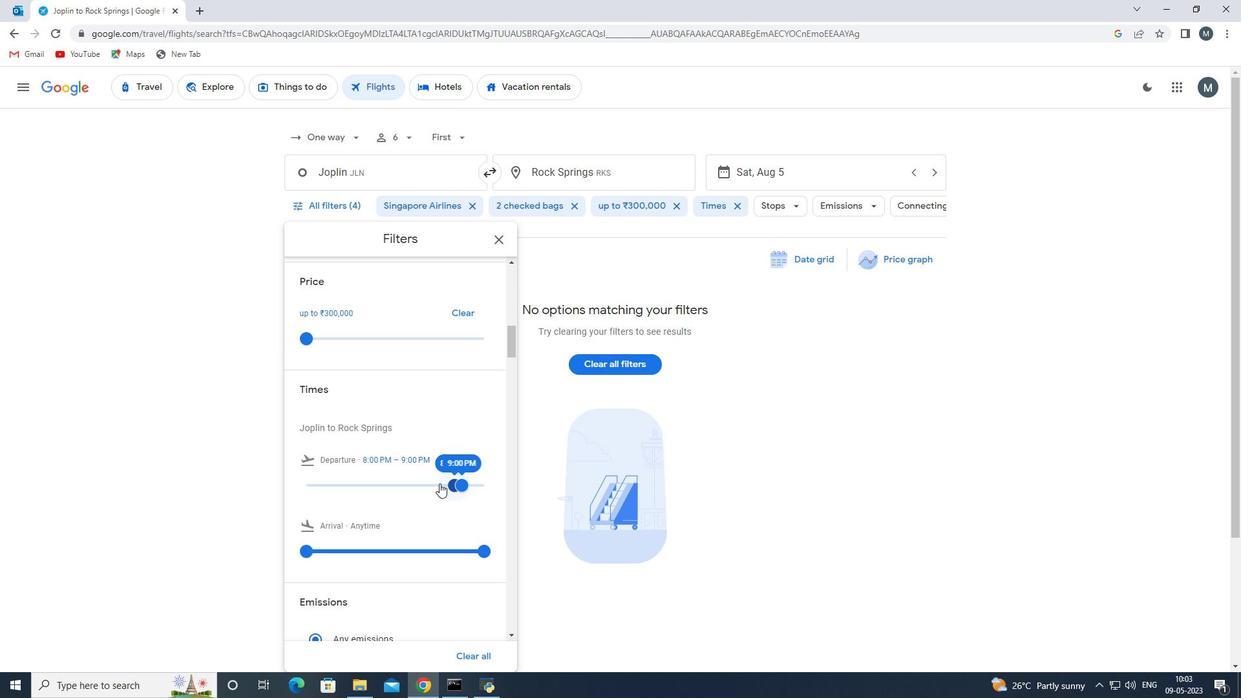 
